 Task: Find connections with filter location Sena Madureira with filter topic #stayhomewith filter profile language English with filter current company Micron Technology with filter school Inderprastha Engineering College with filter industry Correctional Institutions with filter service category Blogging with filter keywords title Digital Marketing Manager
Action: Mouse moved to (499, 92)
Screenshot: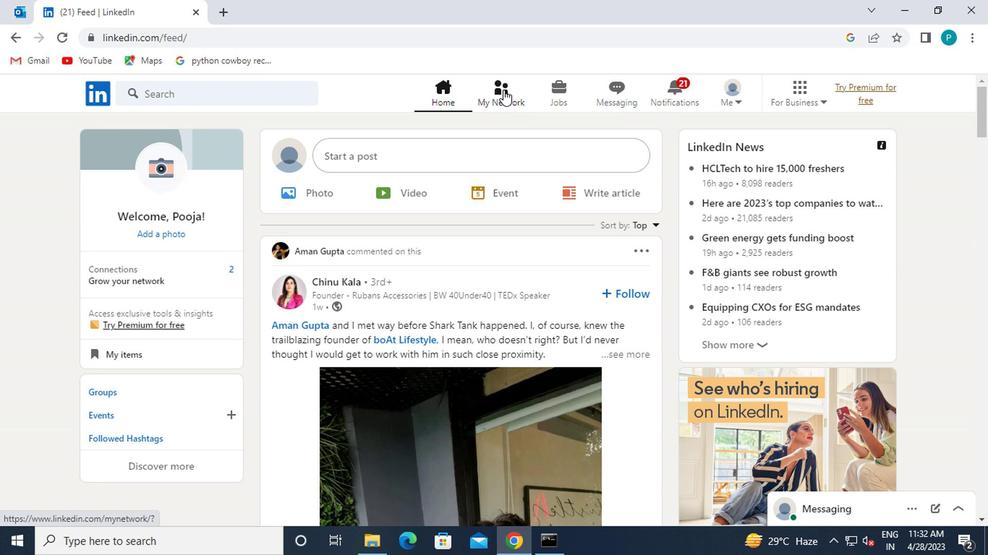
Action: Mouse pressed left at (499, 92)
Screenshot: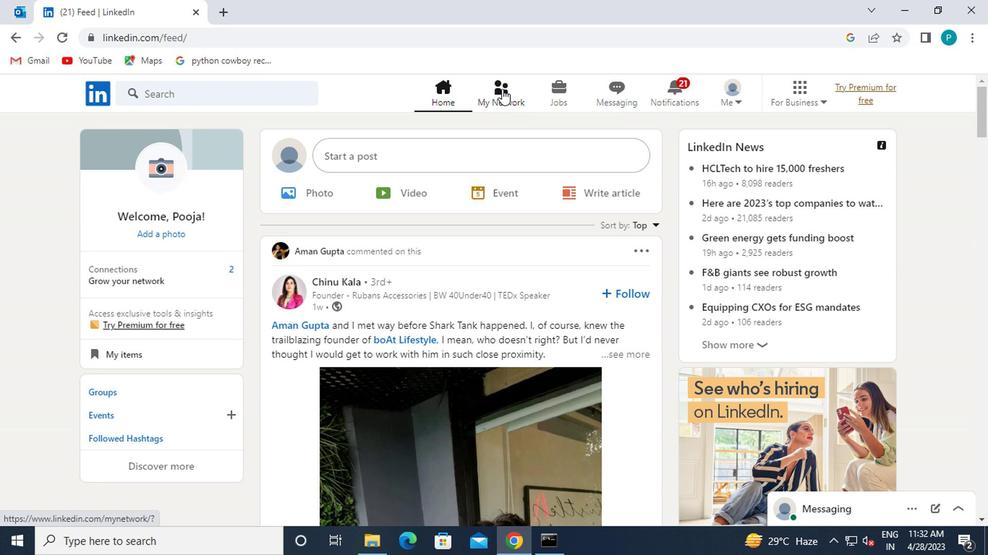 
Action: Mouse moved to (218, 188)
Screenshot: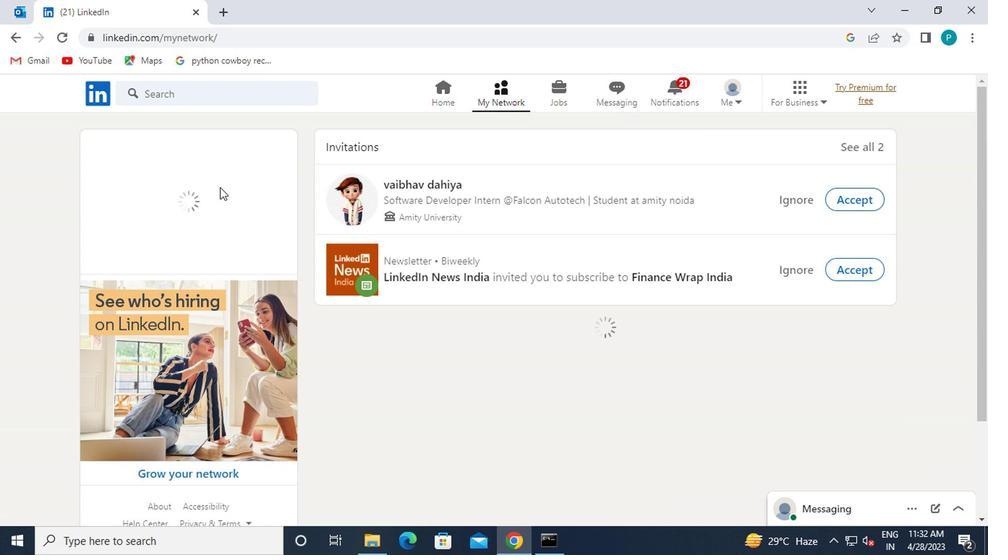 
Action: Mouse pressed left at (218, 188)
Screenshot: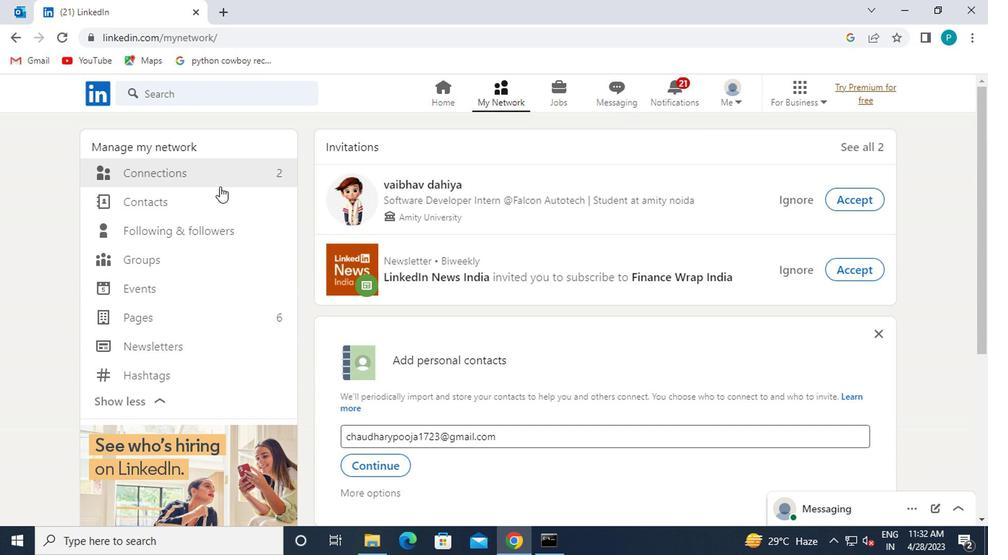 
Action: Mouse moved to (220, 182)
Screenshot: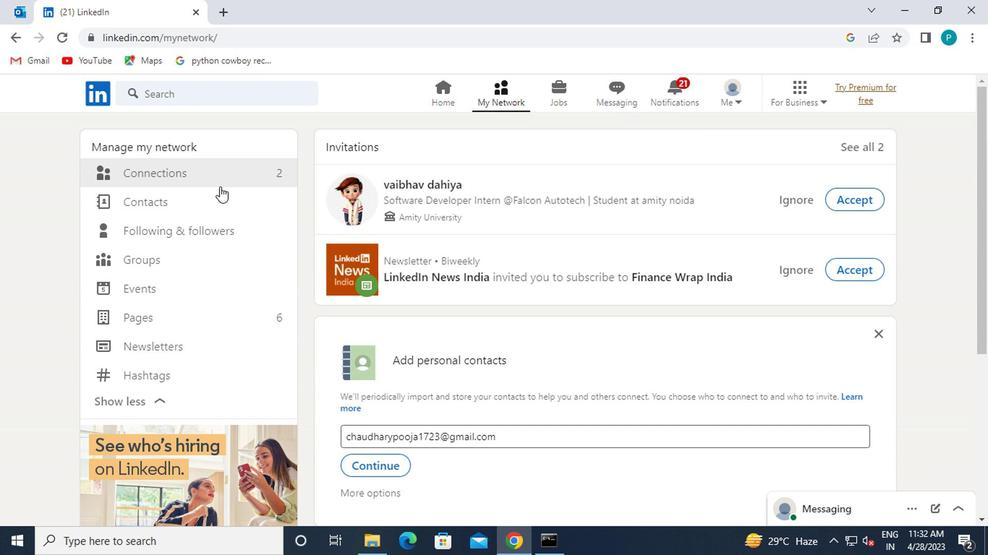 
Action: Mouse pressed left at (220, 182)
Screenshot: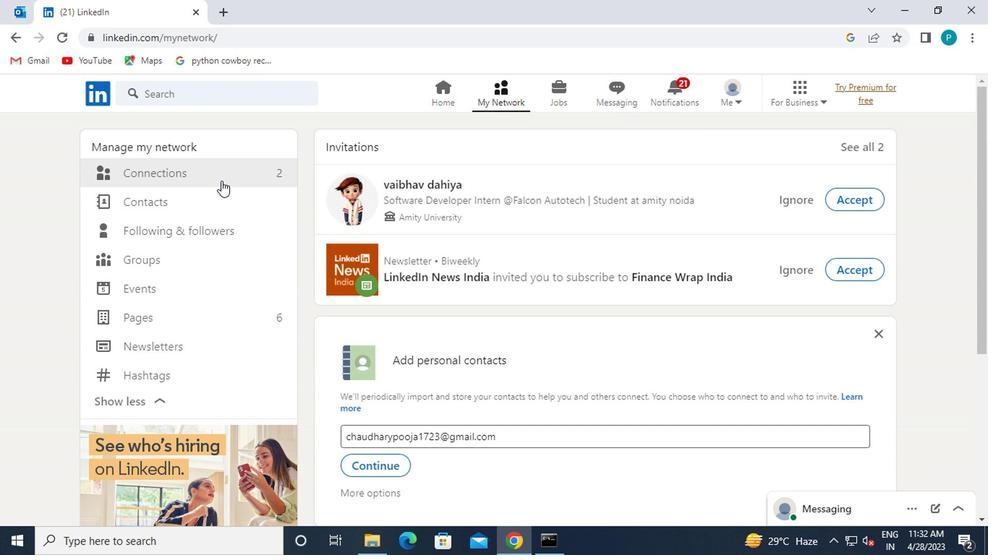 
Action: Mouse moved to (608, 173)
Screenshot: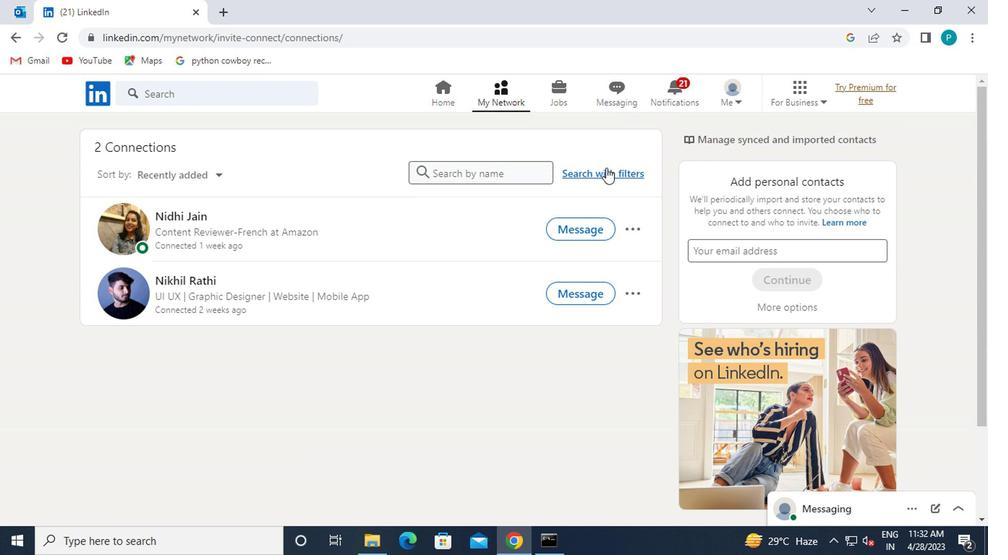 
Action: Mouse pressed left at (608, 173)
Screenshot: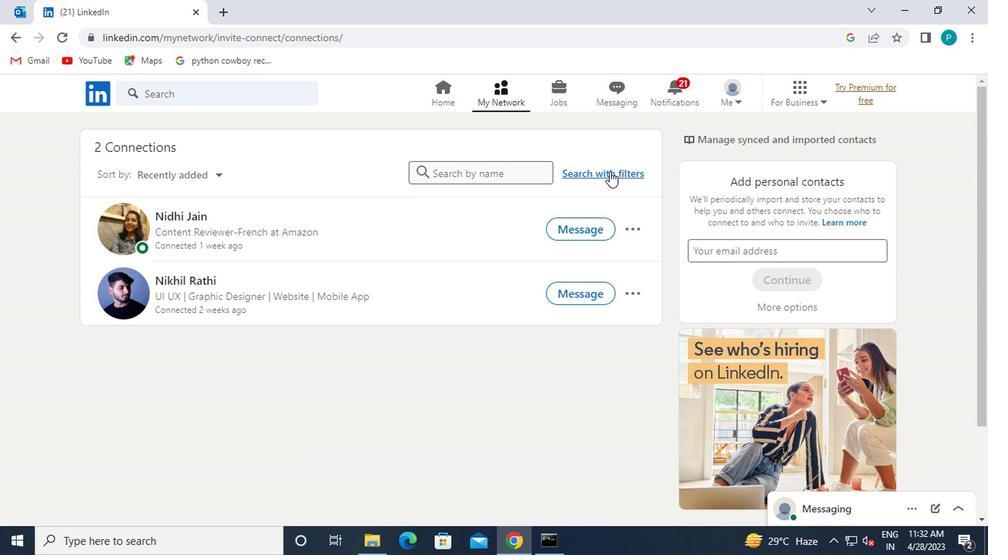 
Action: Mouse moved to (531, 144)
Screenshot: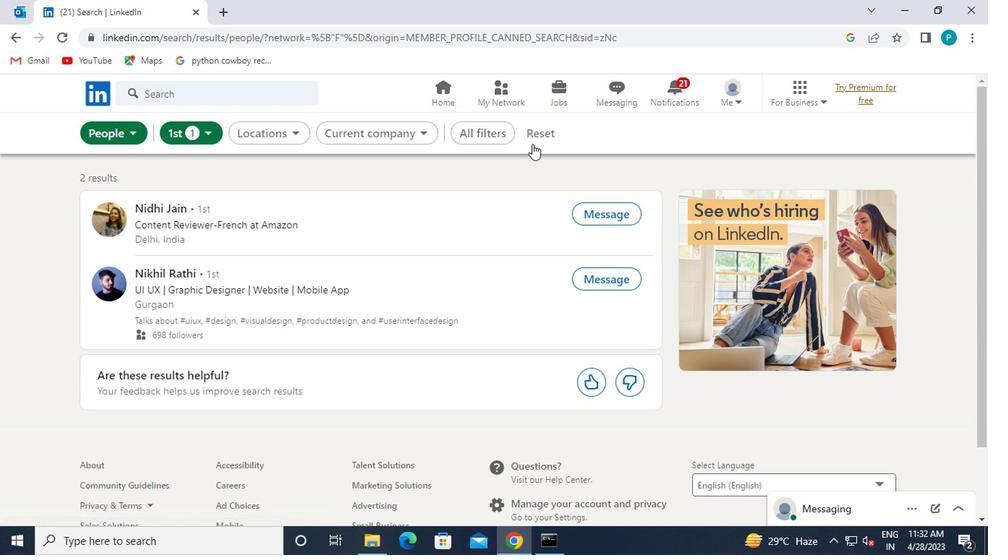 
Action: Mouse pressed left at (531, 144)
Screenshot: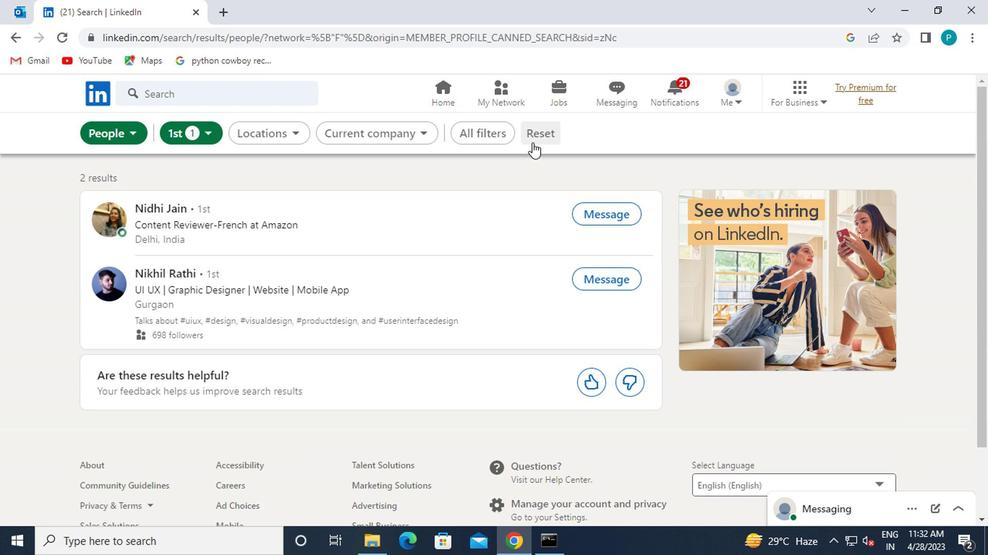 
Action: Mouse moved to (497, 139)
Screenshot: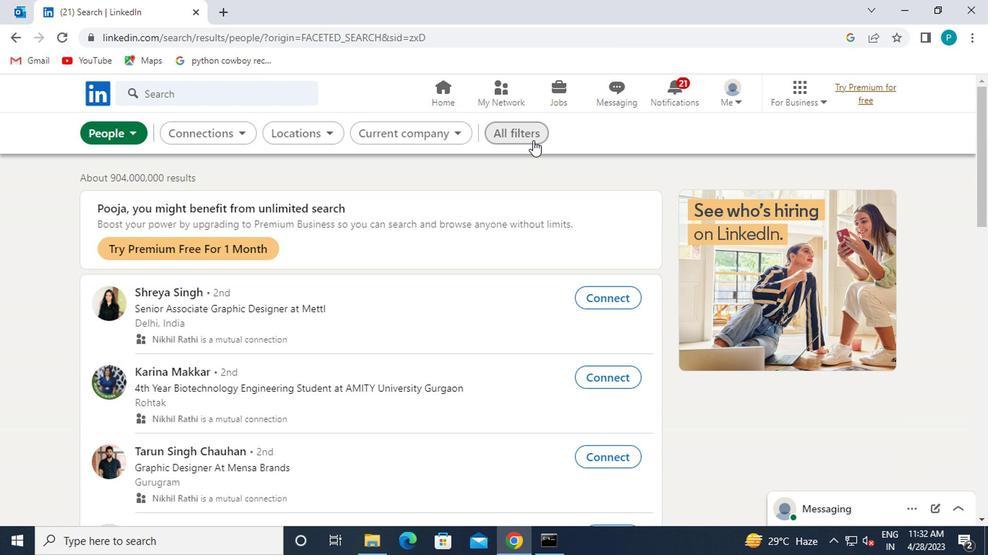 
Action: Mouse pressed left at (497, 139)
Screenshot: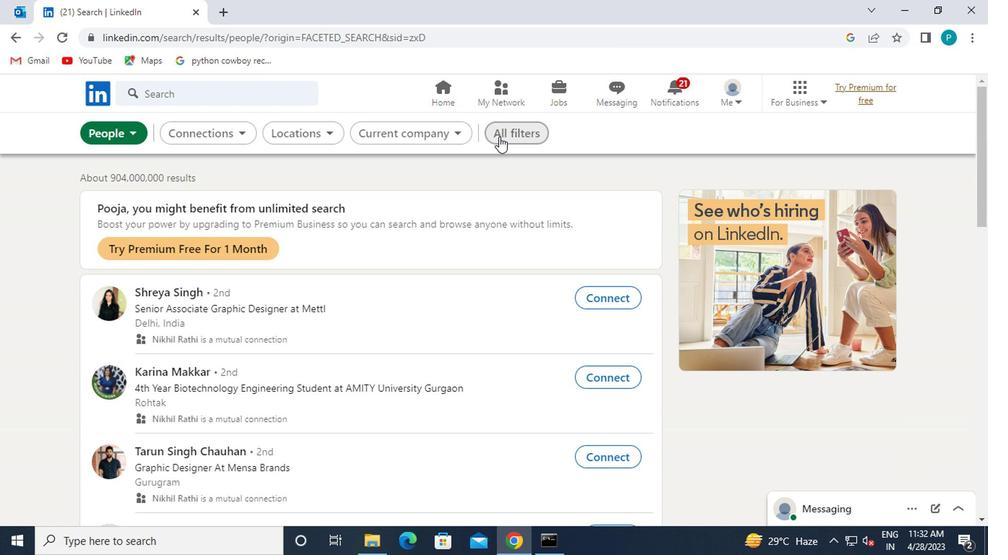
Action: Mouse moved to (868, 367)
Screenshot: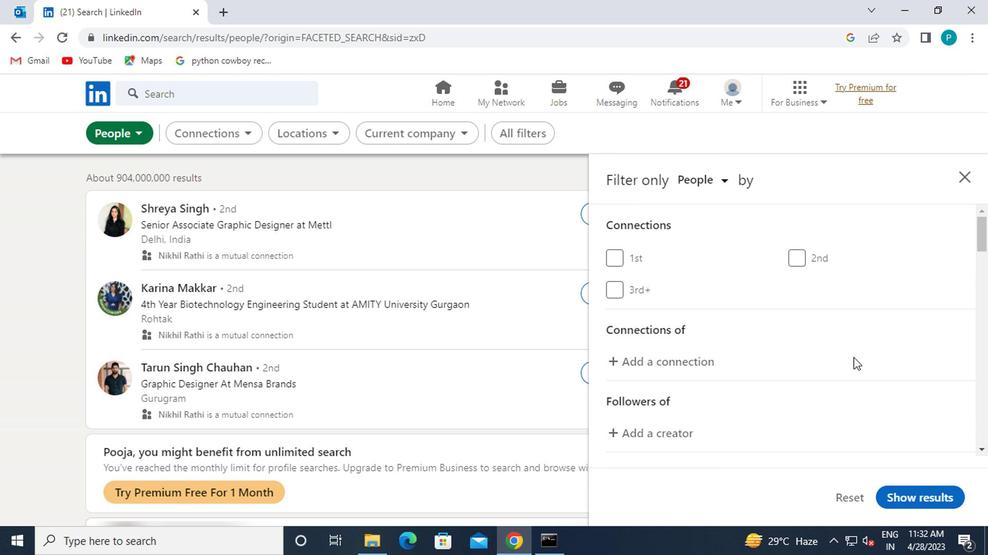 
Action: Mouse scrolled (868, 367) with delta (0, 0)
Screenshot: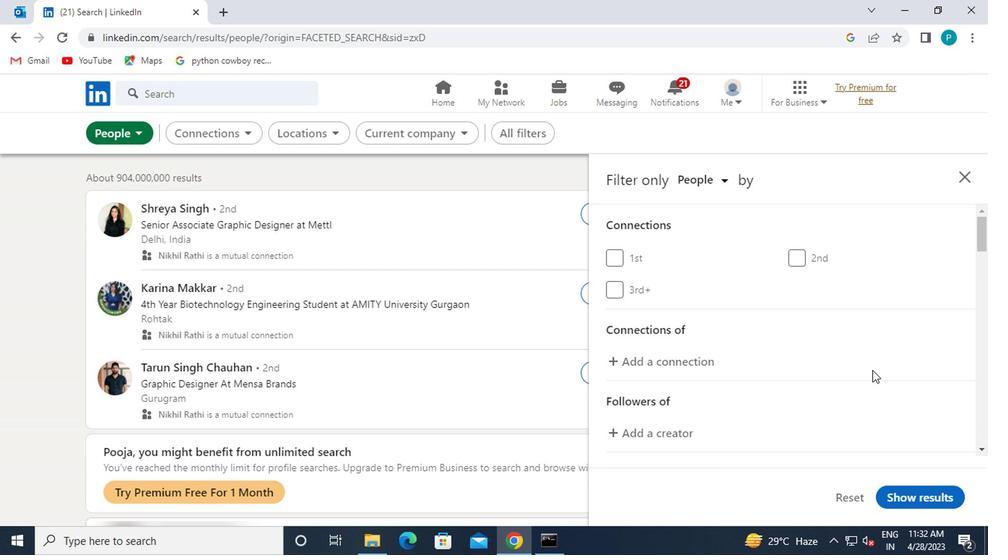 
Action: Mouse scrolled (868, 367) with delta (0, 0)
Screenshot: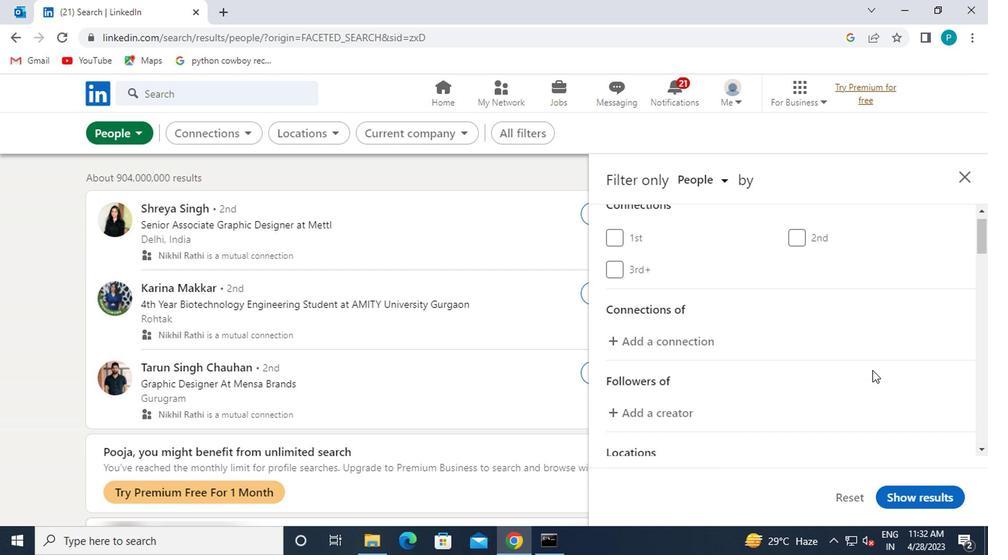 
Action: Mouse moved to (827, 415)
Screenshot: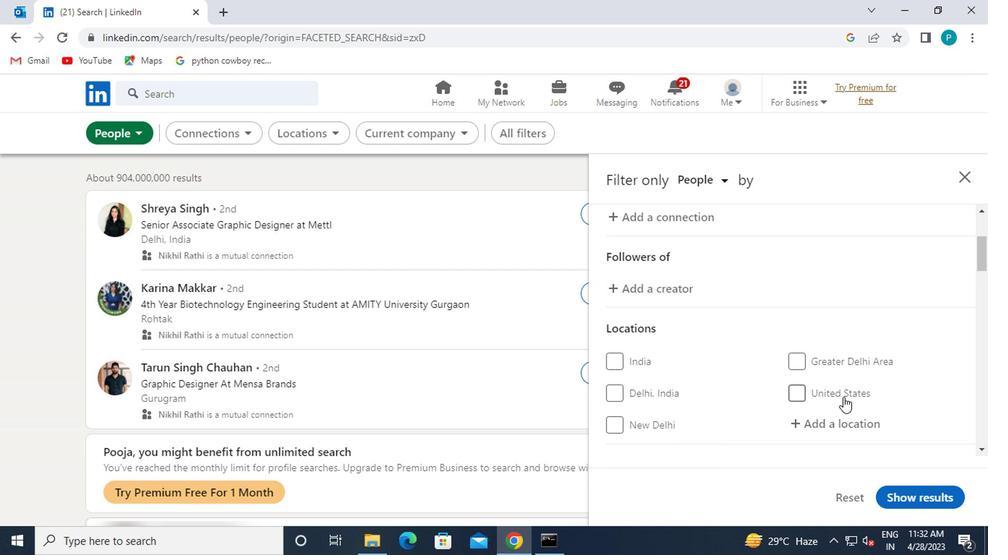 
Action: Mouse pressed left at (827, 415)
Screenshot: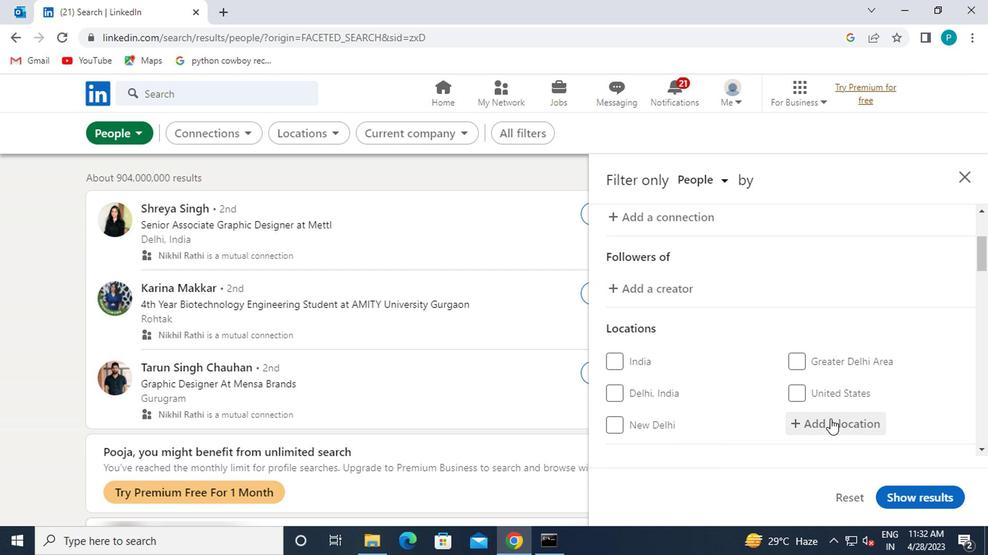 
Action: Mouse moved to (819, 416)
Screenshot: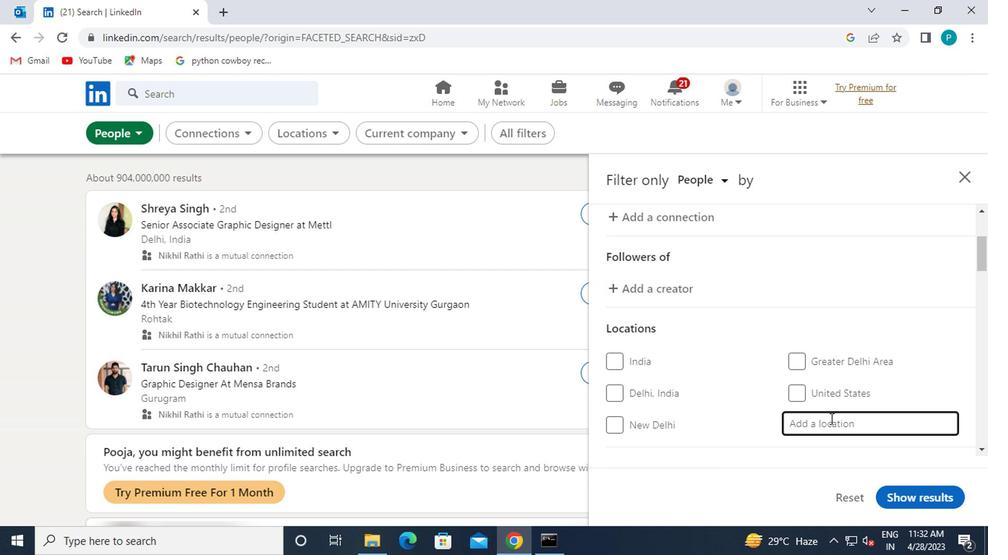 
Action: Key pressed <Key.caps_lock>s<Key.caps_lock>ena<Key.space>m<Key.caps_lock>adureia
Screenshot: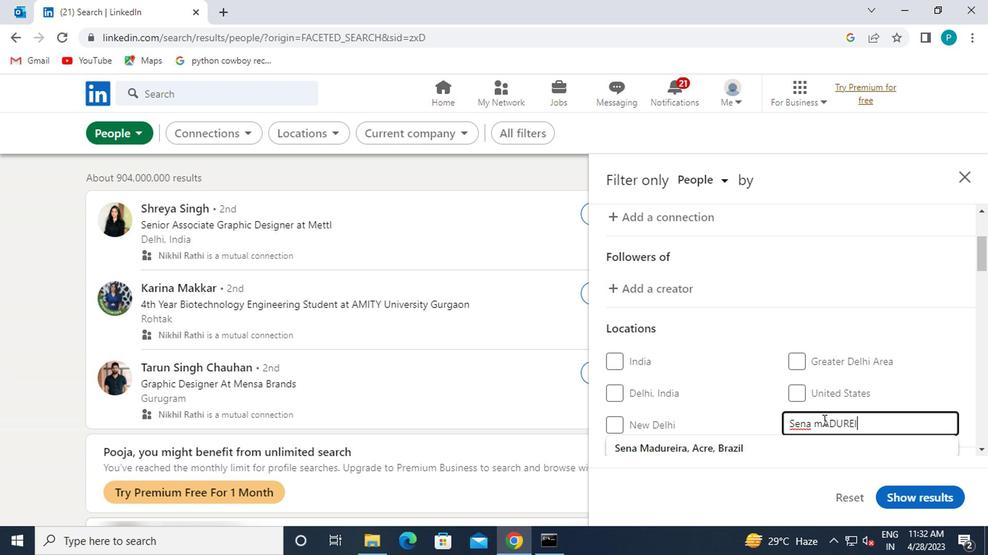 
Action: Mouse moved to (845, 457)
Screenshot: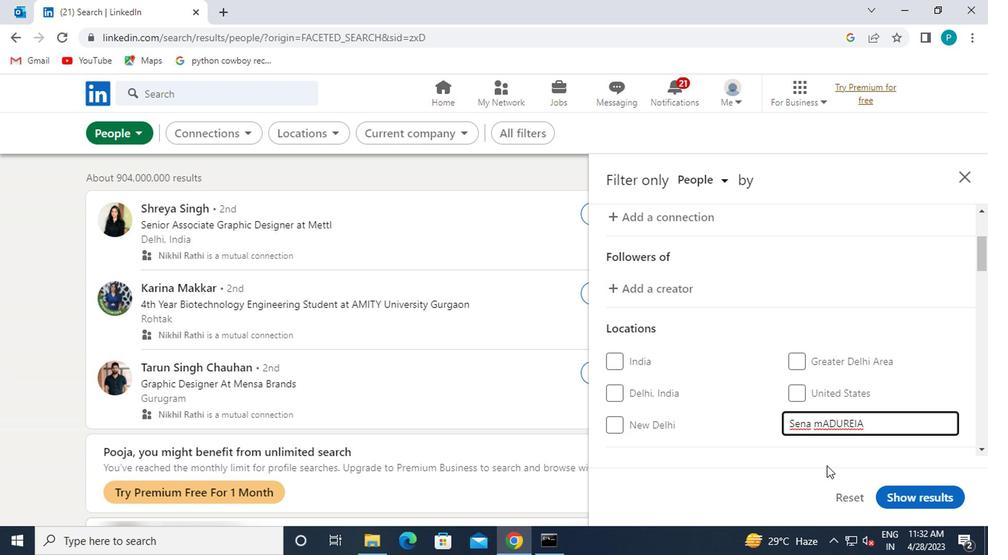 
Action: Key pressed <Key.backspace><Key.backspace><Key.backspace><Key.backspace><Key.backspace><Key.backspace><Key.backspace><Key.backspace>
Screenshot: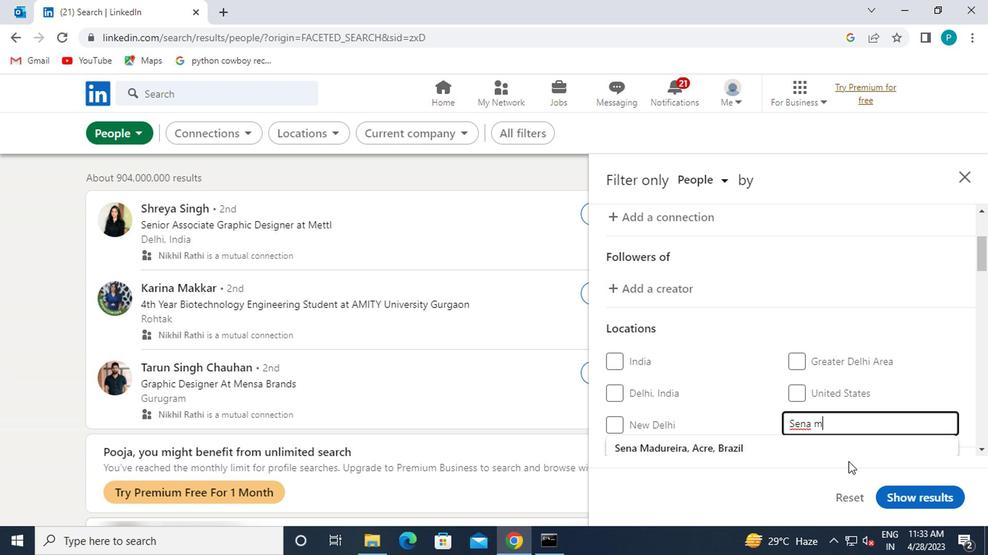
Action: Mouse moved to (652, 493)
Screenshot: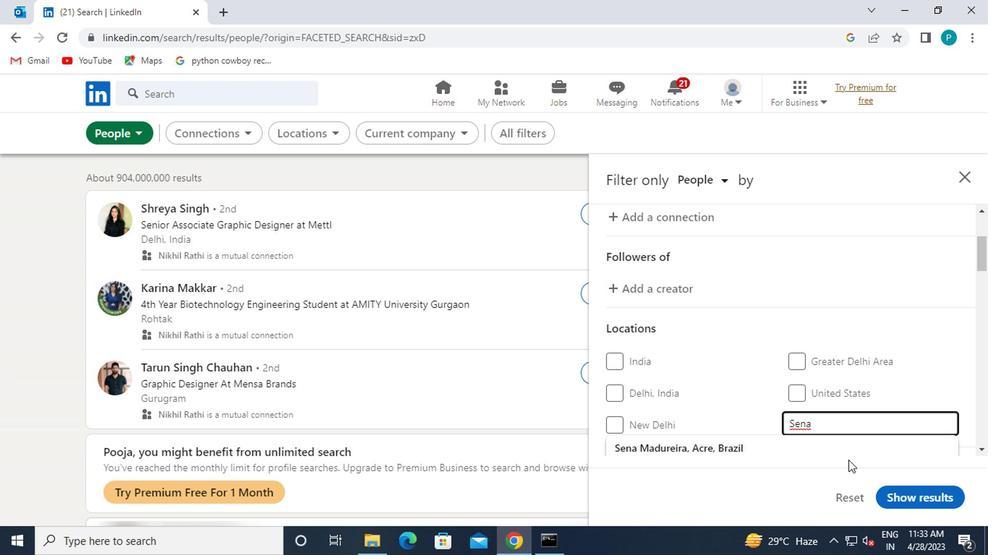 
Action: Key pressed <Key.caps_lock>m<Key.backspace>
Screenshot: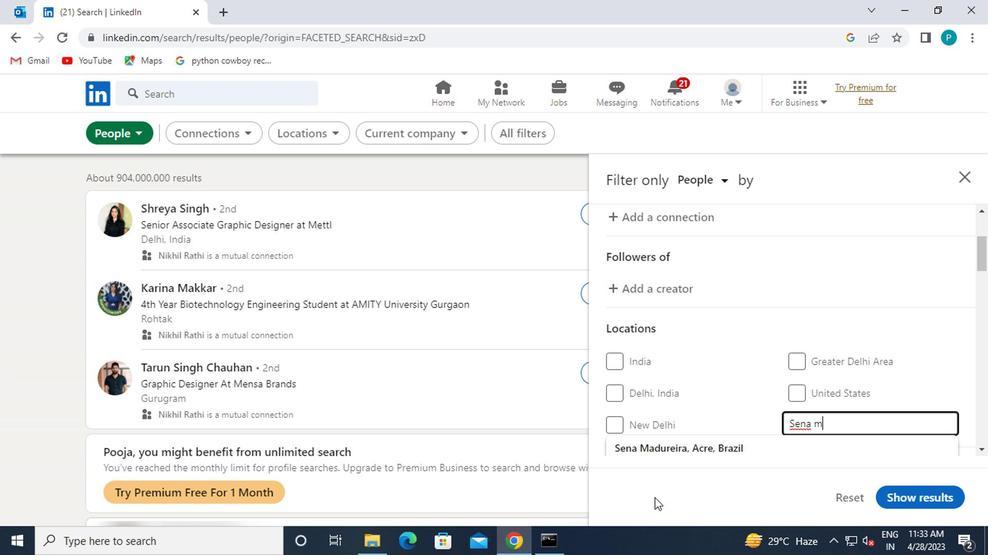 
Action: Mouse moved to (699, 431)
Screenshot: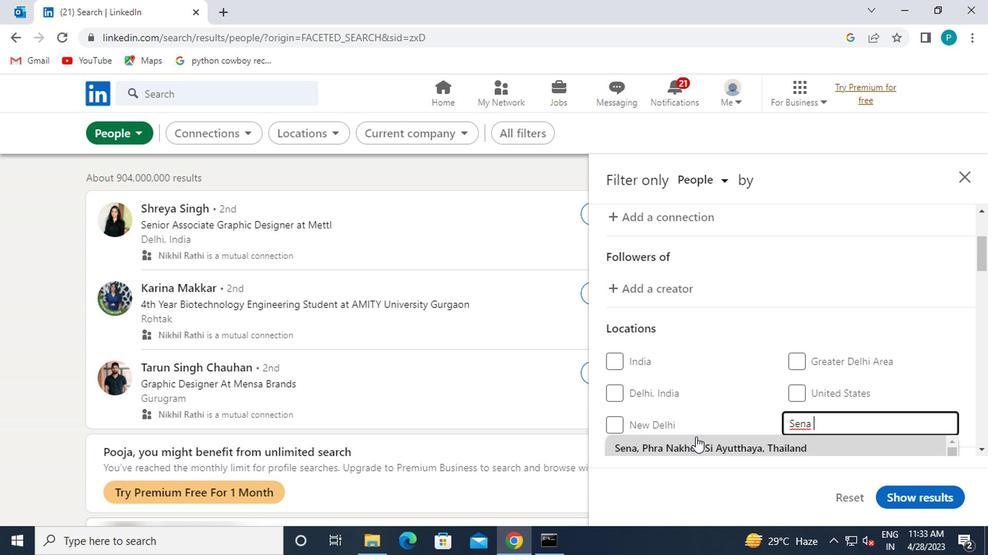 
Action: Mouse scrolled (699, 430) with delta (0, 0)
Screenshot: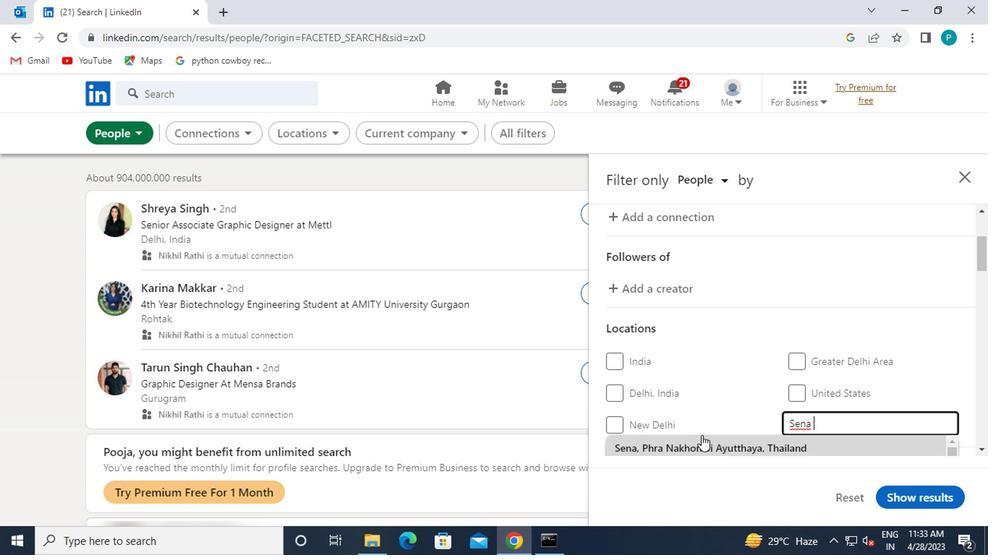 
Action: Mouse moved to (732, 446)
Screenshot: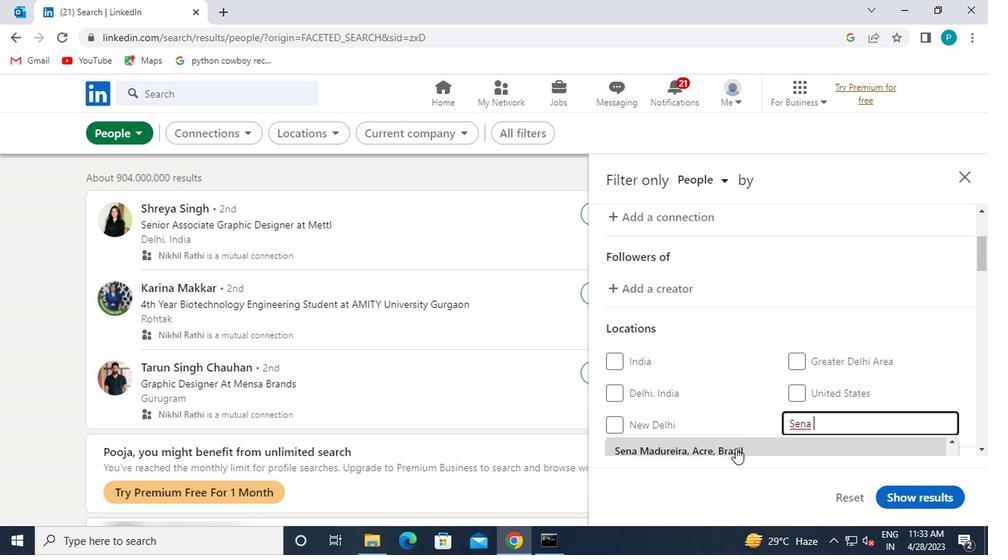 
Action: Mouse pressed left at (732, 446)
Screenshot: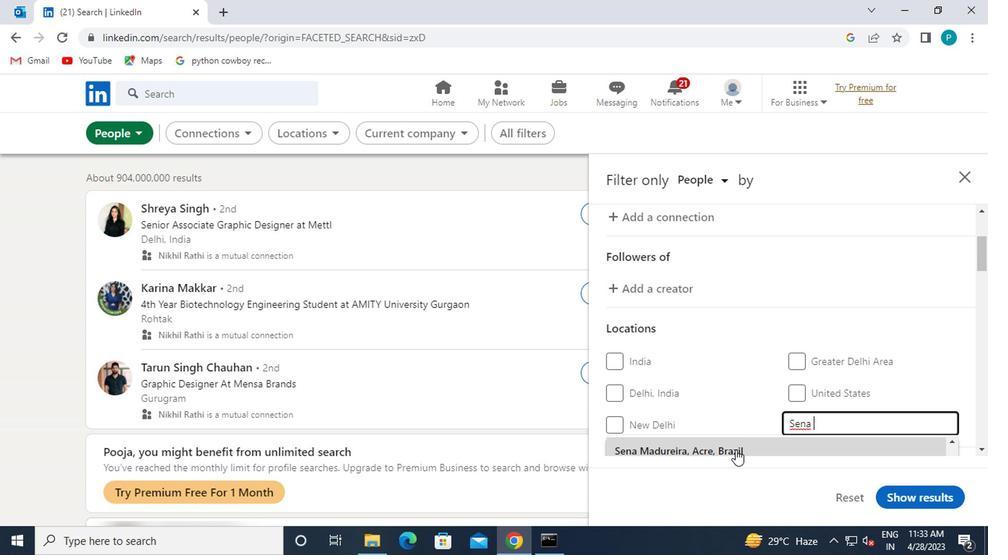 
Action: Mouse moved to (734, 428)
Screenshot: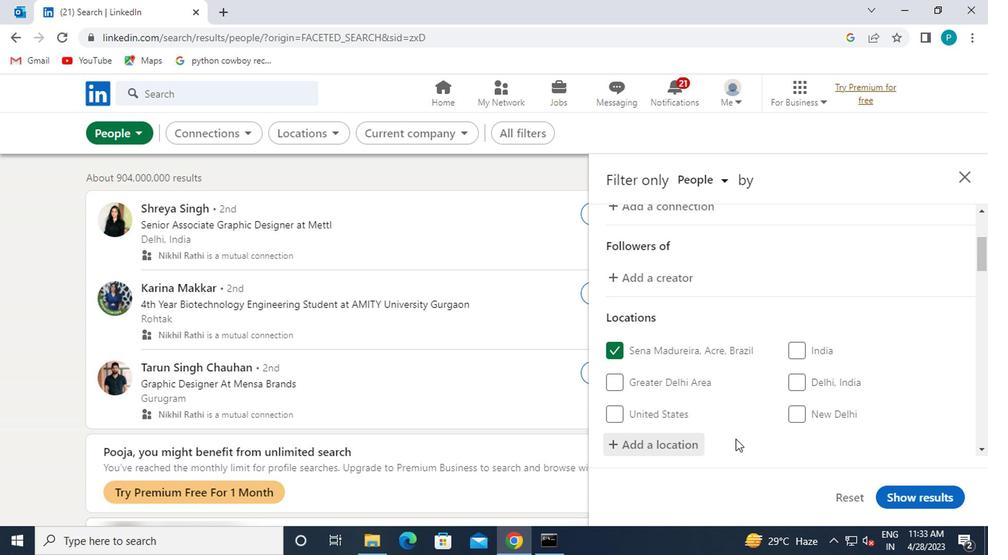 
Action: Mouse scrolled (734, 427) with delta (0, 0)
Screenshot: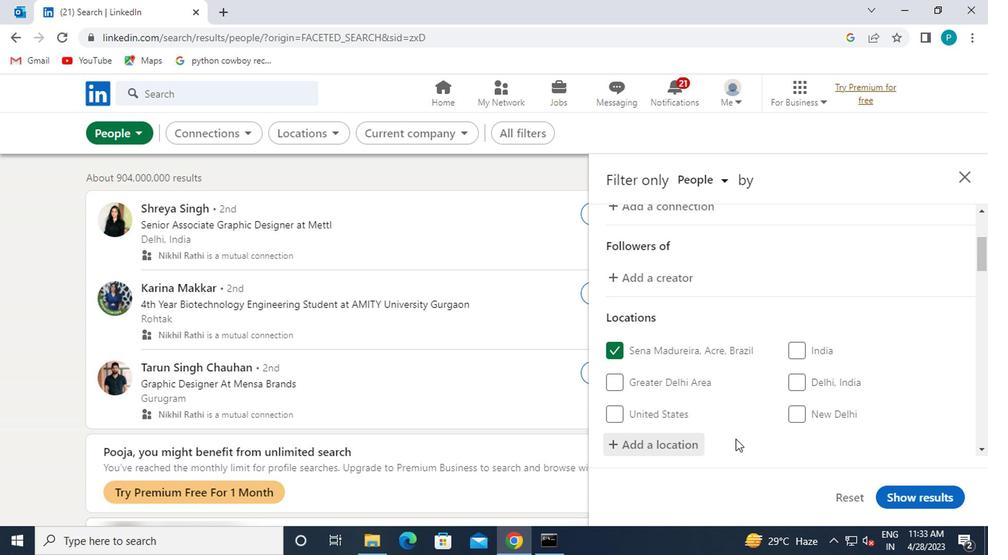 
Action: Mouse moved to (738, 422)
Screenshot: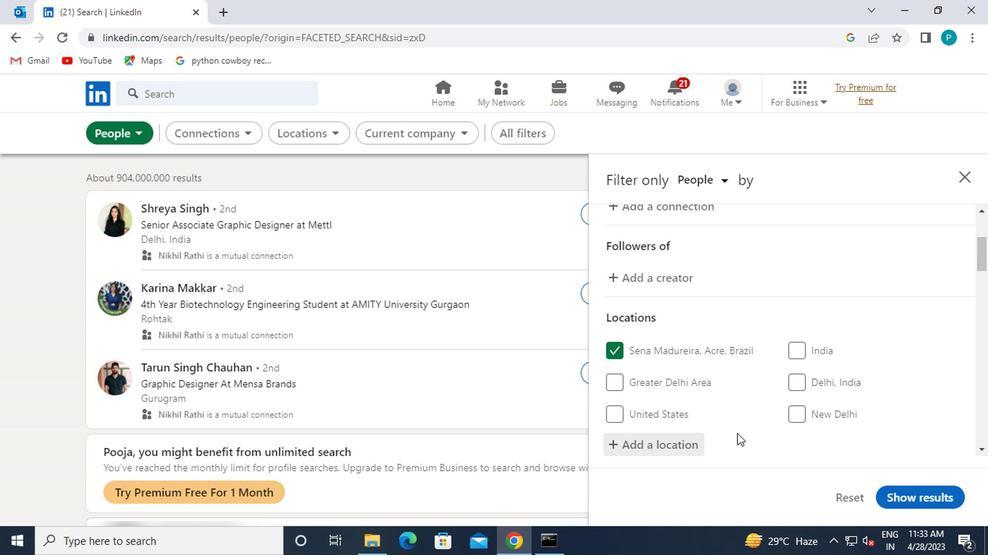 
Action: Mouse scrolled (738, 422) with delta (0, 0)
Screenshot: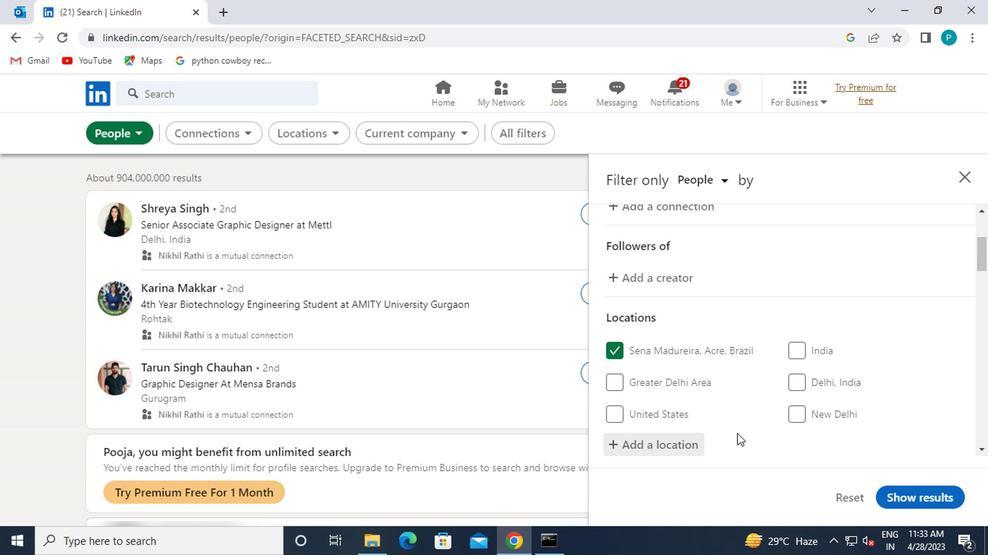 
Action: Mouse moved to (716, 369)
Screenshot: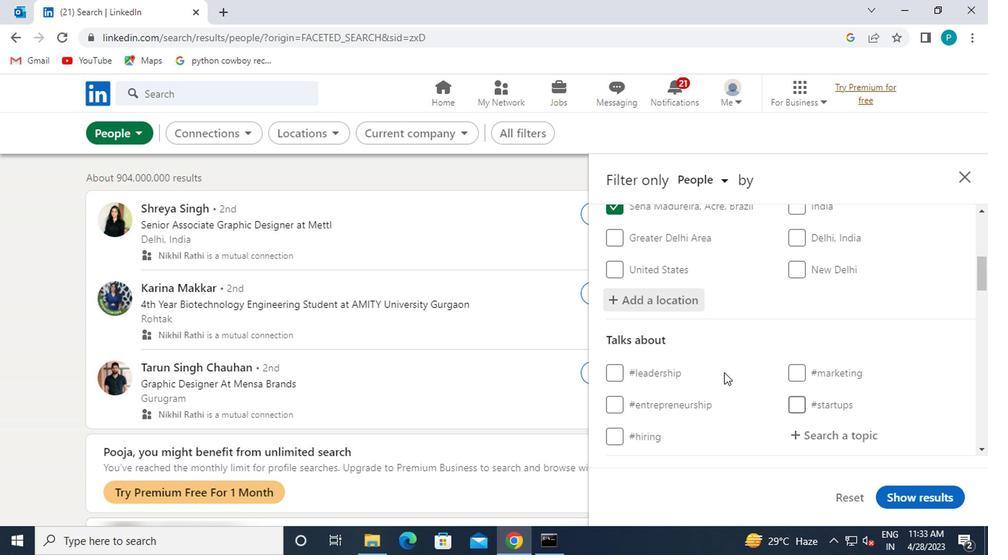 
Action: Mouse scrolled (716, 367) with delta (0, -1)
Screenshot: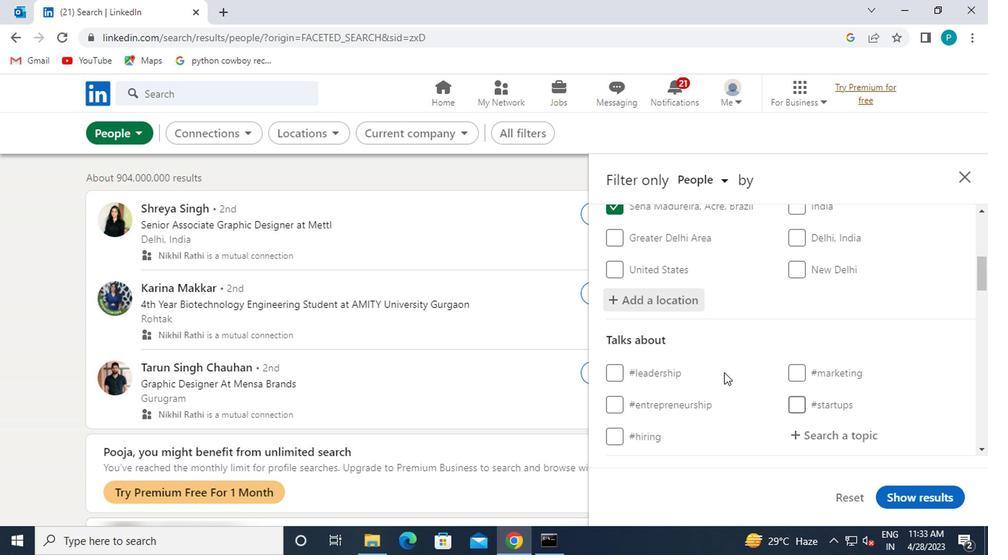 
Action: Mouse moved to (845, 355)
Screenshot: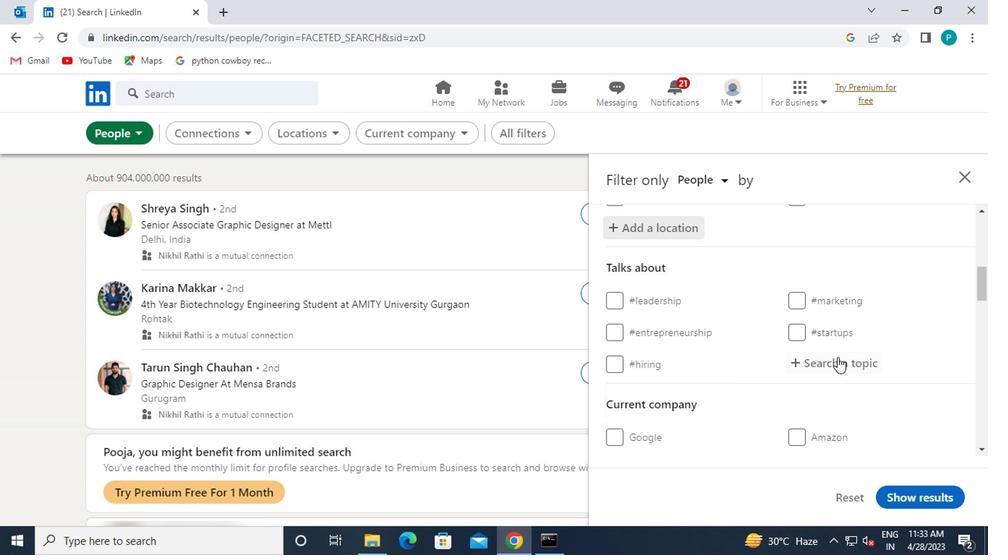 
Action: Mouse pressed left at (845, 355)
Screenshot: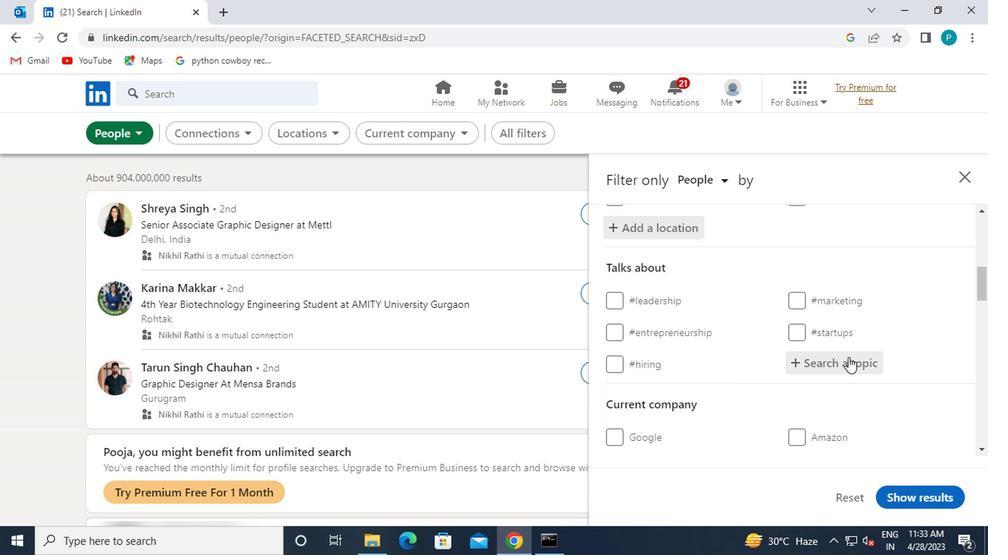 
Action: Mouse moved to (857, 369)
Screenshot: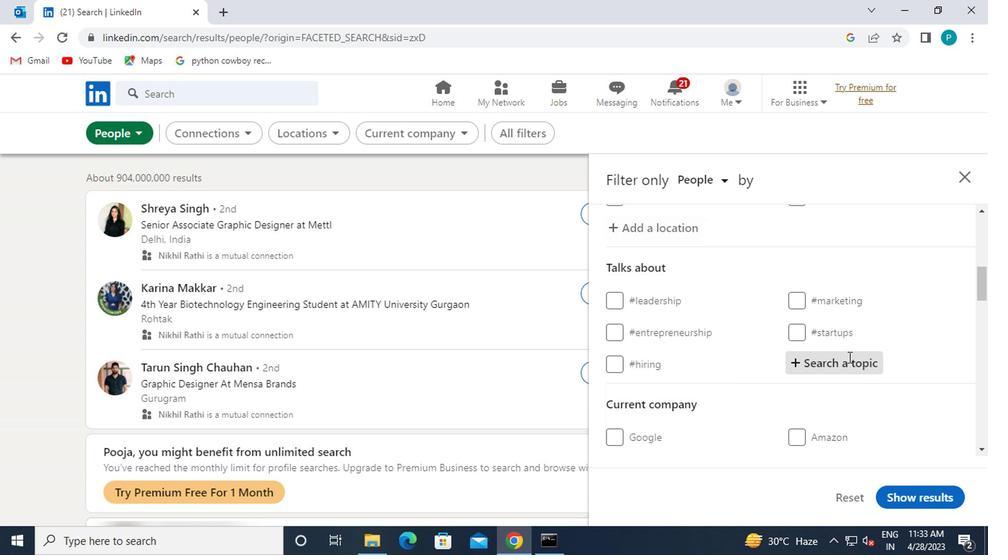 
Action: Key pressed <Key.shift>#STAYG<Key.backspace>HOME
Screenshot: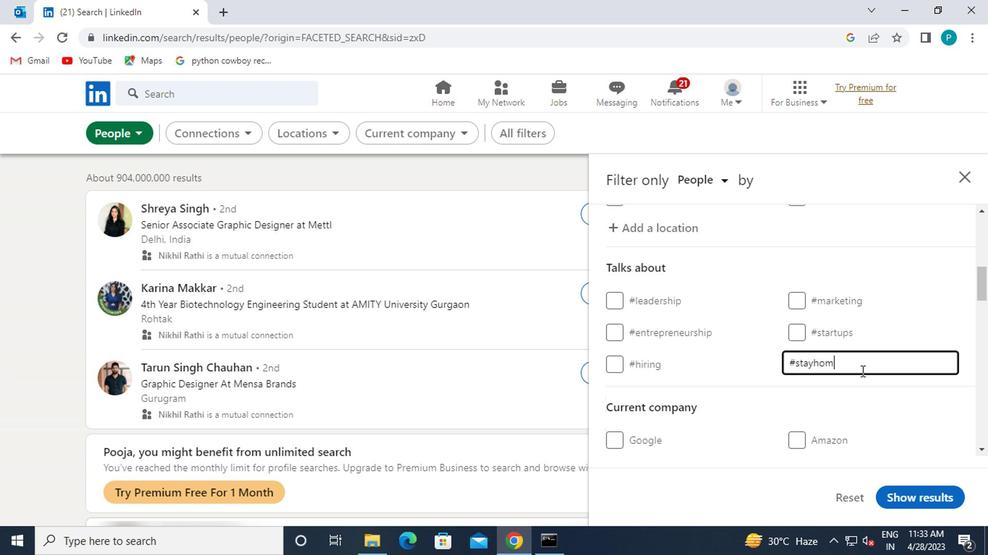 
Action: Mouse moved to (738, 345)
Screenshot: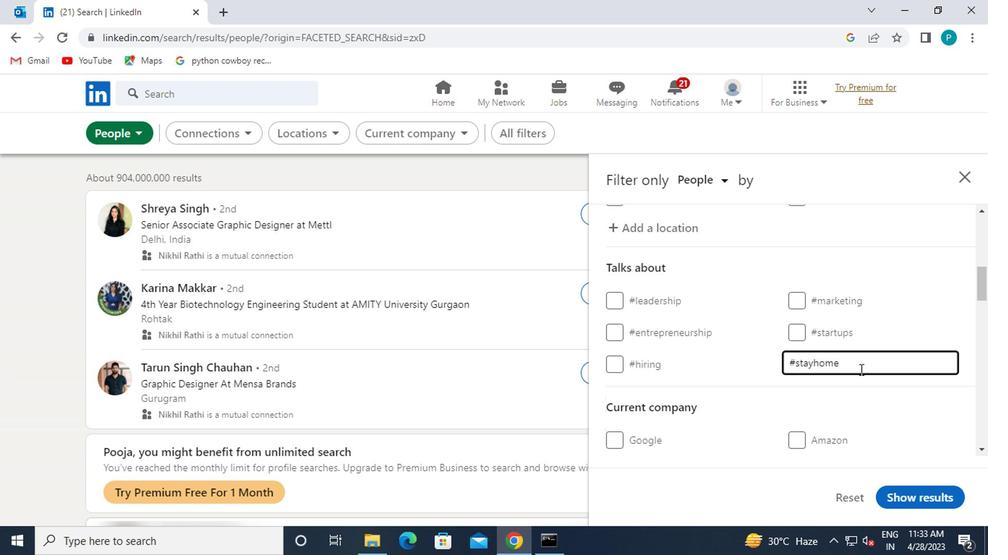 
Action: Mouse scrolled (738, 344) with delta (0, 0)
Screenshot: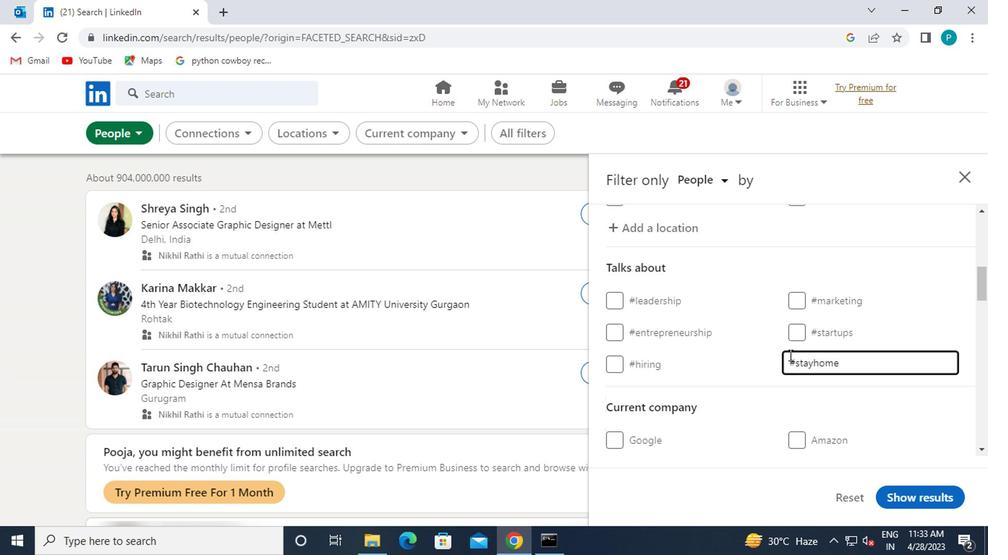
Action: Mouse scrolled (738, 344) with delta (0, 0)
Screenshot: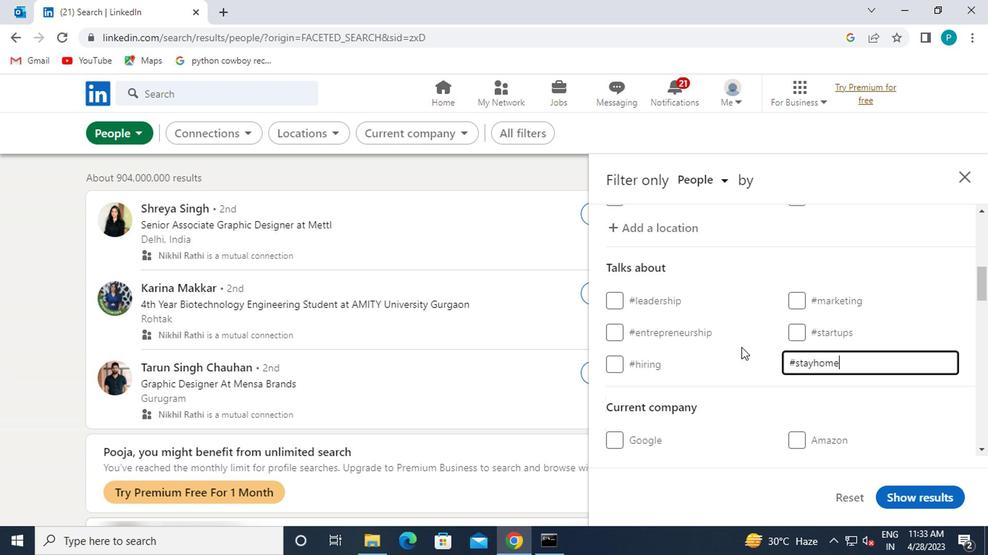 
Action: Mouse moved to (770, 346)
Screenshot: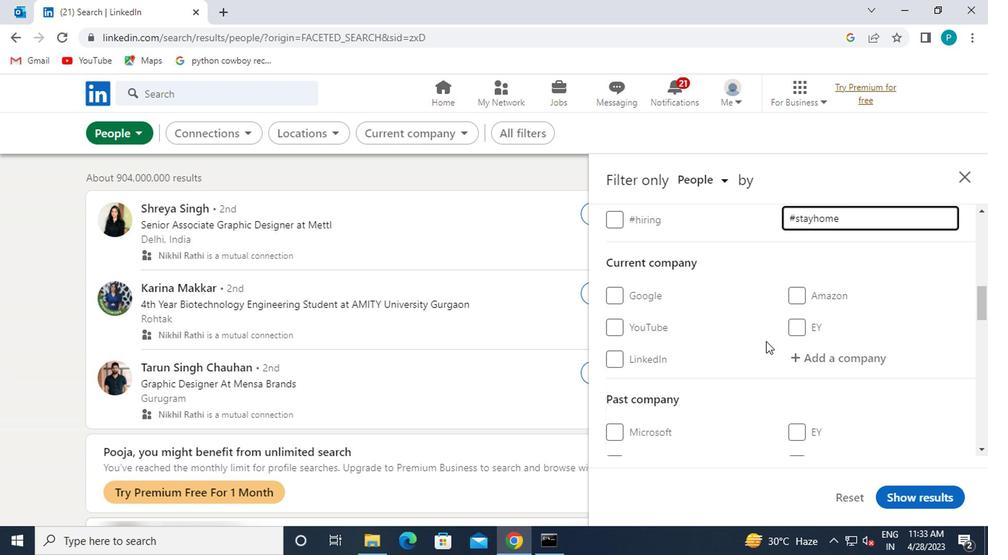 
Action: Mouse scrolled (770, 345) with delta (0, -1)
Screenshot: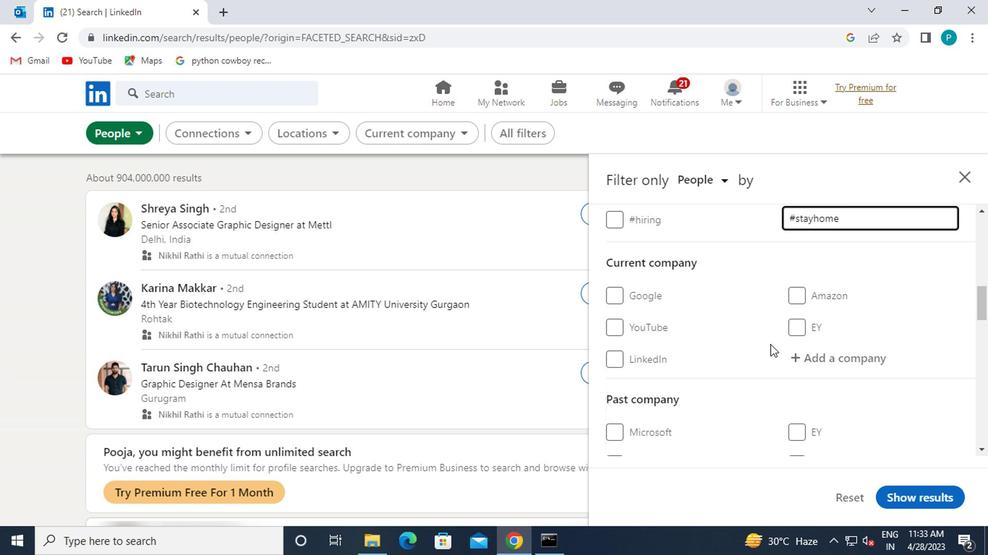 
Action: Mouse scrolled (770, 345) with delta (0, -1)
Screenshot: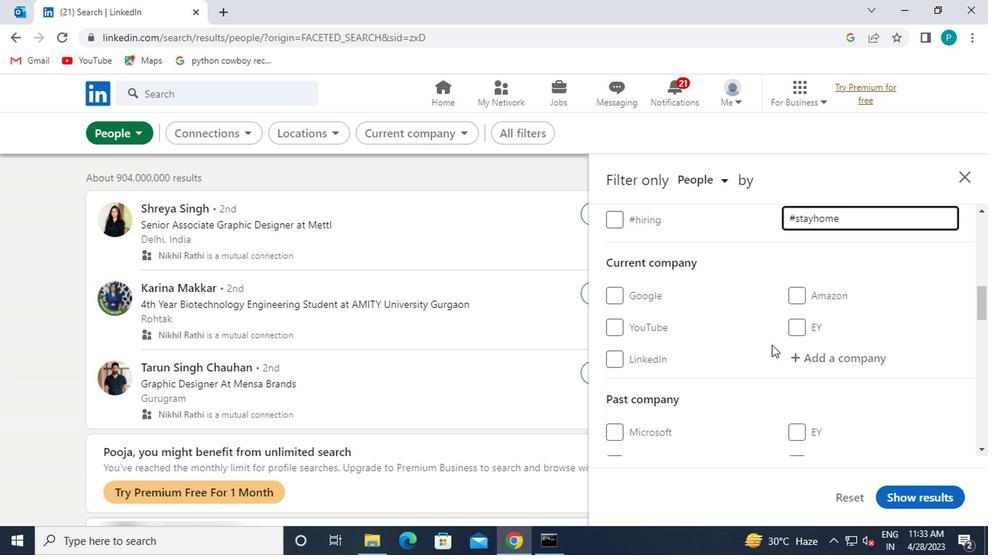 
Action: Mouse moved to (765, 348)
Screenshot: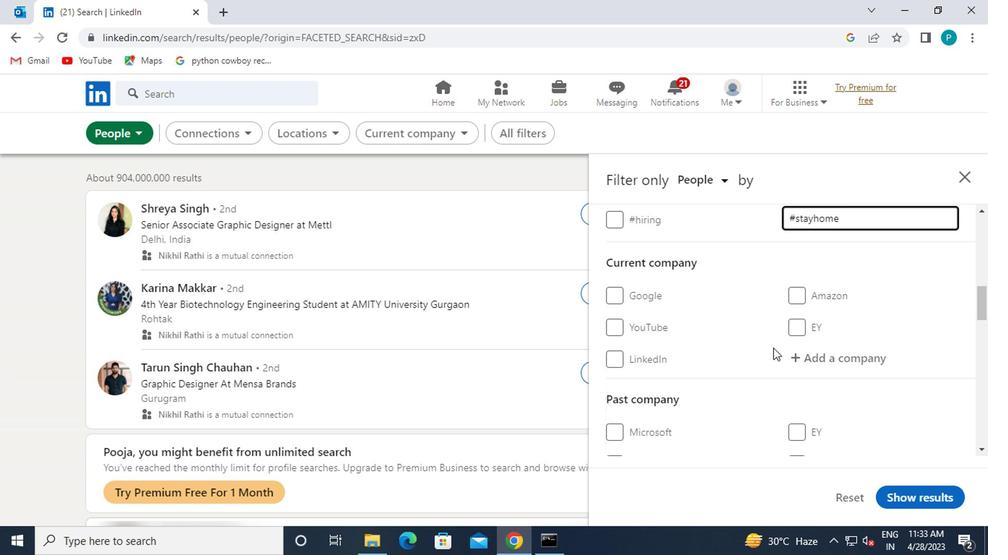 
Action: Mouse scrolled (765, 347) with delta (0, 0)
Screenshot: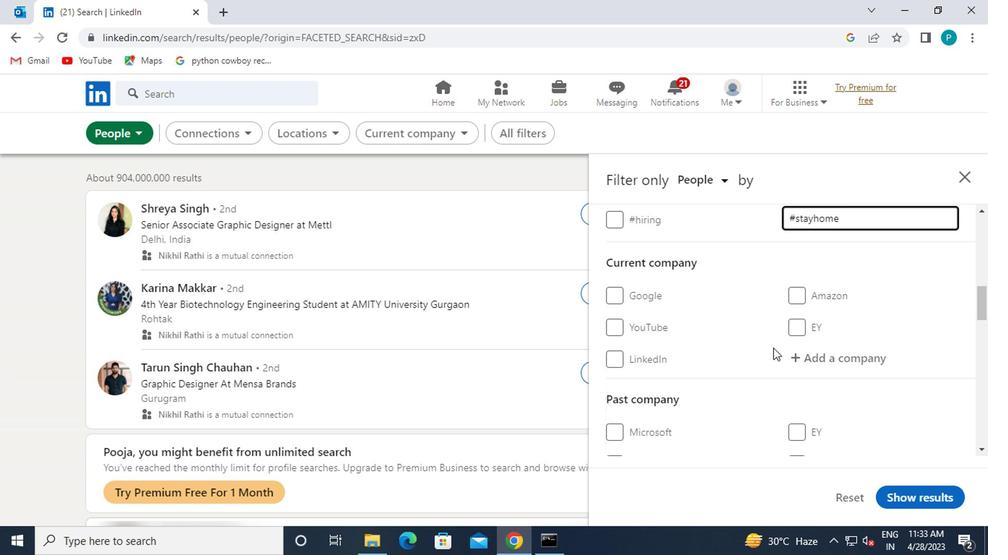 
Action: Mouse moved to (756, 342)
Screenshot: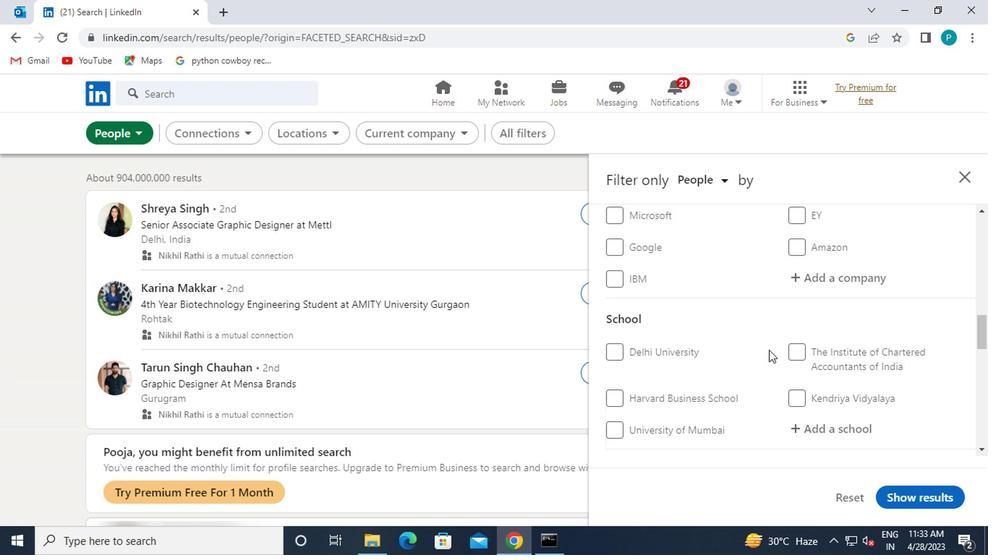 
Action: Mouse scrolled (756, 341) with delta (0, -1)
Screenshot: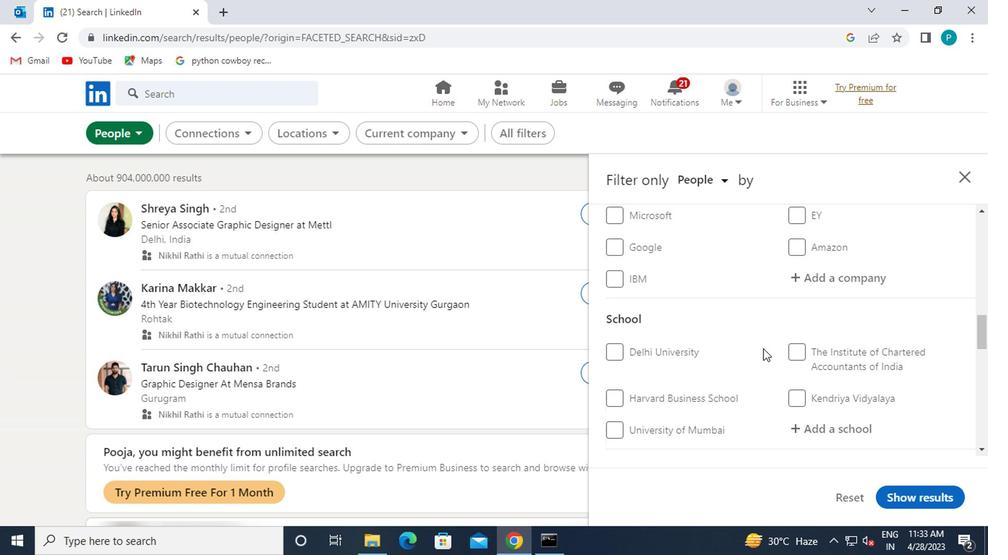 
Action: Mouse scrolled (756, 341) with delta (0, -1)
Screenshot: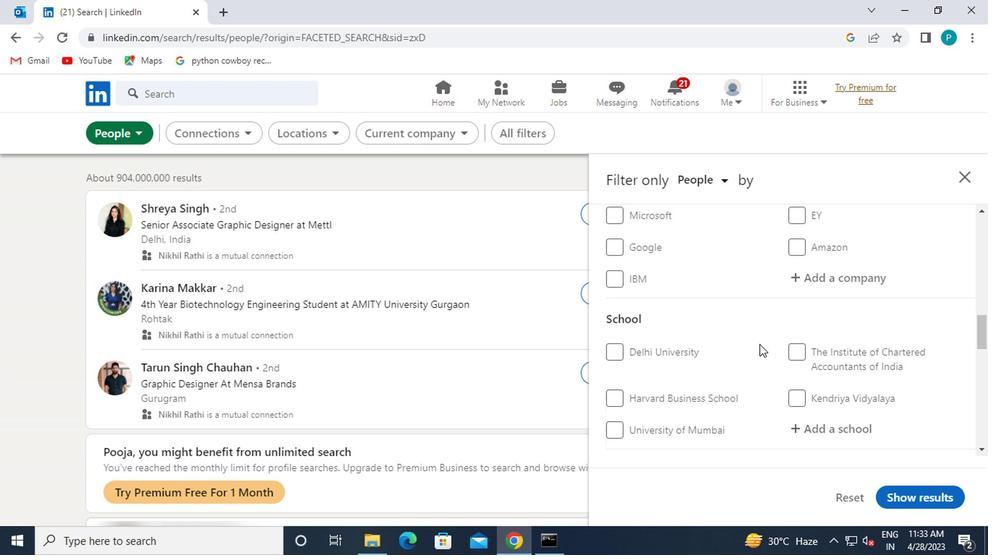 
Action: Mouse scrolled (756, 341) with delta (0, -1)
Screenshot: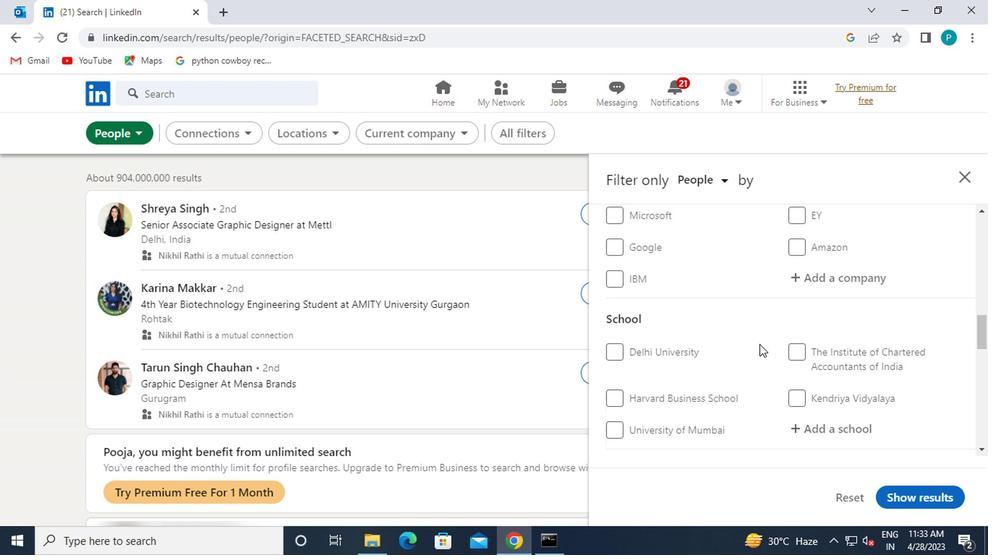 
Action: Mouse moved to (697, 329)
Screenshot: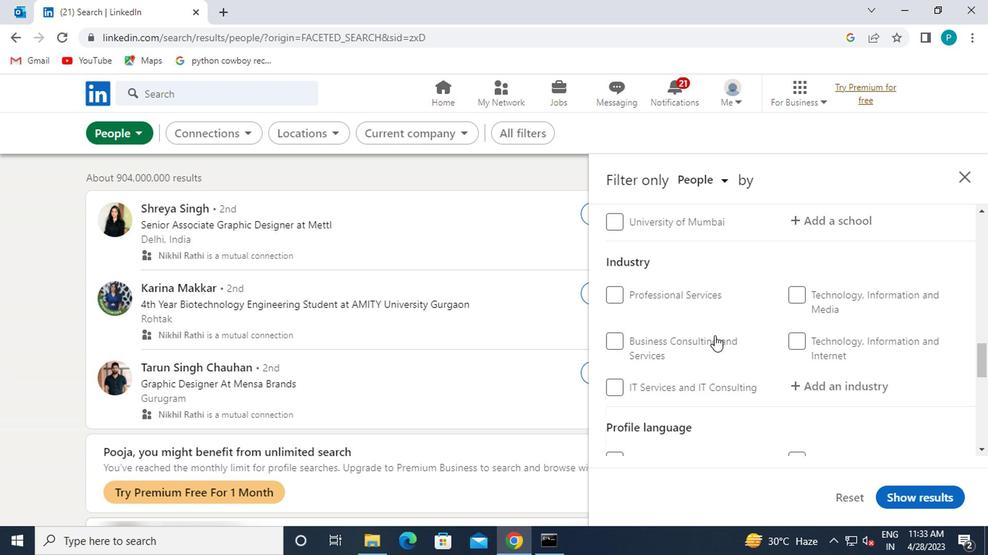 
Action: Mouse scrolled (697, 328) with delta (0, -1)
Screenshot: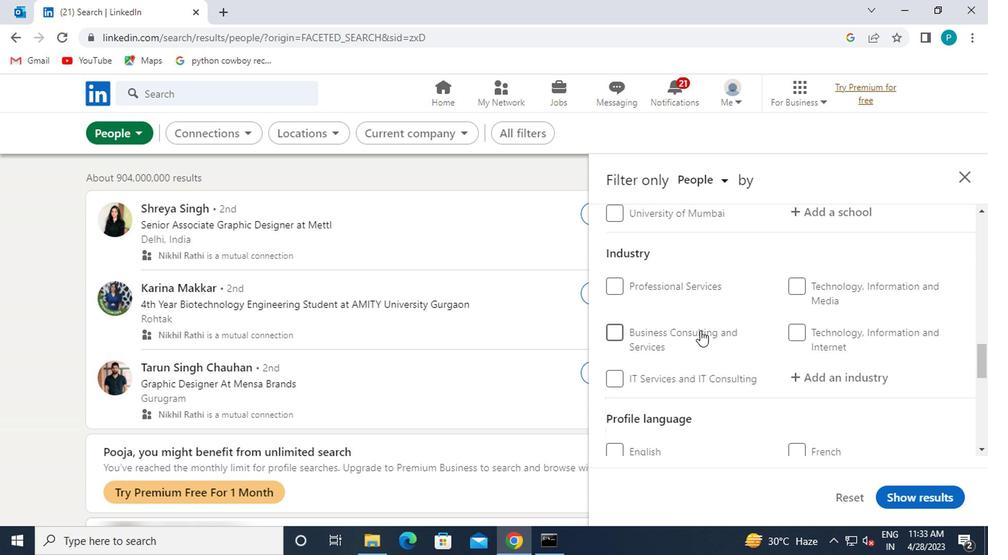 
Action: Mouse moved to (694, 329)
Screenshot: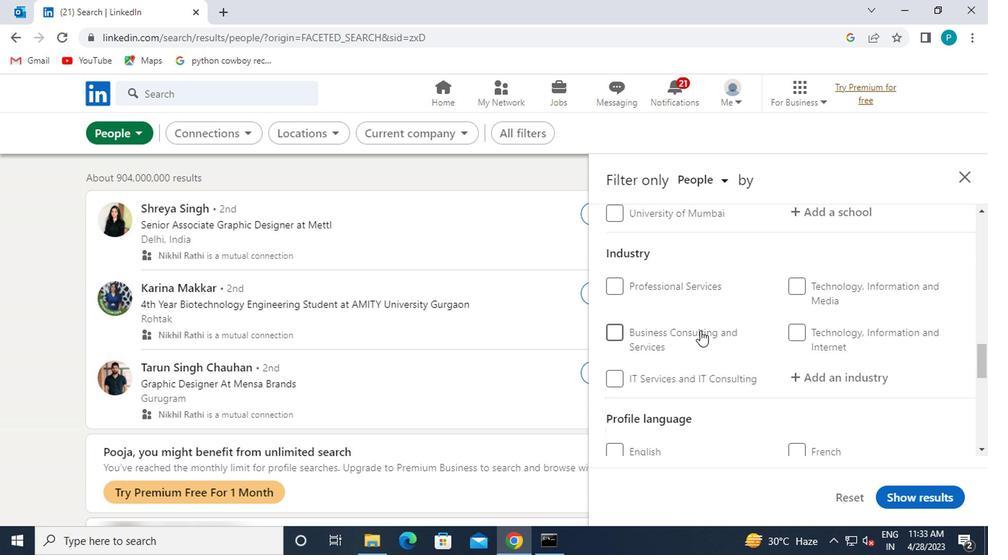 
Action: Mouse scrolled (694, 328) with delta (0, -1)
Screenshot: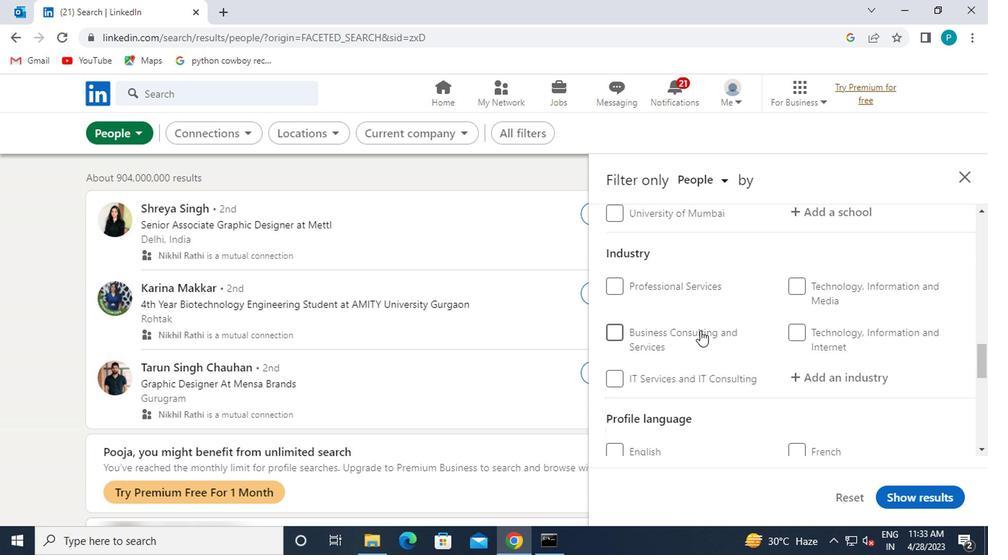 
Action: Mouse moved to (692, 329)
Screenshot: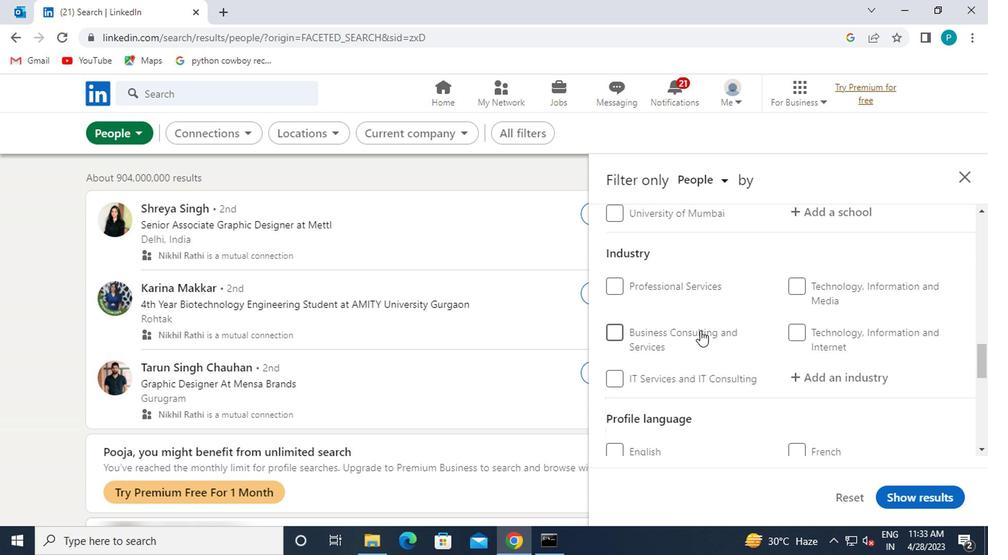 
Action: Mouse scrolled (692, 328) with delta (0, -1)
Screenshot: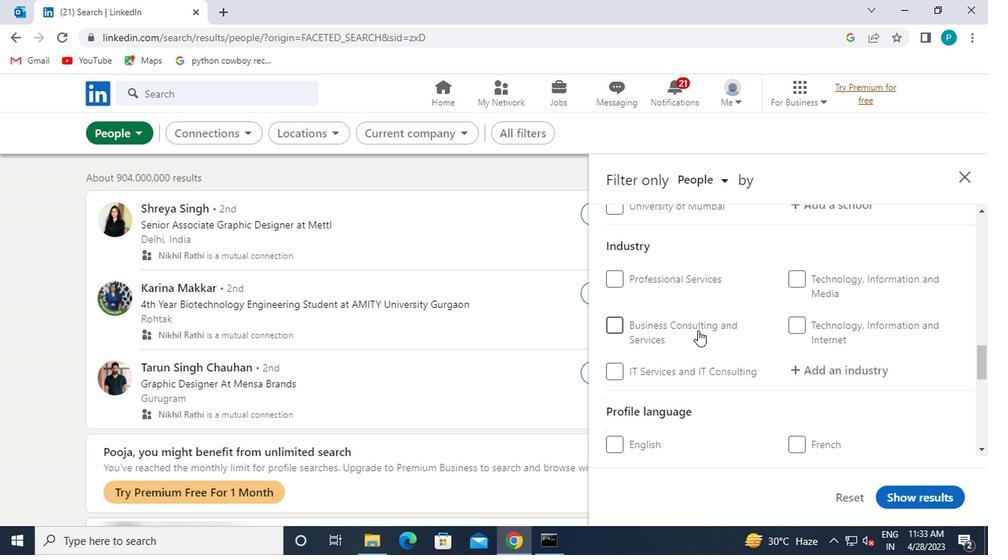 
Action: Mouse moved to (644, 233)
Screenshot: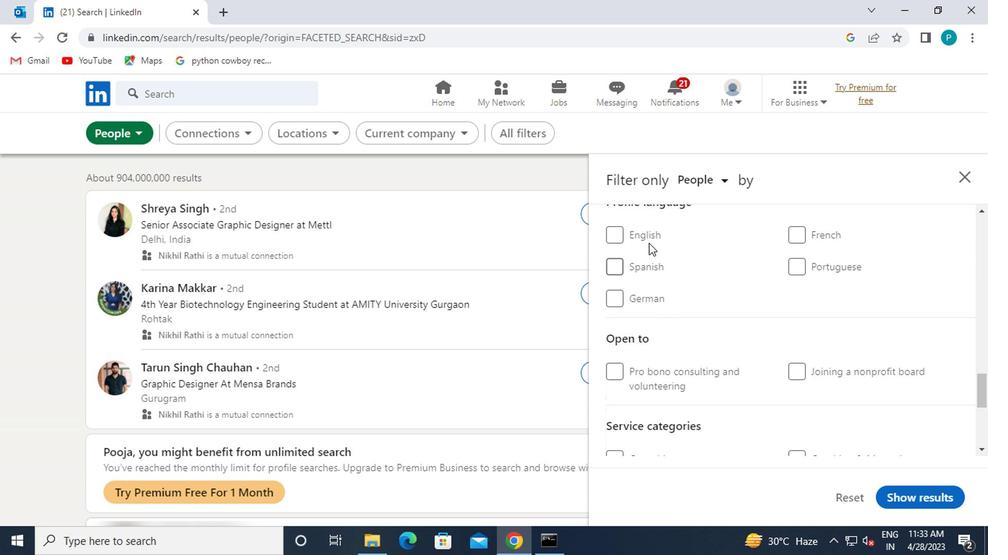 
Action: Mouse pressed left at (644, 233)
Screenshot: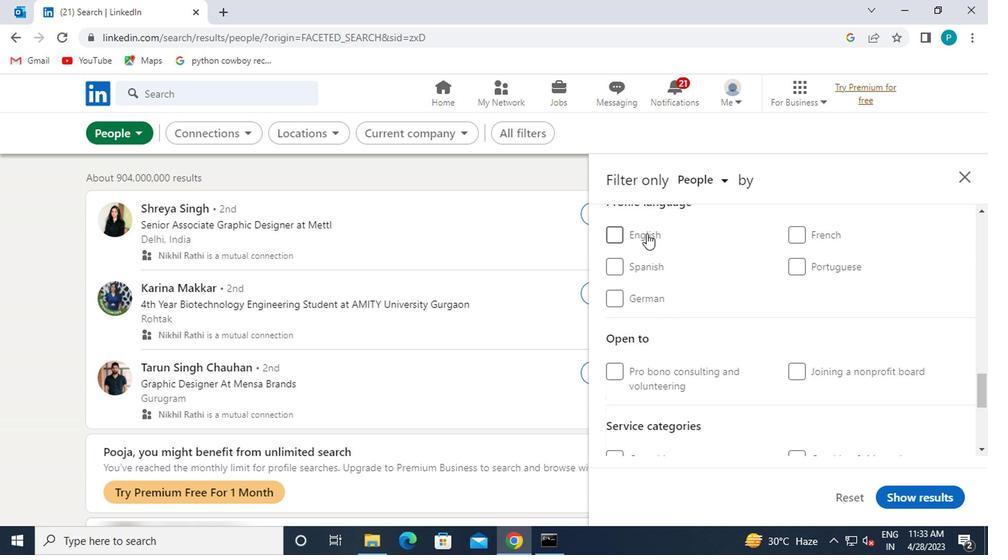 
Action: Mouse moved to (821, 286)
Screenshot: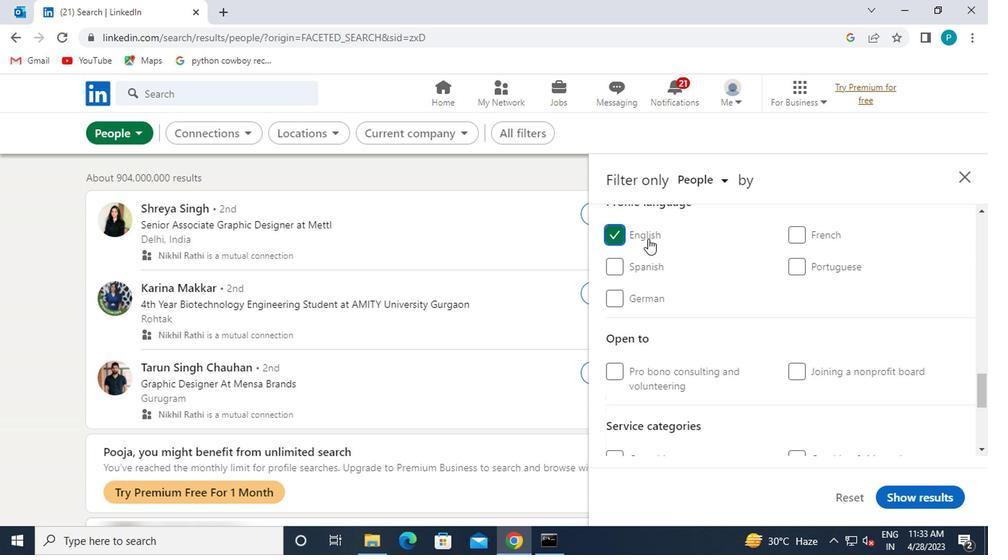 
Action: Mouse scrolled (821, 287) with delta (0, 1)
Screenshot: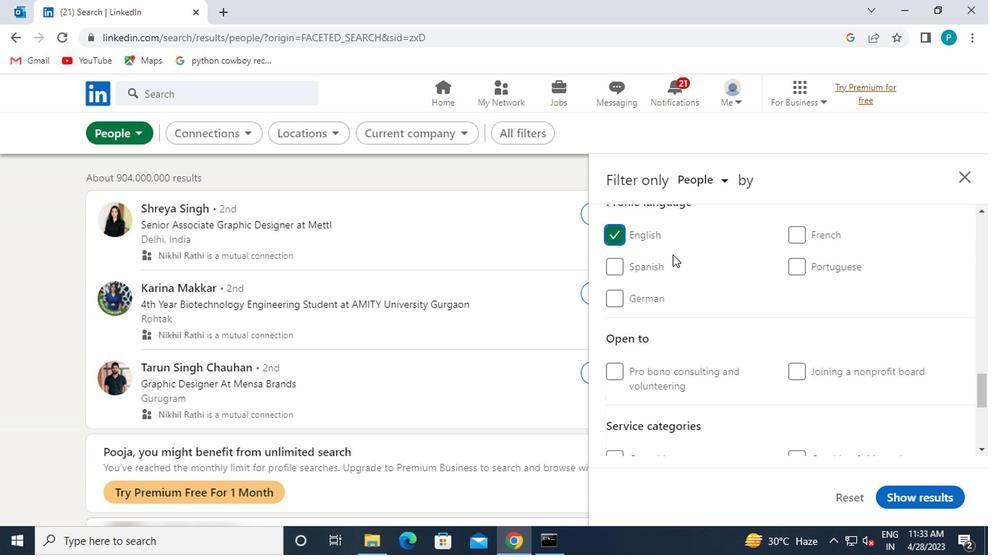 
Action: Mouse scrolled (821, 287) with delta (0, 1)
Screenshot: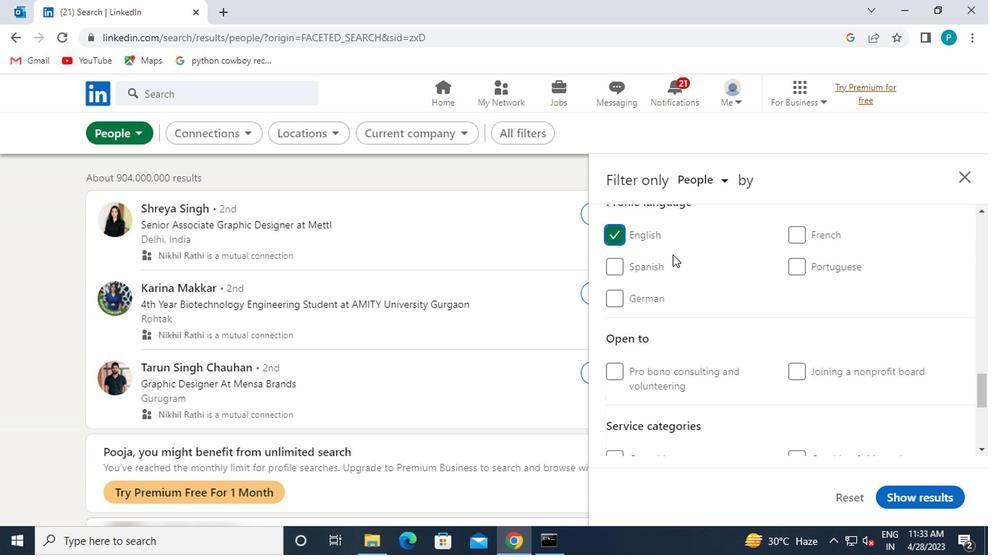 
Action: Mouse scrolled (821, 287) with delta (0, 1)
Screenshot: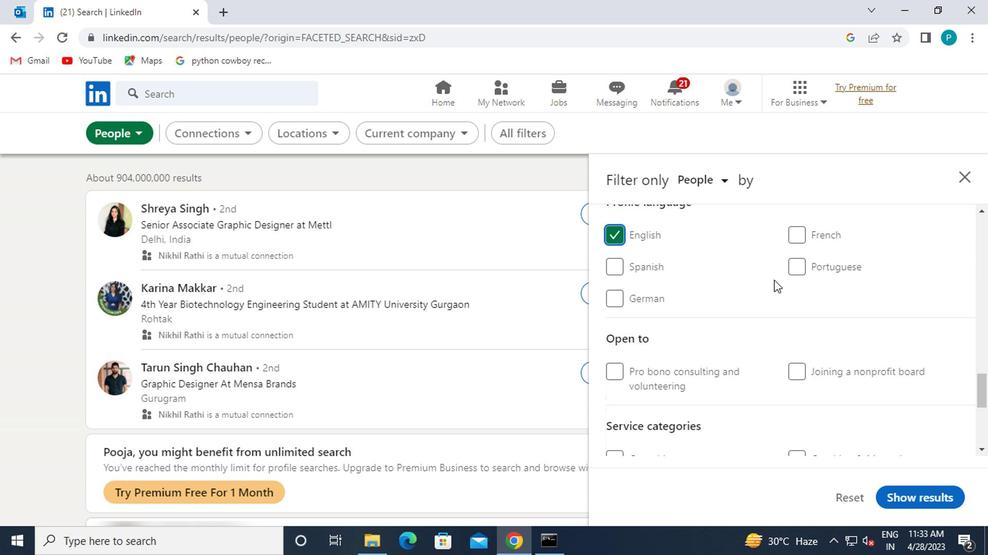 
Action: Mouse scrolled (821, 287) with delta (0, 1)
Screenshot: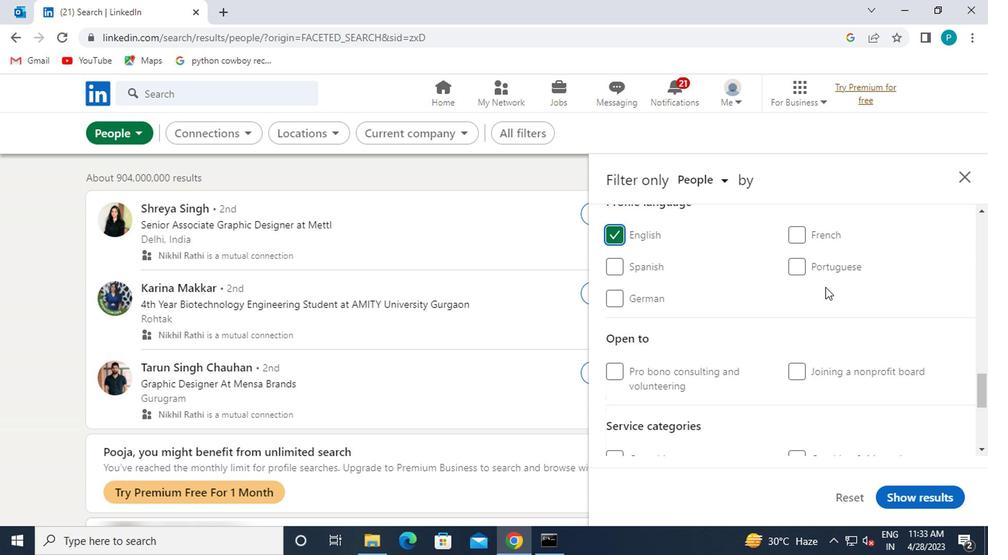 
Action: Mouse moved to (821, 286)
Screenshot: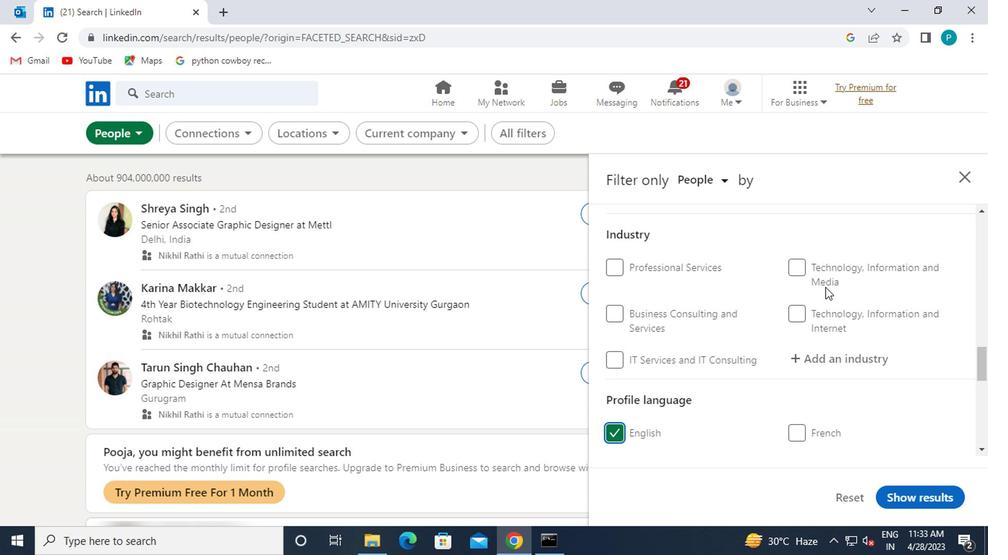 
Action: Mouse scrolled (821, 287) with delta (0, 1)
Screenshot: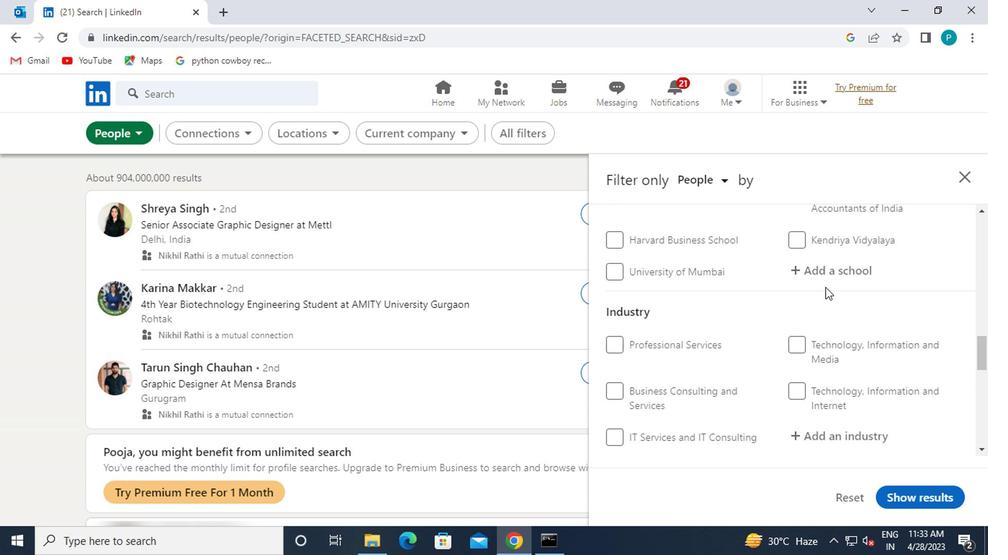 
Action: Mouse scrolled (821, 287) with delta (0, 1)
Screenshot: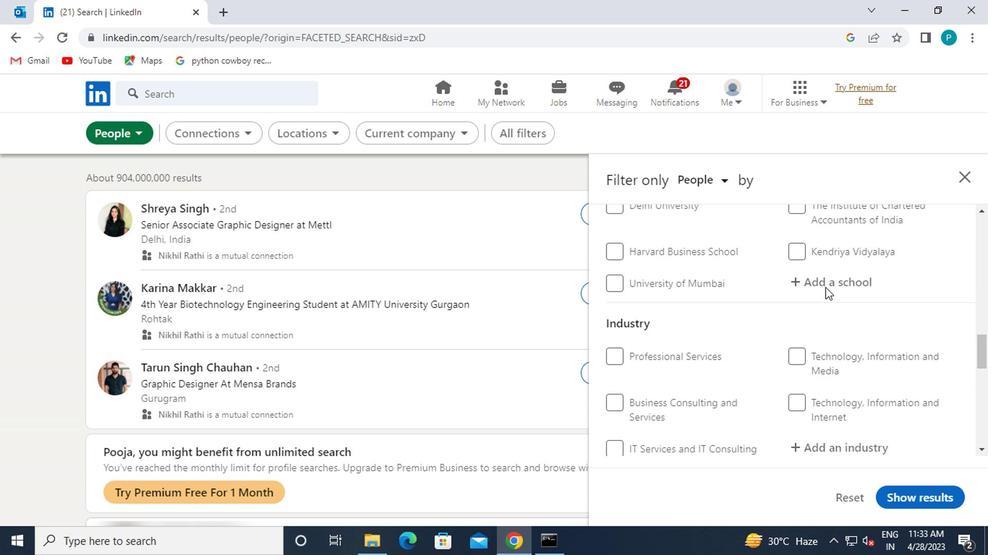 
Action: Mouse scrolled (821, 287) with delta (0, 1)
Screenshot: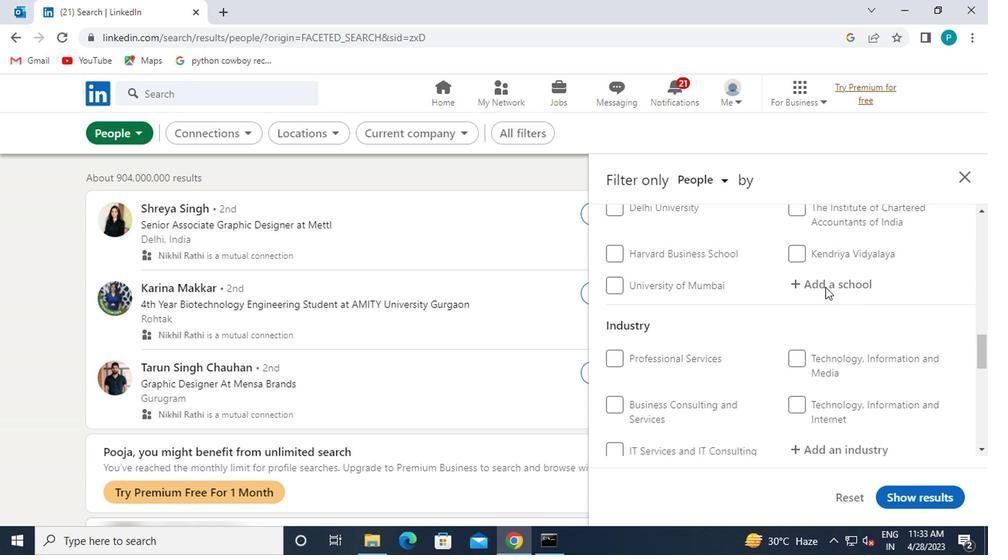 
Action: Mouse moved to (761, 295)
Screenshot: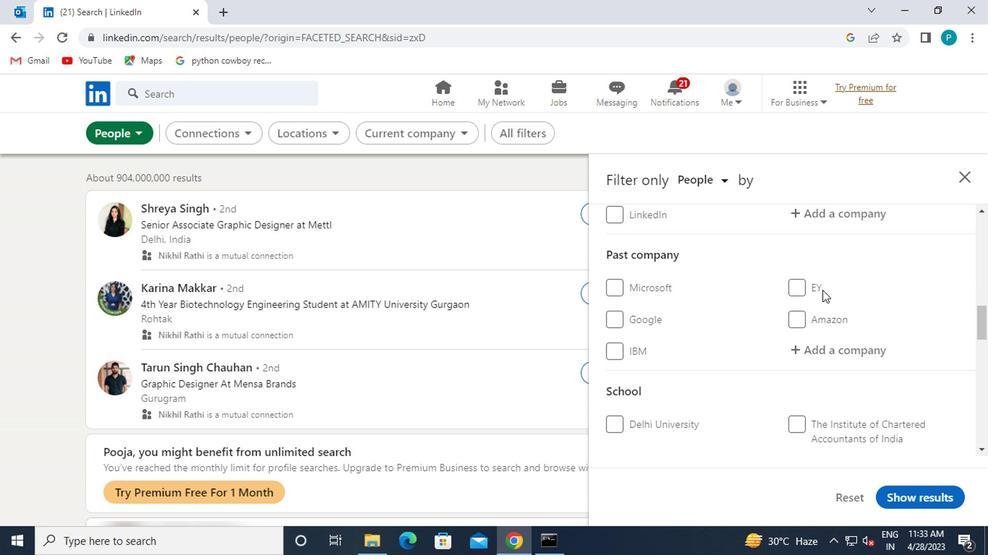 
Action: Mouse scrolled (761, 296) with delta (0, 0)
Screenshot: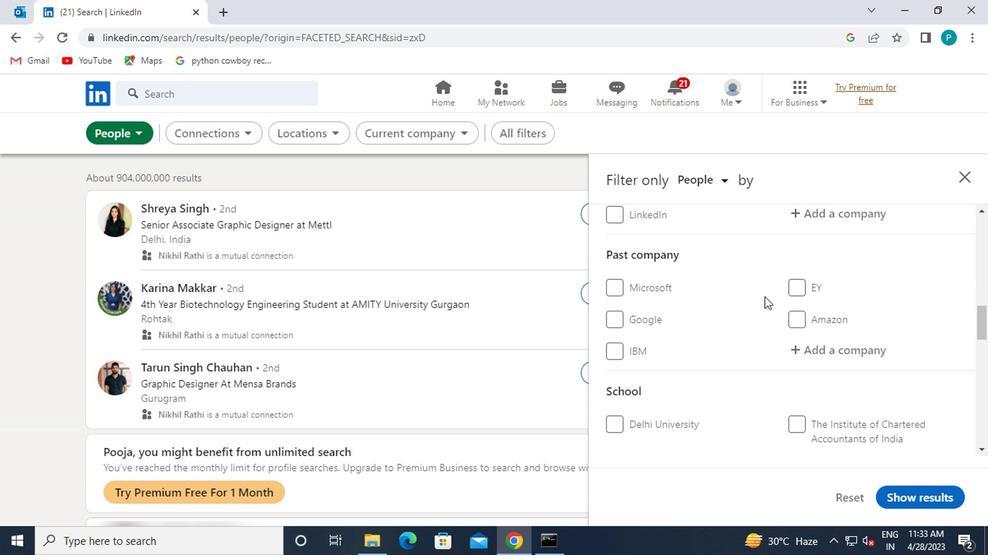
Action: Mouse scrolled (761, 296) with delta (0, 0)
Screenshot: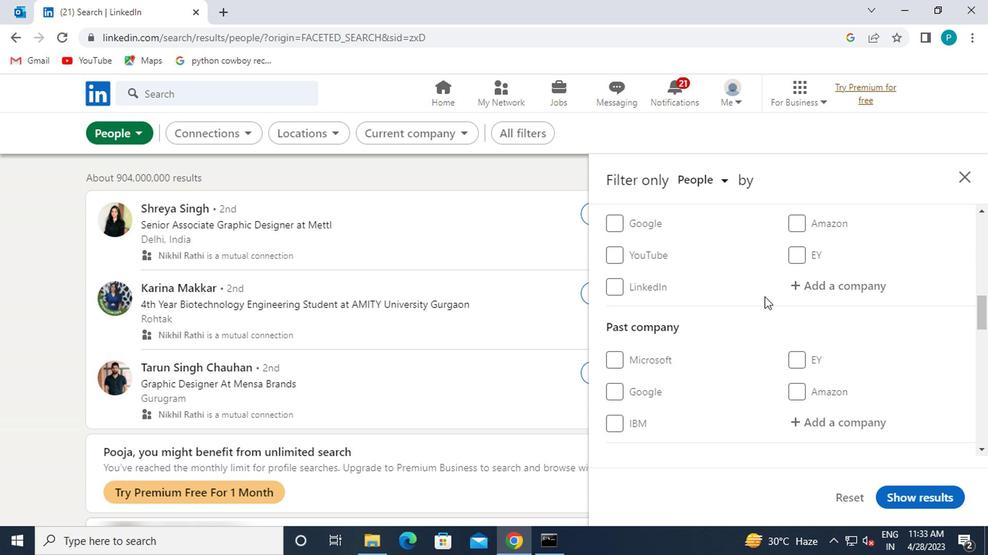 
Action: Mouse scrolled (761, 296) with delta (0, 0)
Screenshot: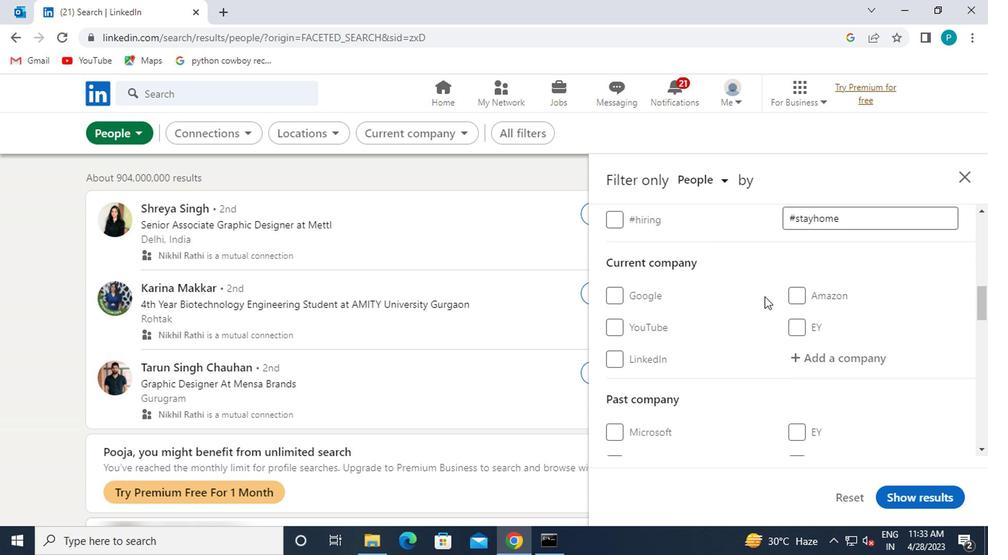 
Action: Mouse moved to (785, 345)
Screenshot: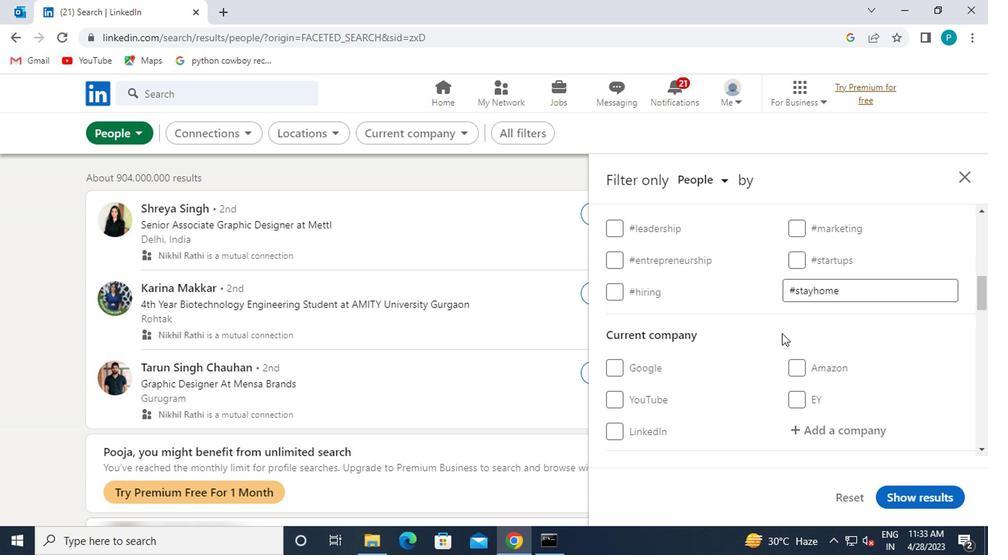 
Action: Mouse scrolled (785, 344) with delta (0, 0)
Screenshot: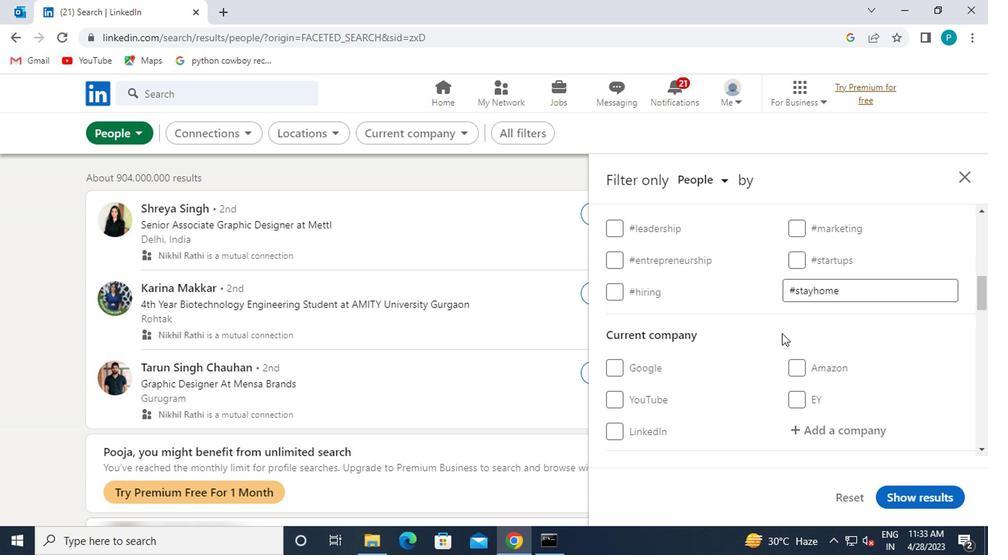 
Action: Mouse moved to (804, 354)
Screenshot: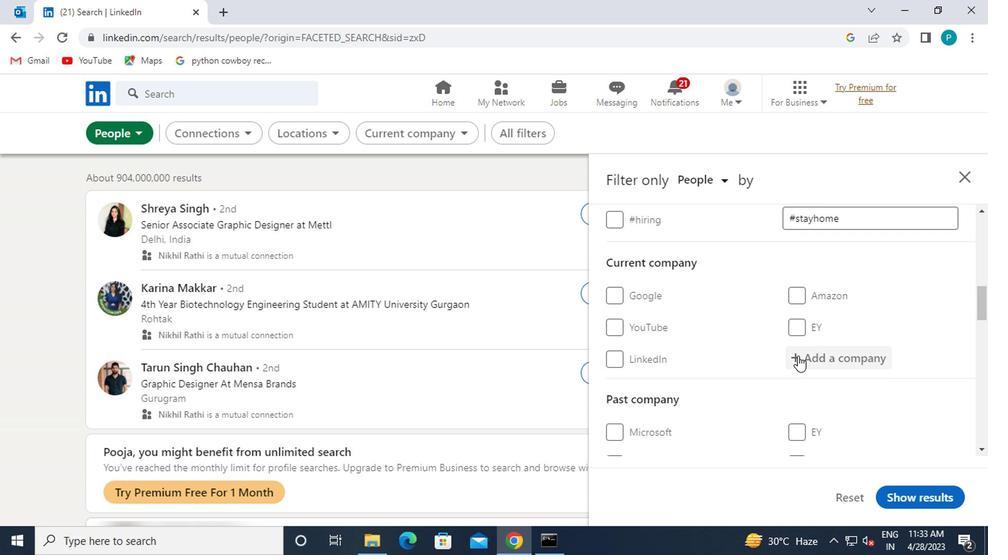 
Action: Mouse pressed left at (804, 354)
Screenshot: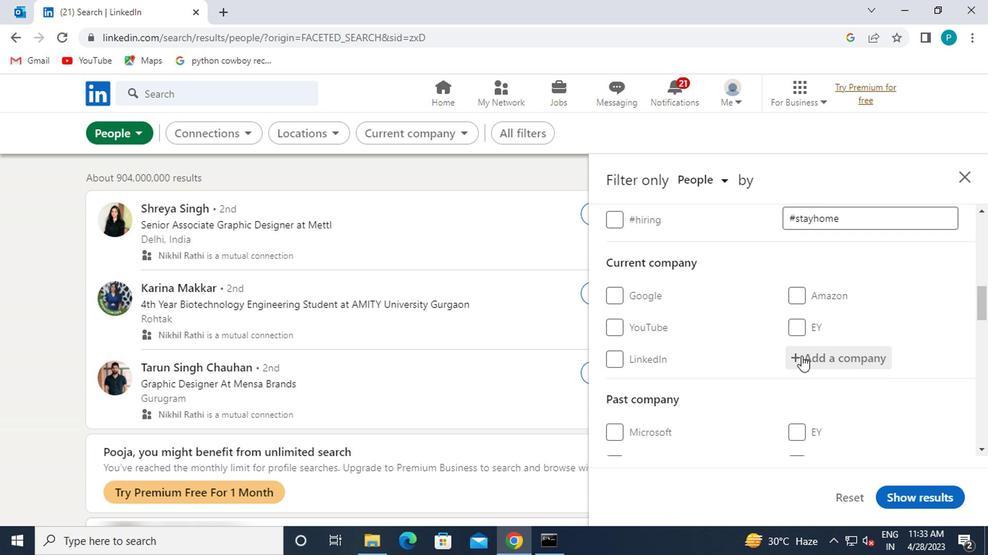 
Action: Mouse moved to (178, 233)
Screenshot: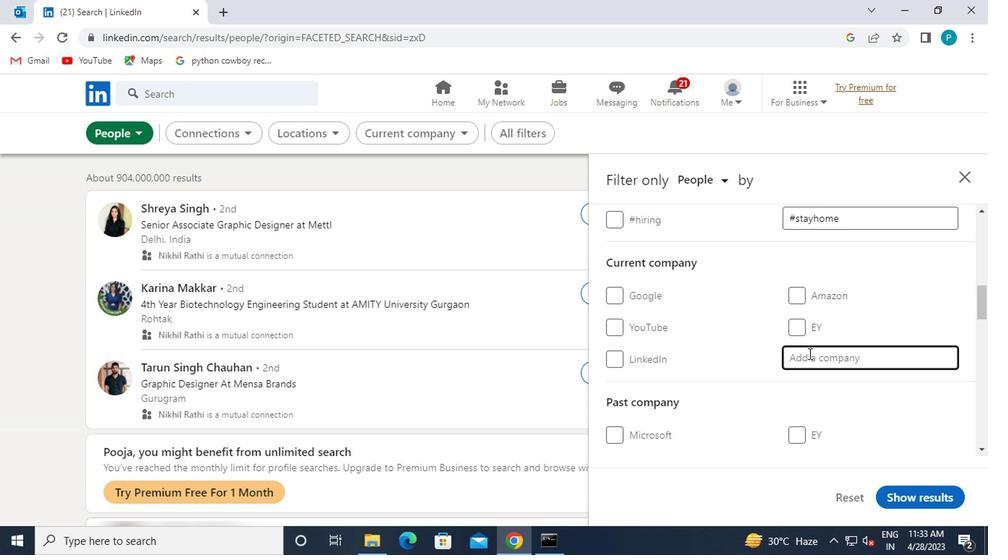 
Action: Key pressed <Key.caps_lock>
Screenshot: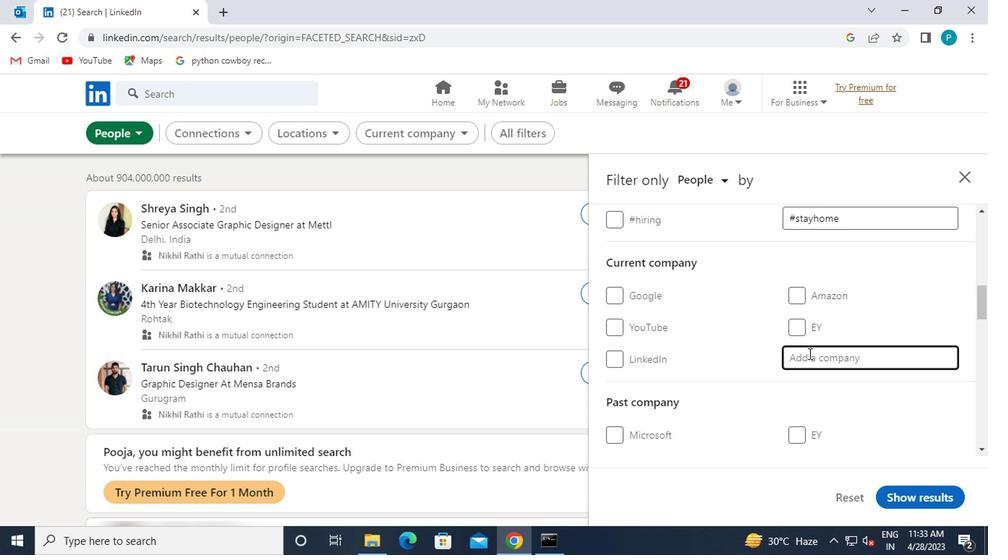 
Action: Mouse moved to (102, 226)
Screenshot: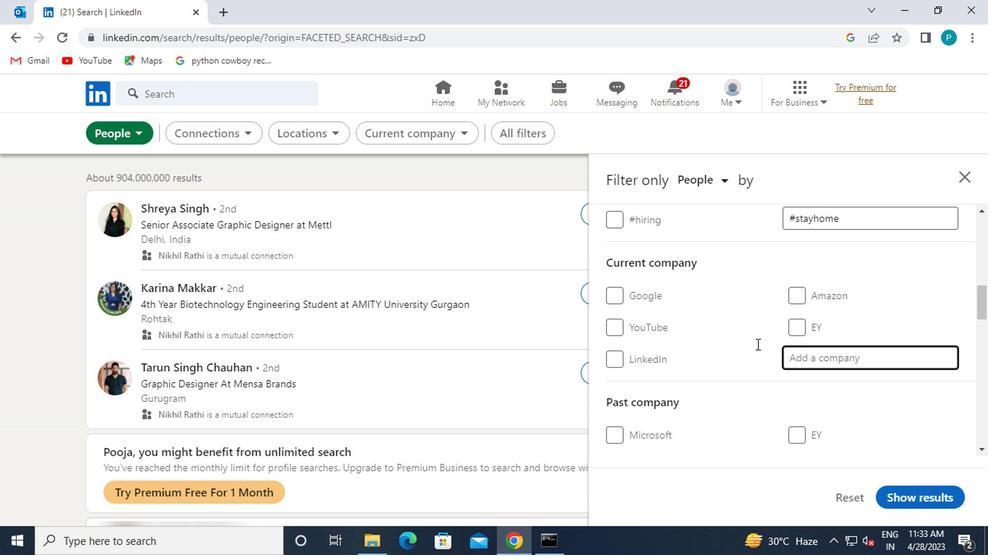 
Action: Key pressed M<Key.caps_lock>ICRON
Screenshot: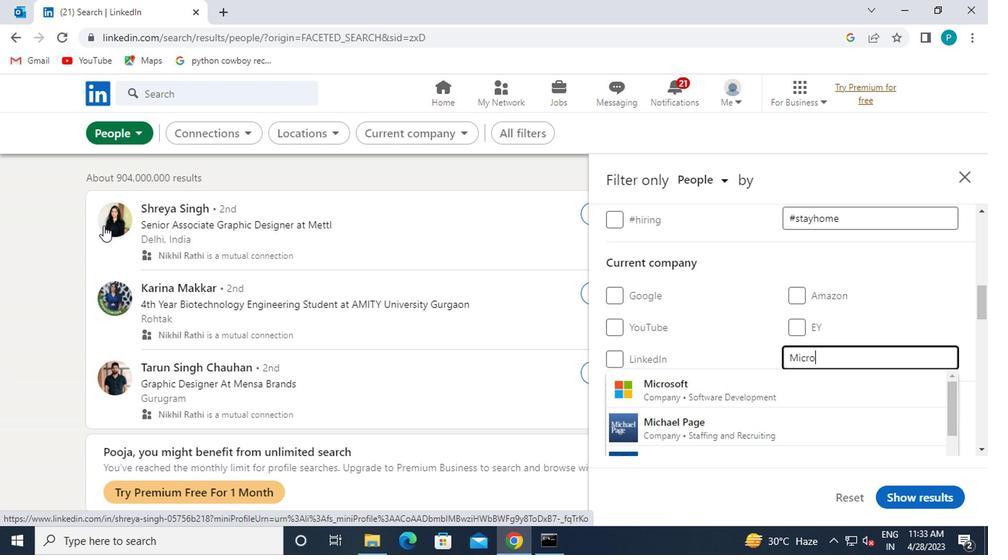
Action: Mouse moved to (641, 376)
Screenshot: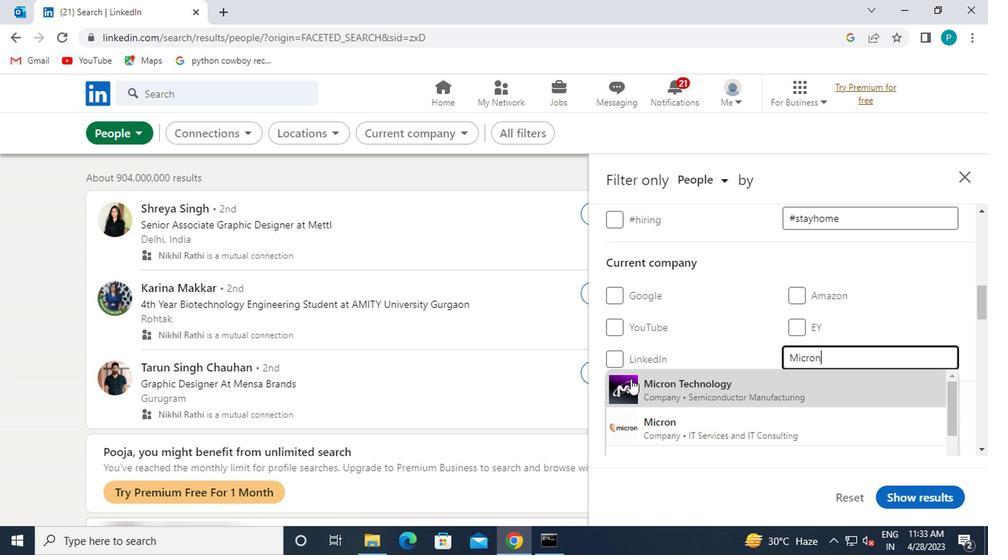 
Action: Mouse pressed left at (641, 376)
Screenshot: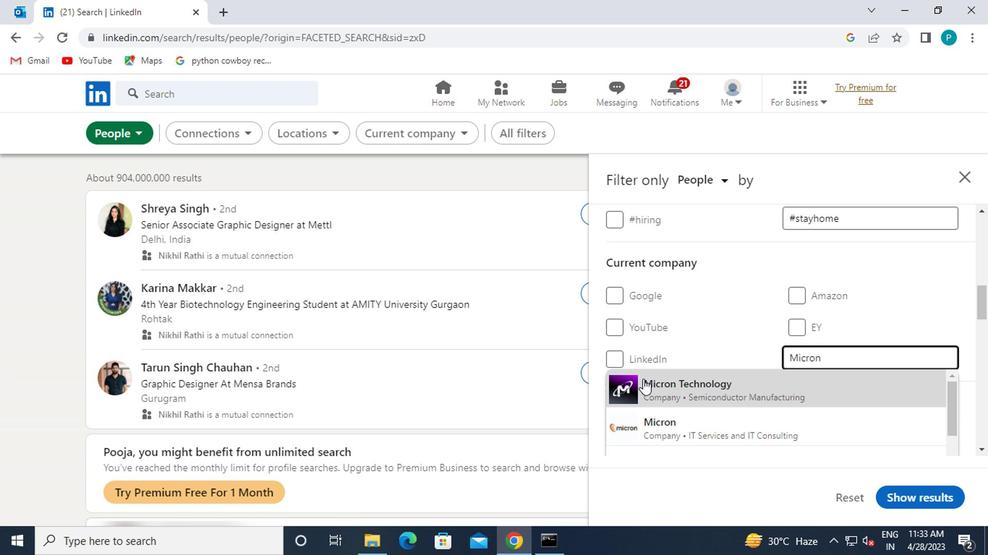 
Action: Mouse moved to (626, 346)
Screenshot: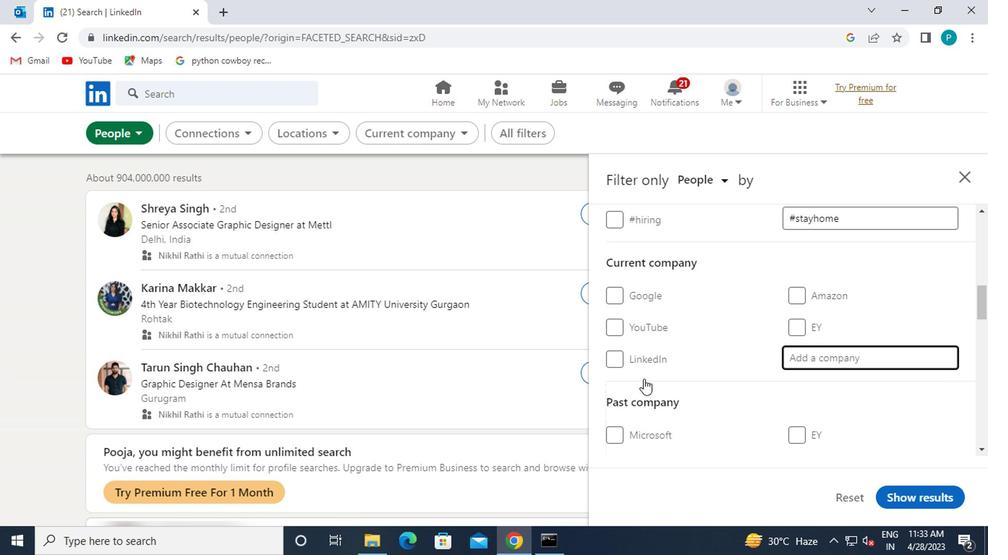
Action: Mouse scrolled (626, 346) with delta (0, 0)
Screenshot: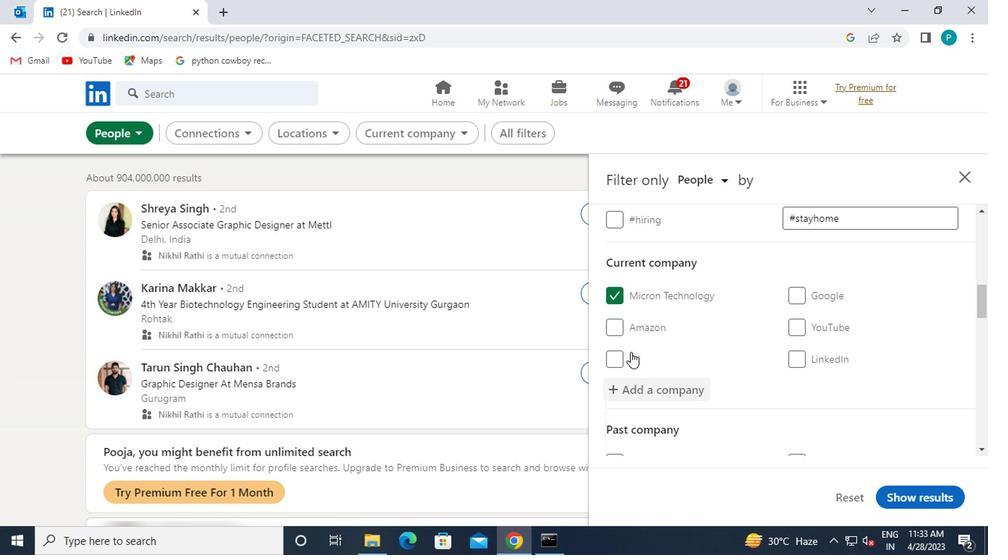 
Action: Mouse scrolled (626, 346) with delta (0, 0)
Screenshot: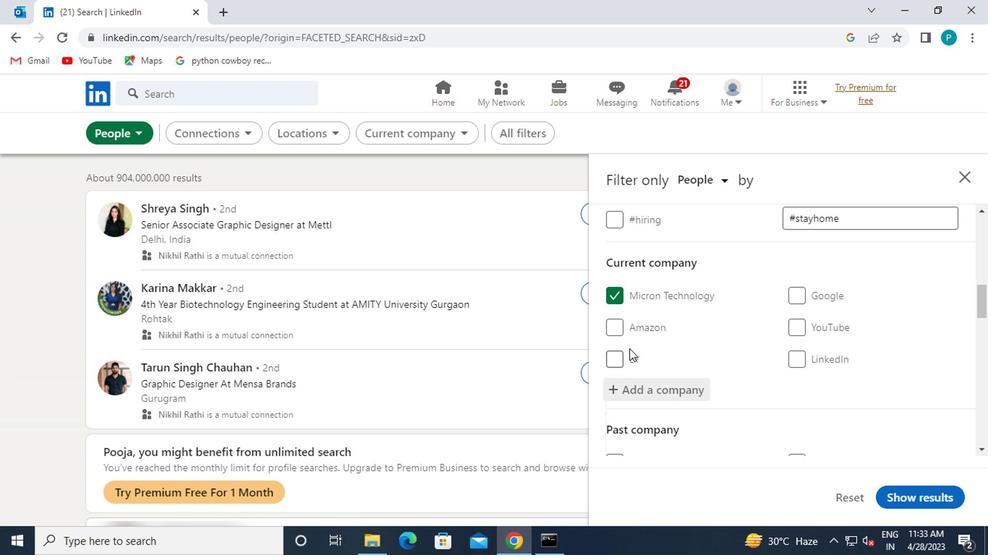 
Action: Mouse scrolled (626, 346) with delta (0, 0)
Screenshot: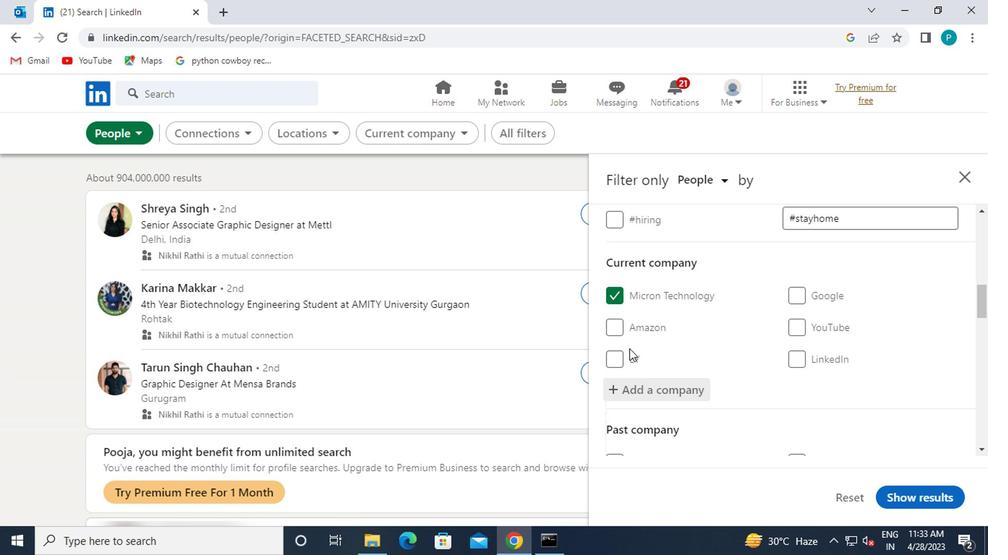 
Action: Mouse moved to (757, 340)
Screenshot: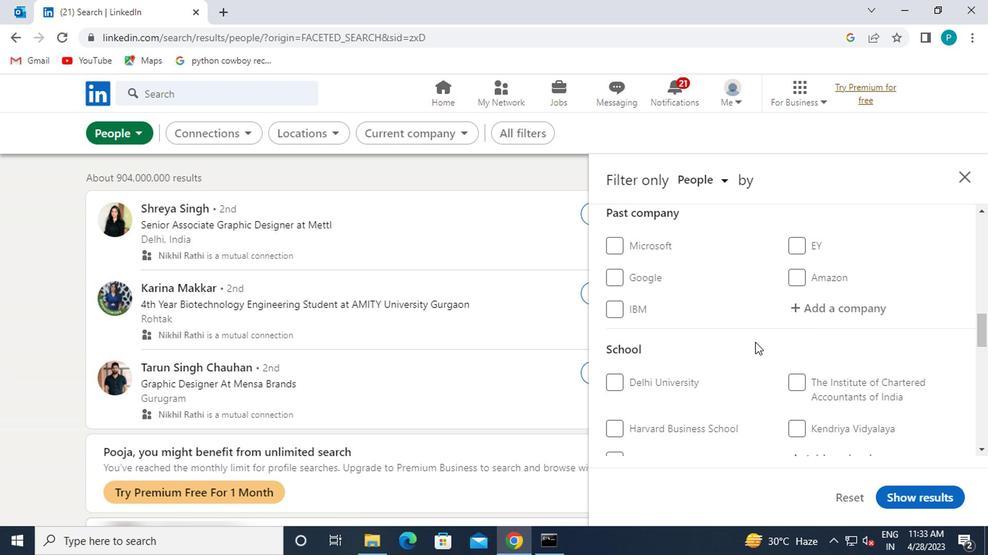 
Action: Mouse scrolled (757, 339) with delta (0, -1)
Screenshot: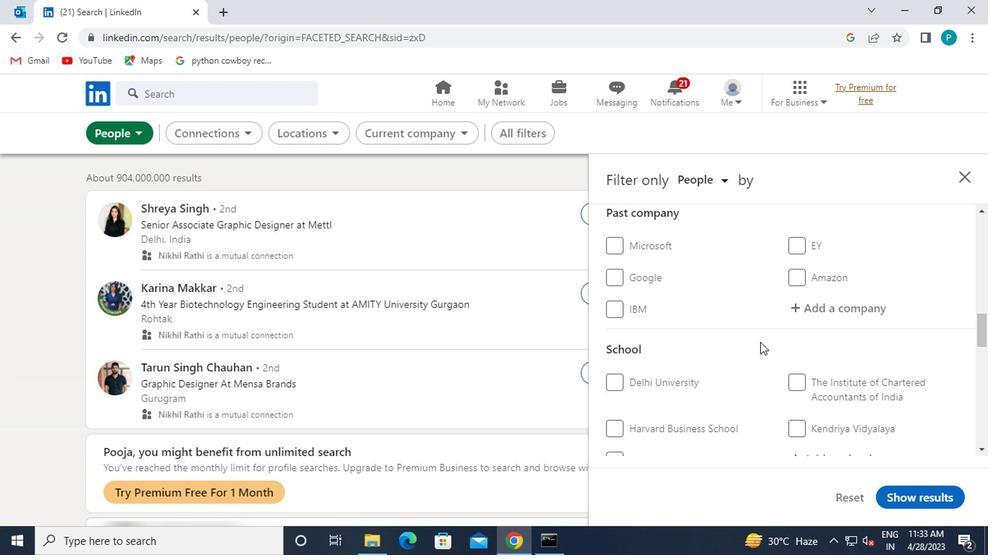 
Action: Mouse scrolled (757, 339) with delta (0, -1)
Screenshot: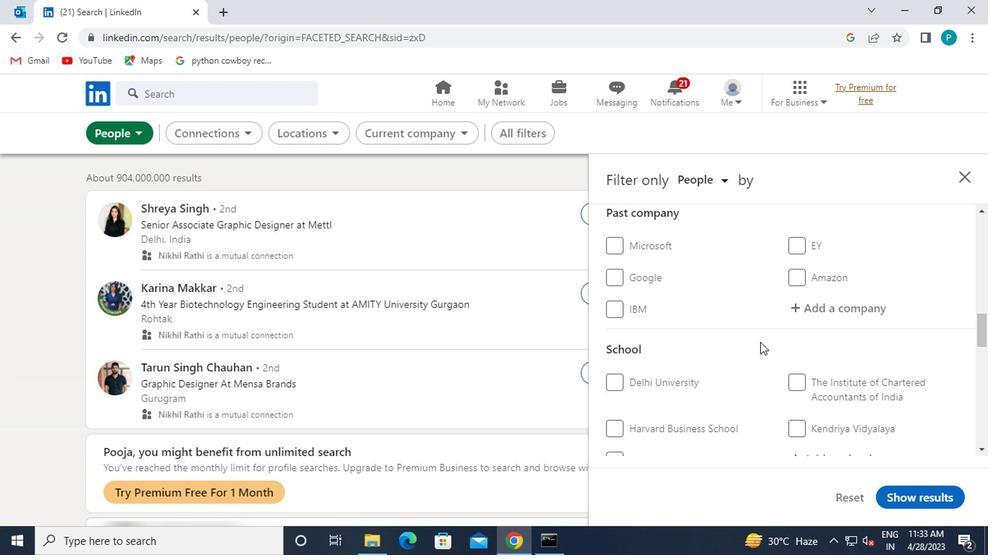 
Action: Mouse moved to (800, 310)
Screenshot: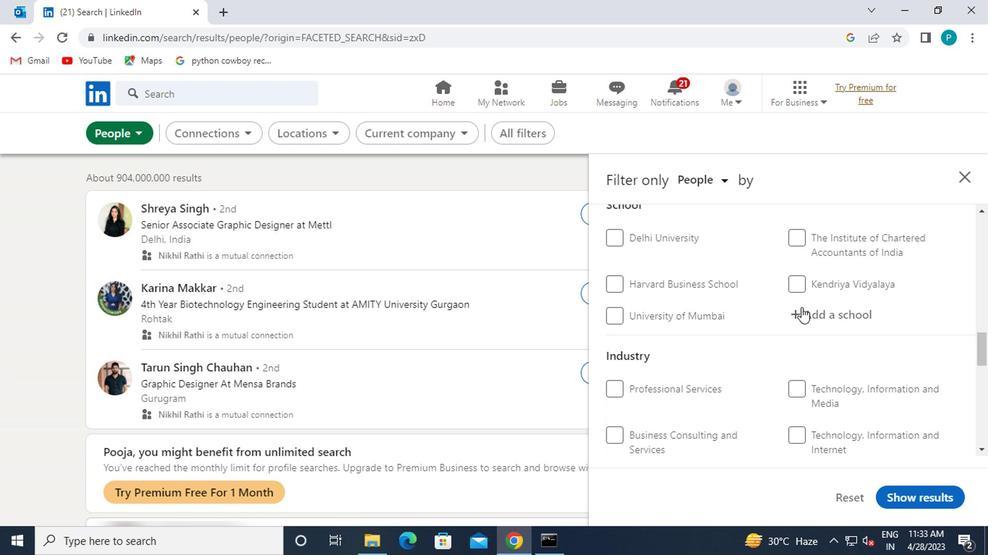 
Action: Mouse pressed left at (800, 310)
Screenshot: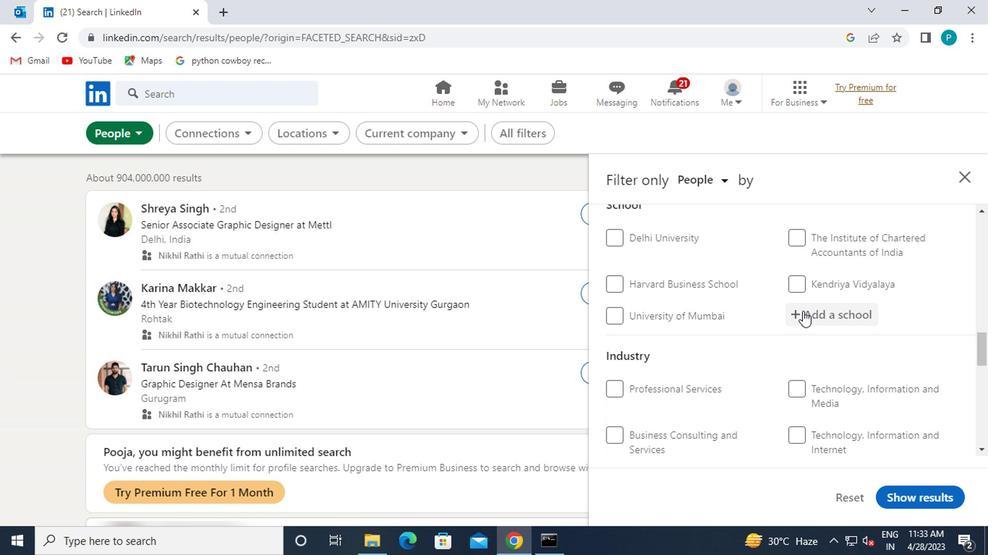
Action: Mouse moved to (799, 238)
Screenshot: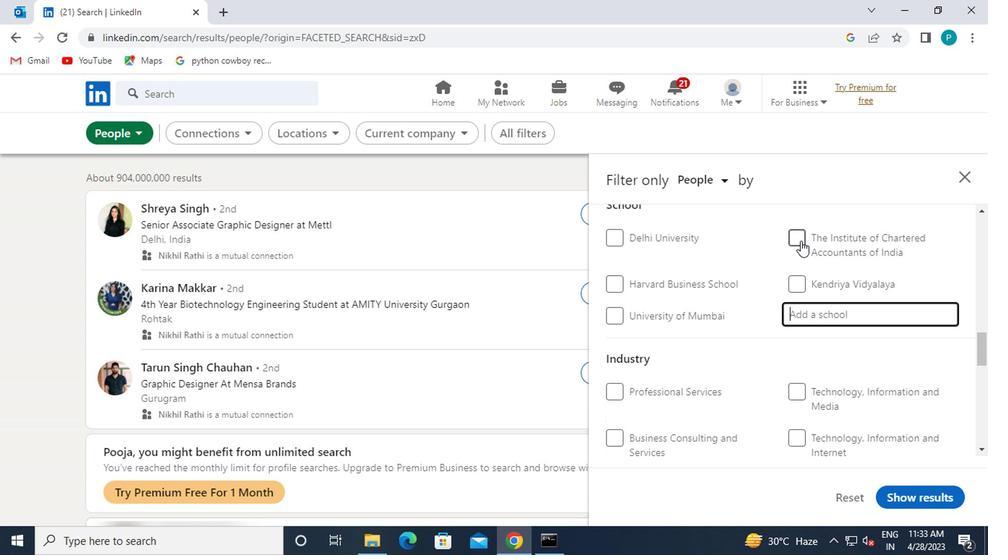 
Action: Key pressed <Key.caps_lock>I
Screenshot: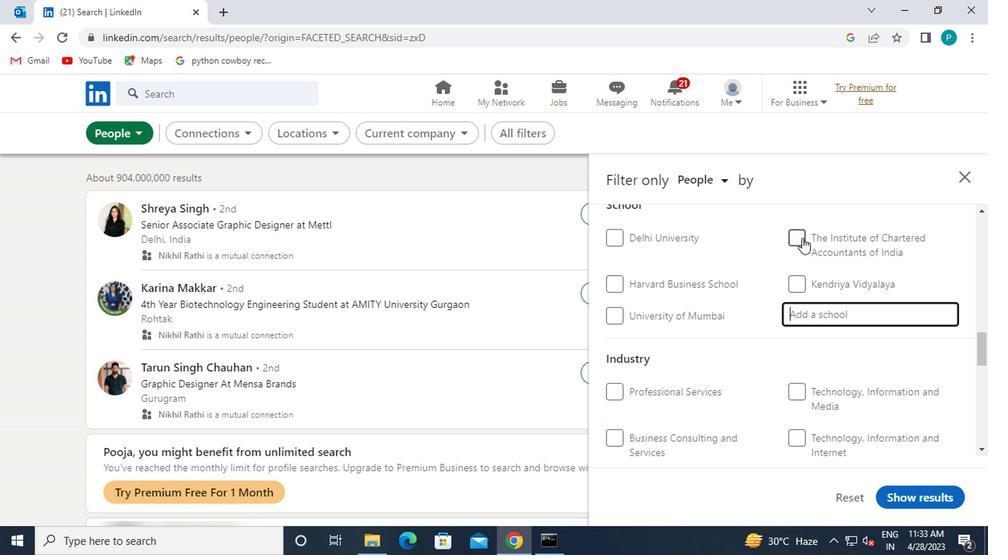 
Action: Mouse moved to (616, 289)
Screenshot: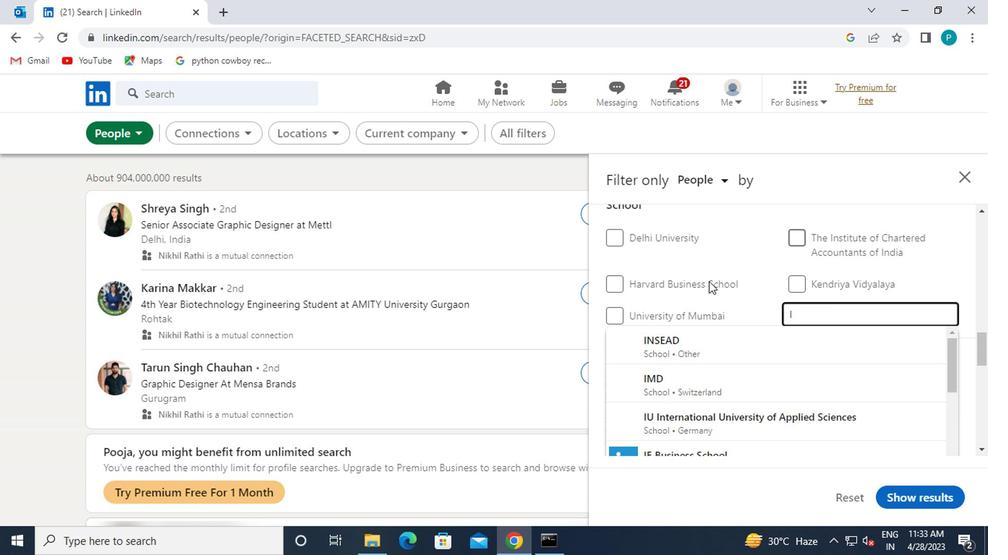 
Action: Key pressed <Key.caps_lock>NDER
Screenshot: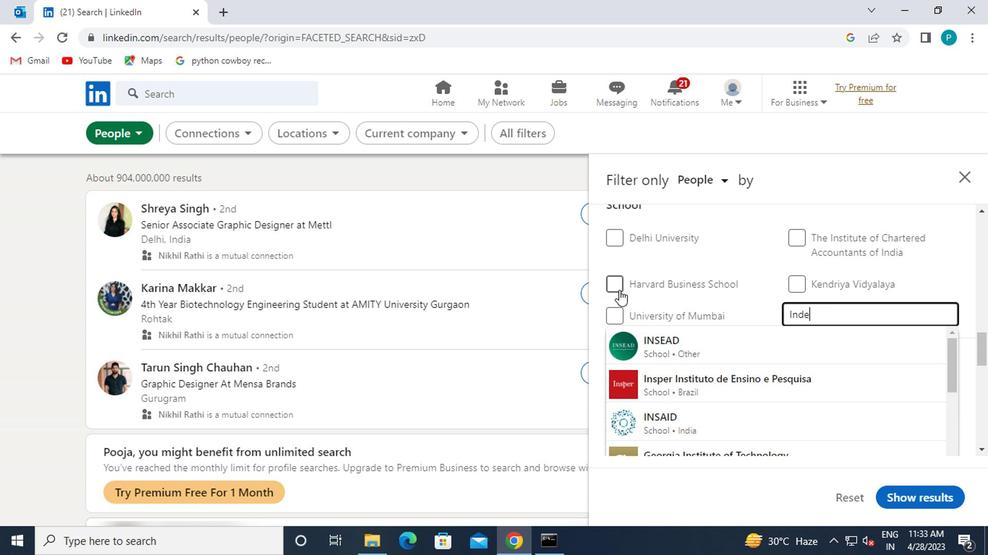 
Action: Mouse moved to (657, 341)
Screenshot: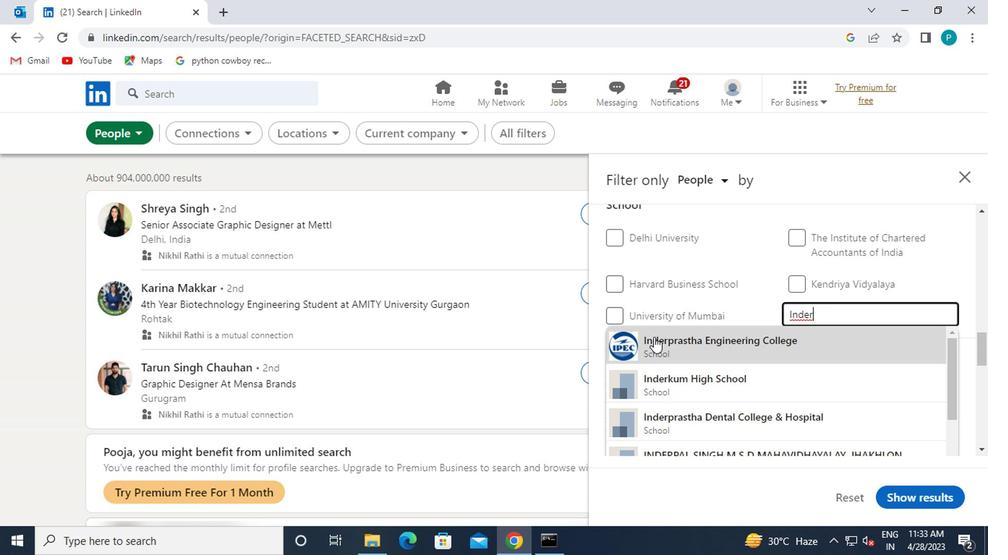 
Action: Mouse pressed left at (657, 341)
Screenshot: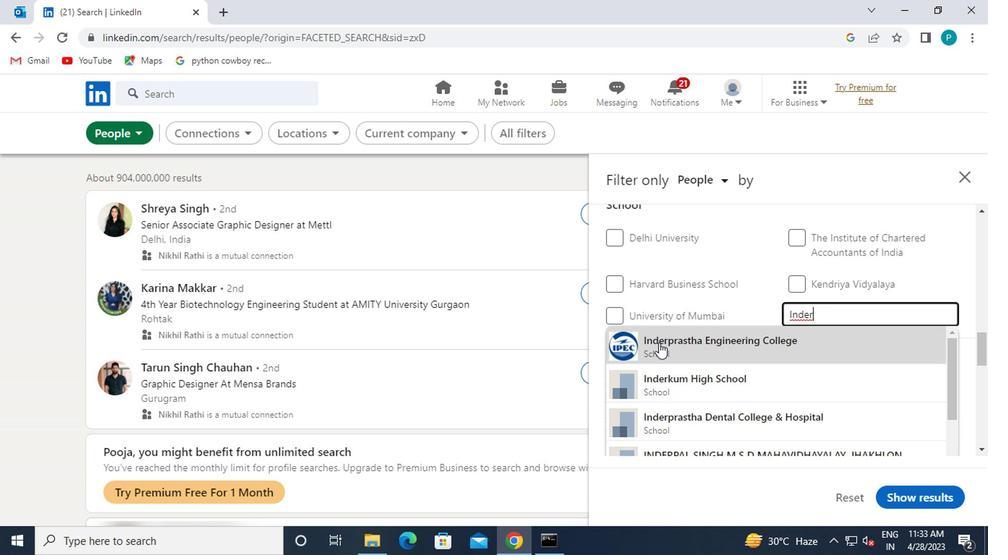 
Action: Mouse moved to (736, 316)
Screenshot: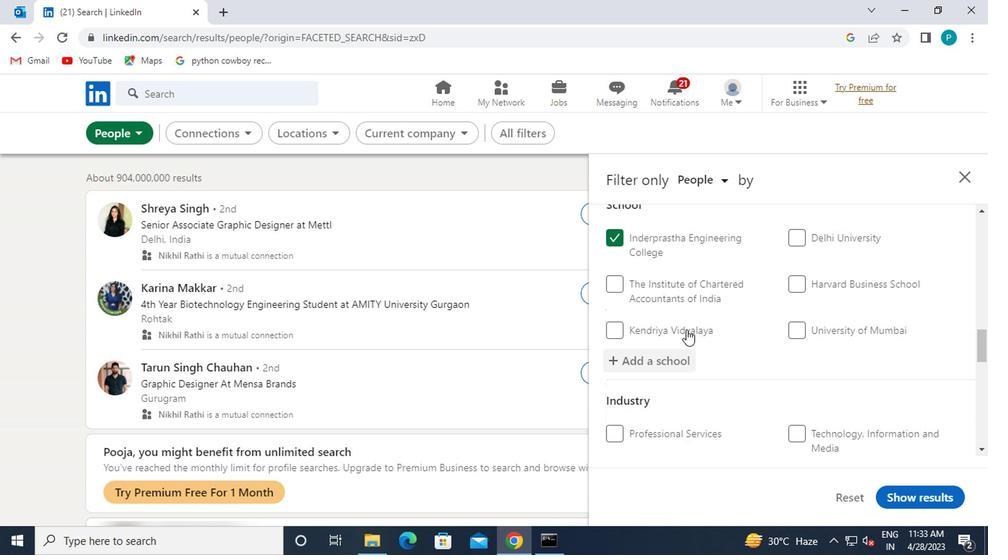 
Action: Mouse scrolled (736, 316) with delta (0, 0)
Screenshot: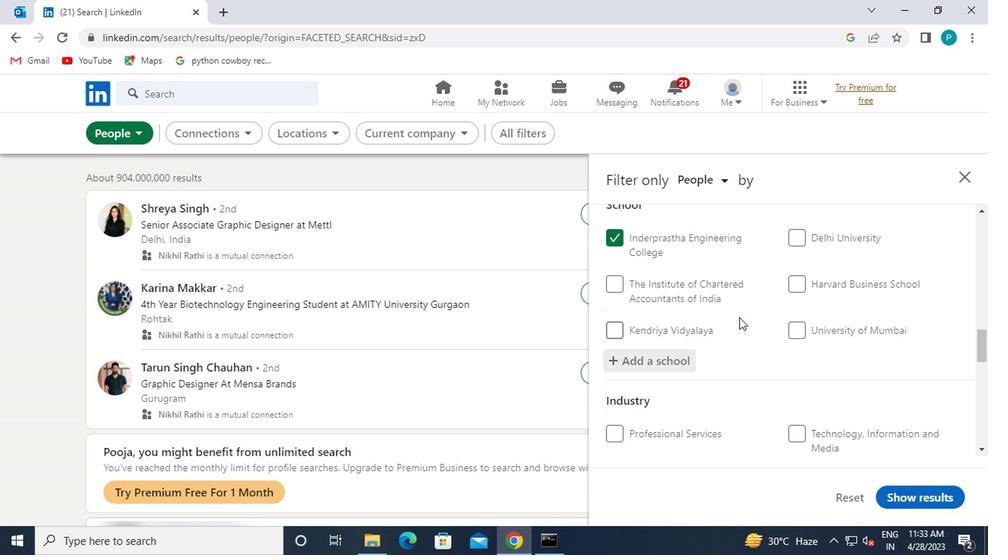 
Action: Mouse moved to (738, 316)
Screenshot: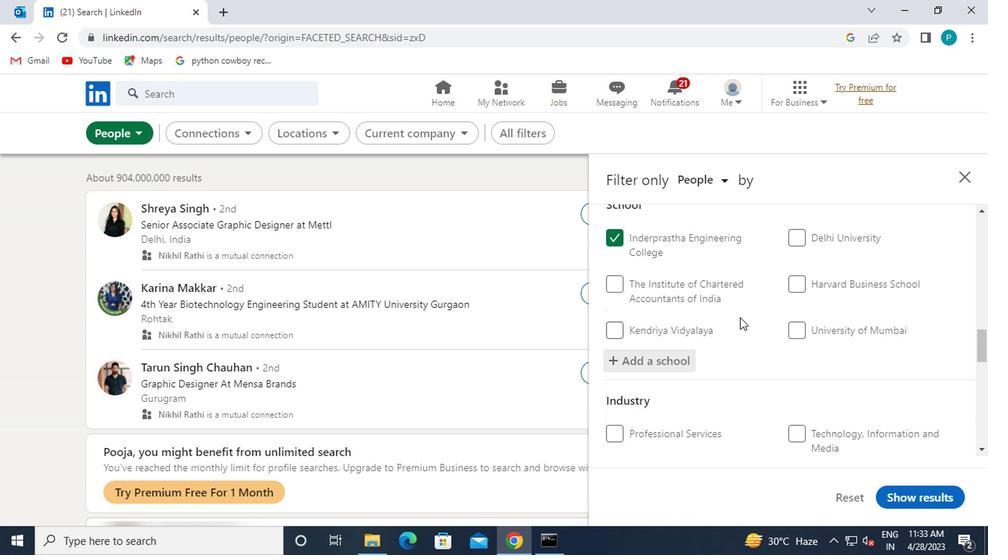 
Action: Mouse scrolled (738, 316) with delta (0, 0)
Screenshot: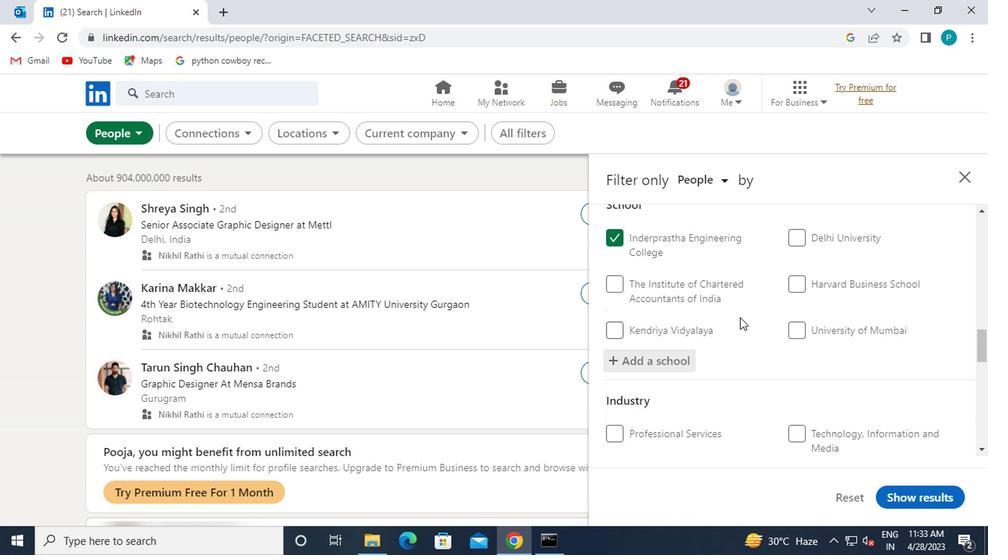 
Action: Mouse moved to (740, 320)
Screenshot: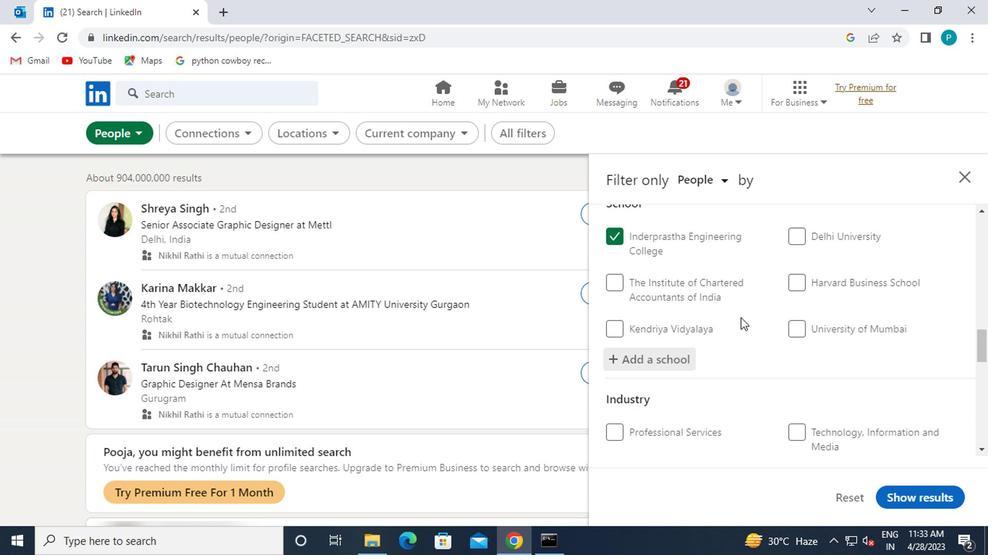 
Action: Mouse scrolled (740, 319) with delta (0, -1)
Screenshot: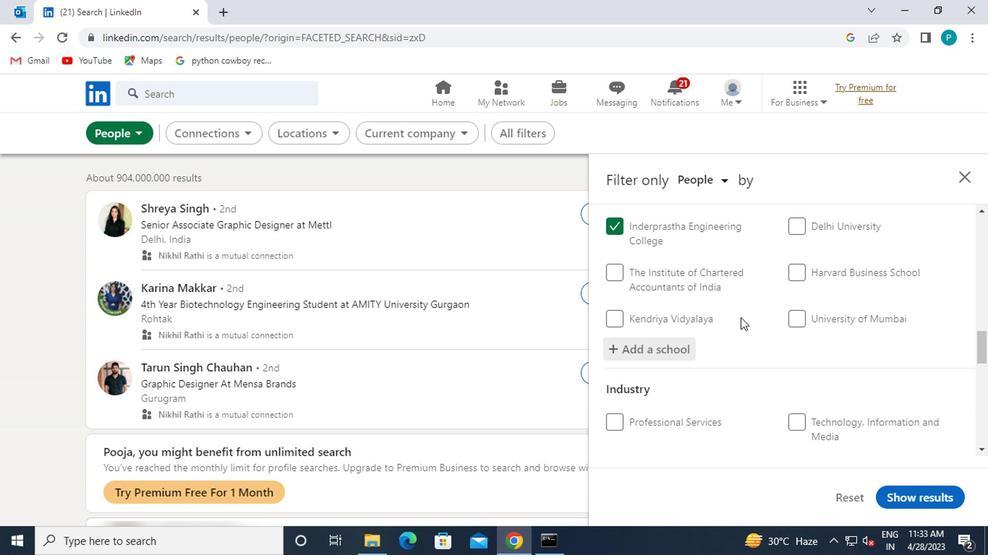 
Action: Mouse moved to (813, 318)
Screenshot: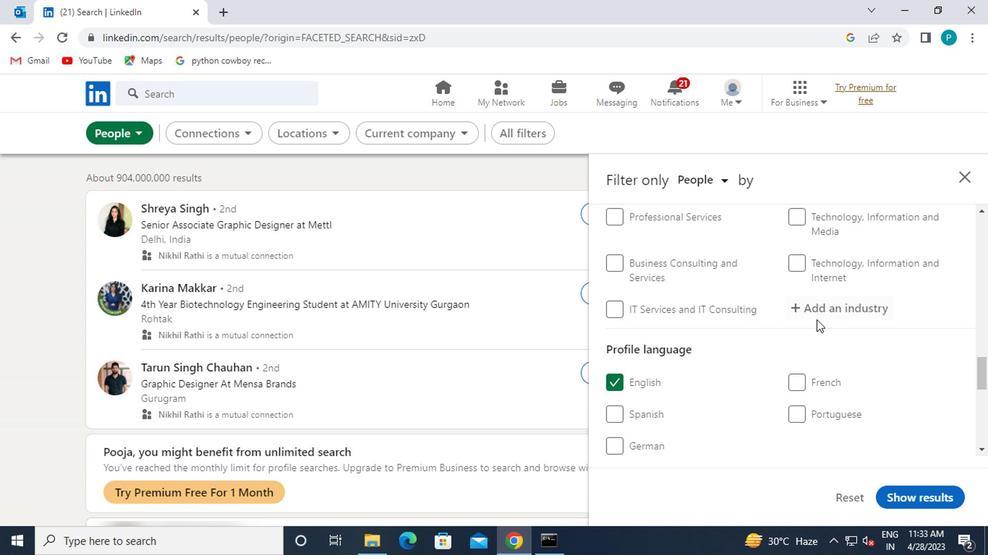 
Action: Mouse pressed left at (813, 318)
Screenshot: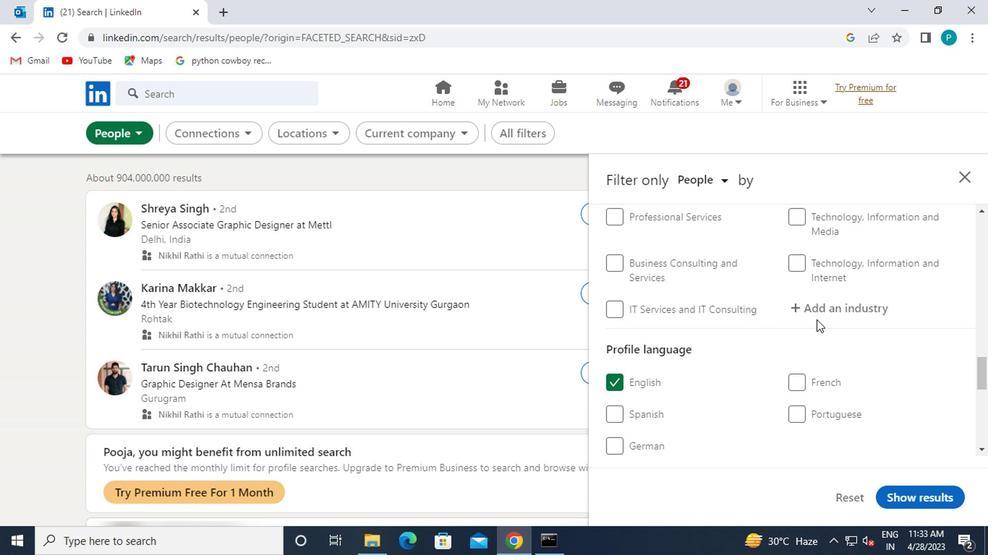 
Action: Mouse moved to (811, 311)
Screenshot: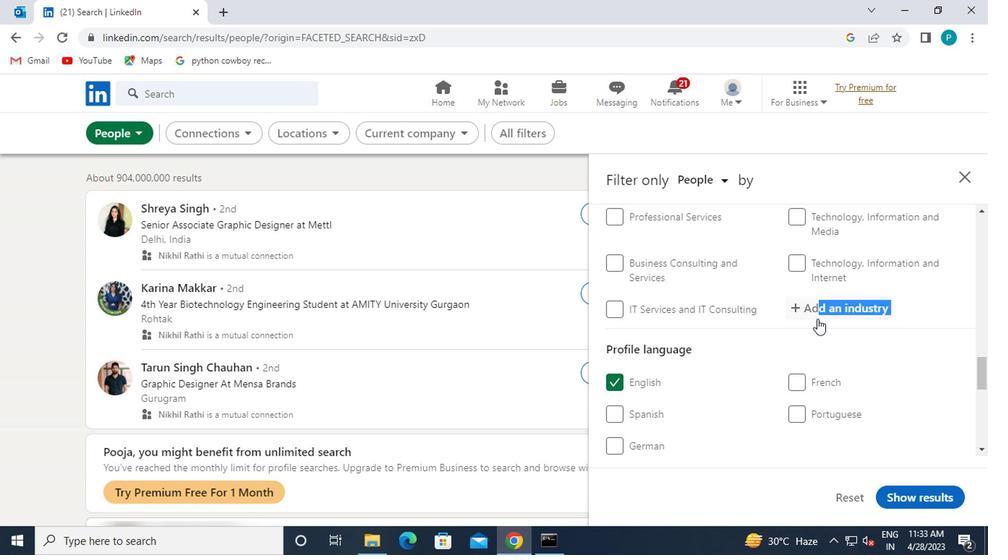 
Action: Mouse pressed left at (811, 311)
Screenshot: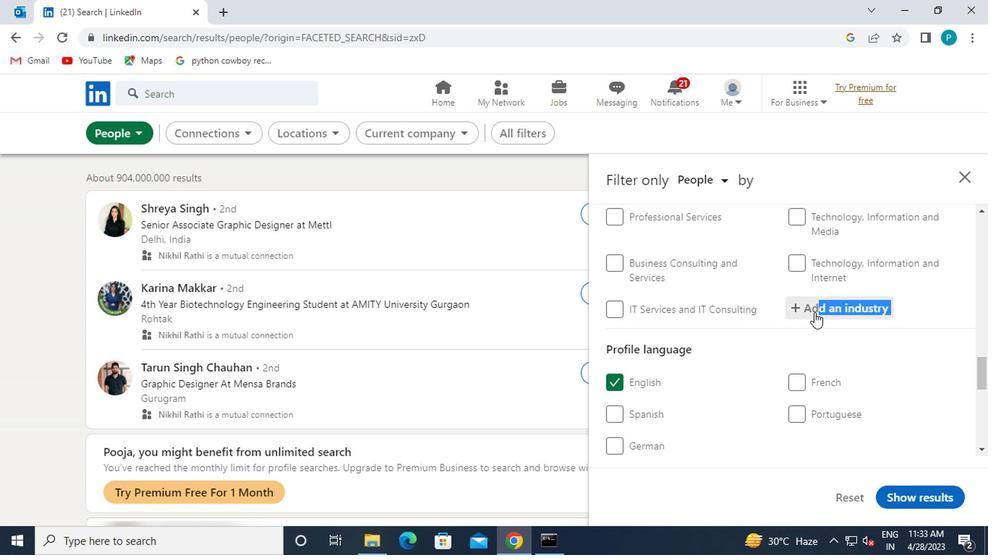 
Action: Key pressed <Key.caps_lock>C<Key.caps_lock>ORRECTIONAL
Screenshot: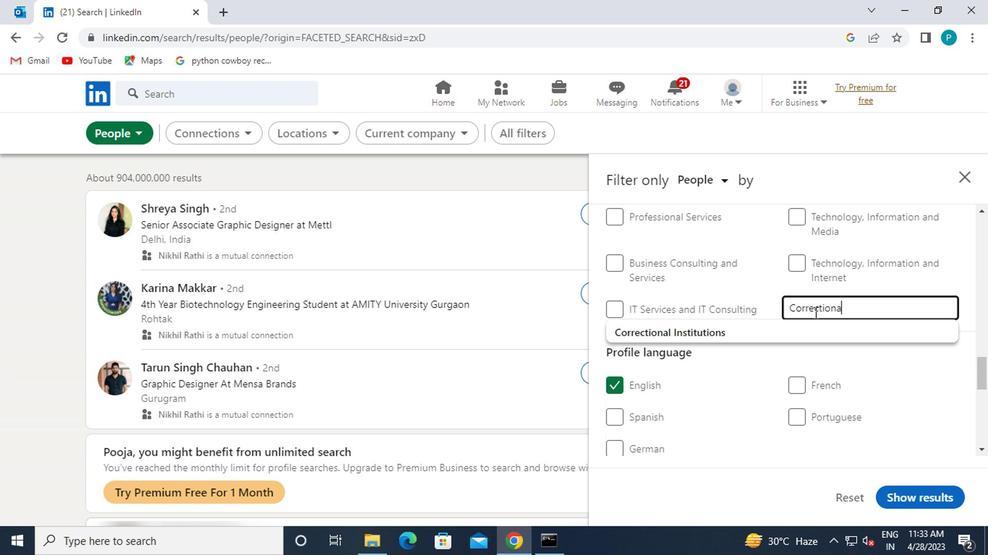 
Action: Mouse moved to (806, 323)
Screenshot: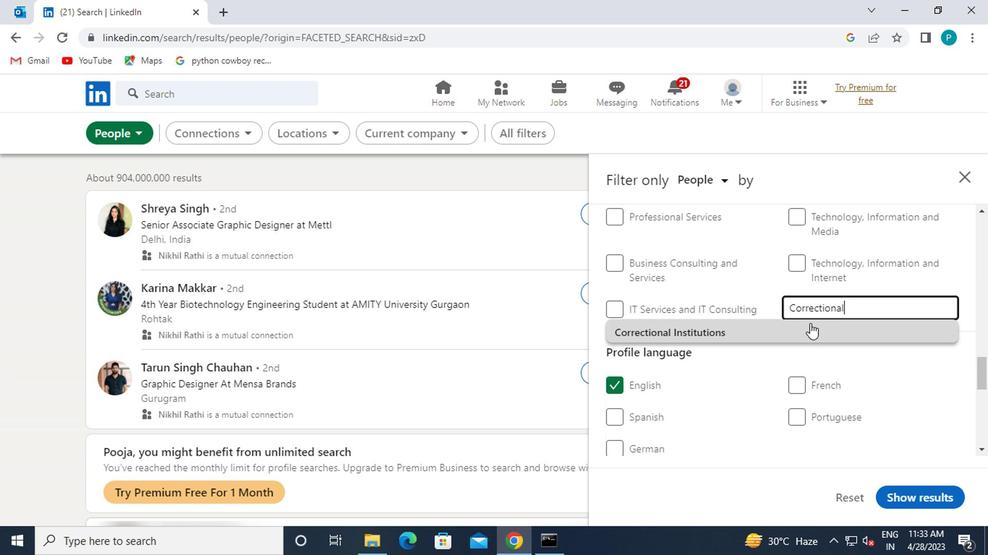 
Action: Mouse pressed left at (806, 323)
Screenshot: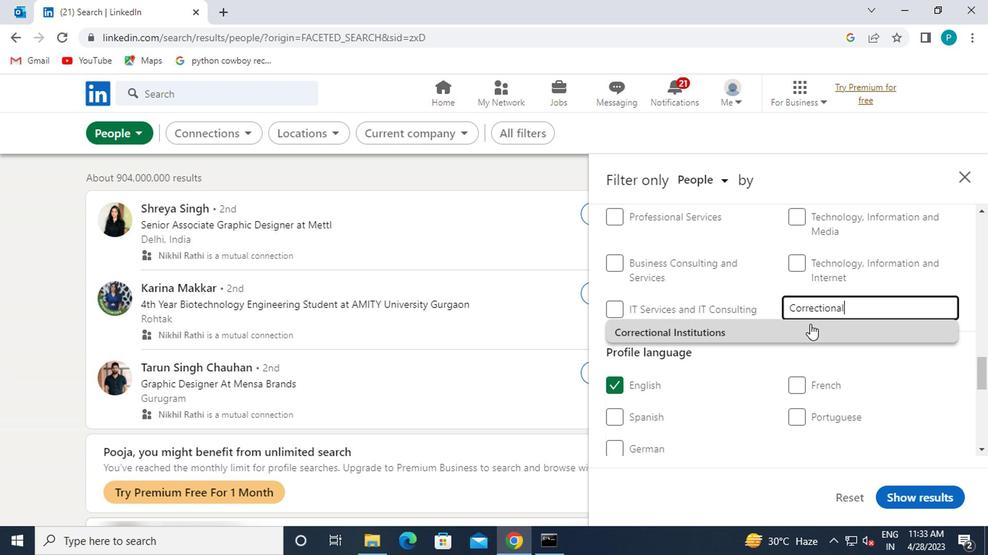
Action: Mouse moved to (796, 316)
Screenshot: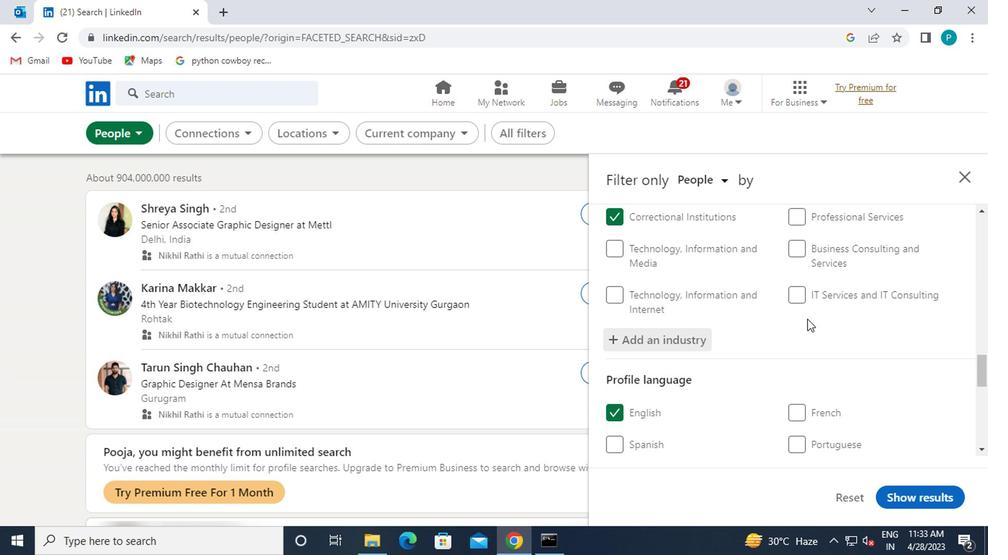 
Action: Mouse scrolled (796, 316) with delta (0, 0)
Screenshot: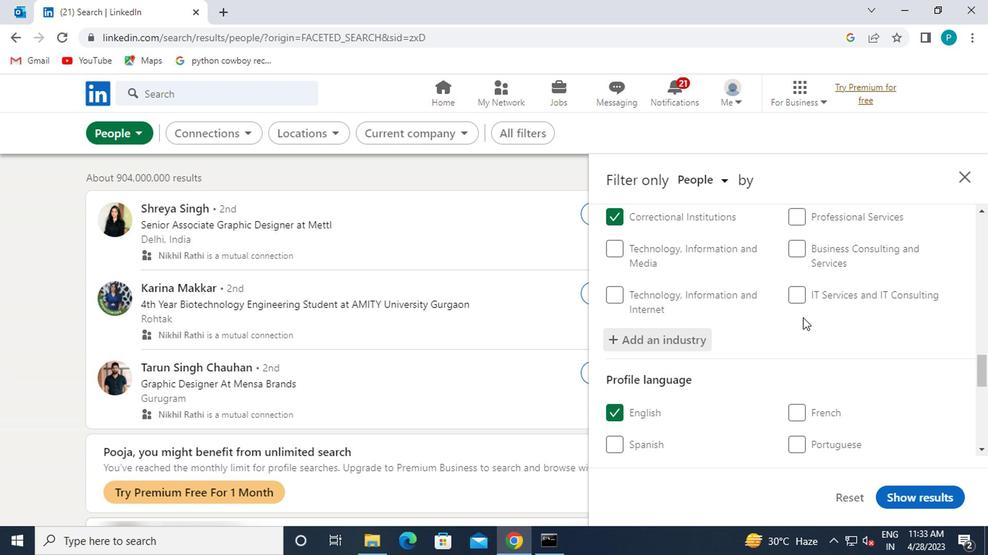 
Action: Mouse moved to (796, 316)
Screenshot: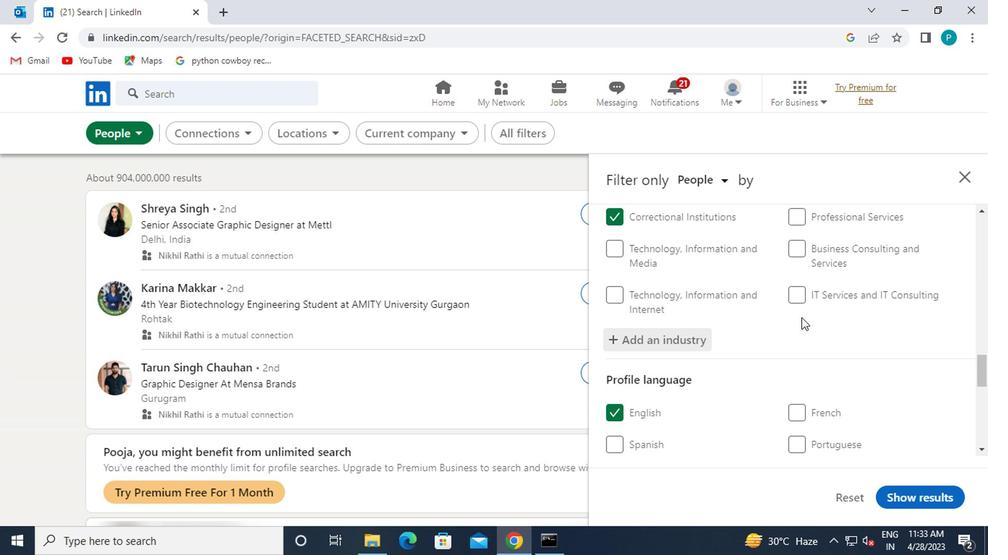 
Action: Mouse scrolled (796, 316) with delta (0, 0)
Screenshot: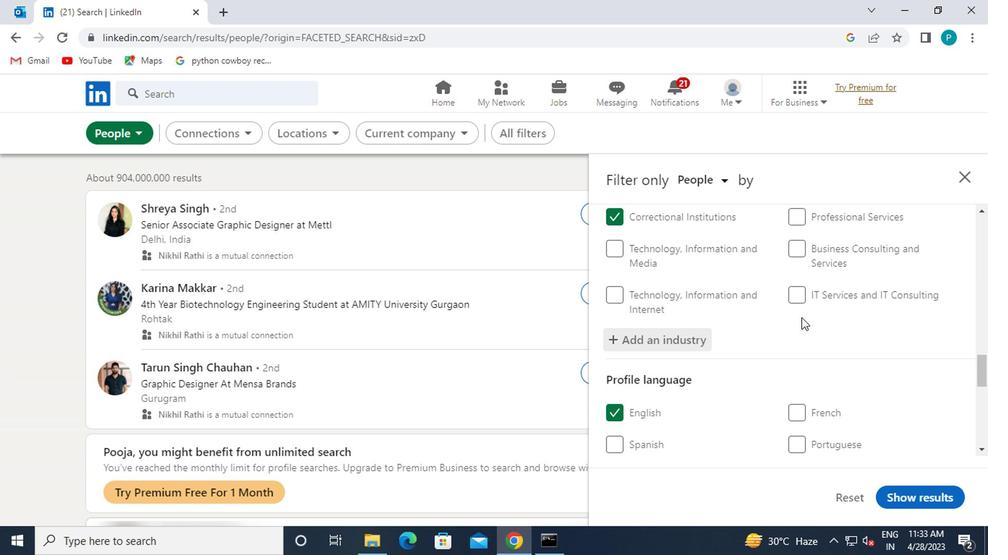 
Action: Mouse moved to (796, 318)
Screenshot: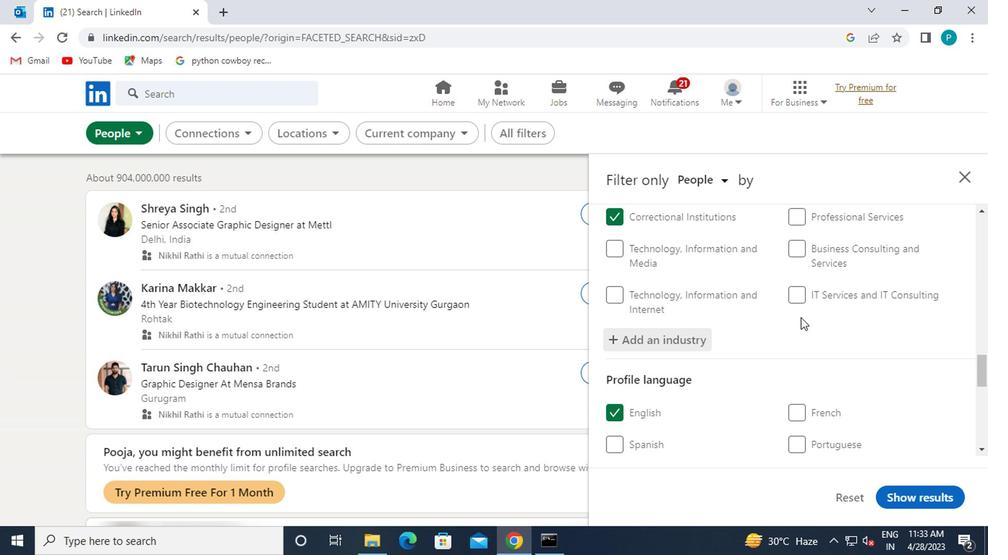 
Action: Mouse scrolled (796, 318) with delta (0, 0)
Screenshot: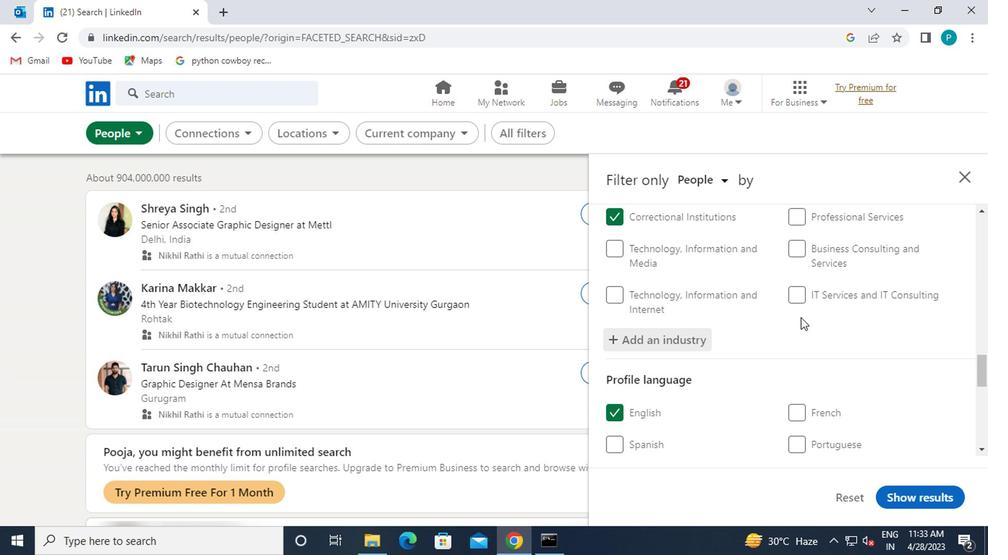 
Action: Mouse moved to (792, 352)
Screenshot: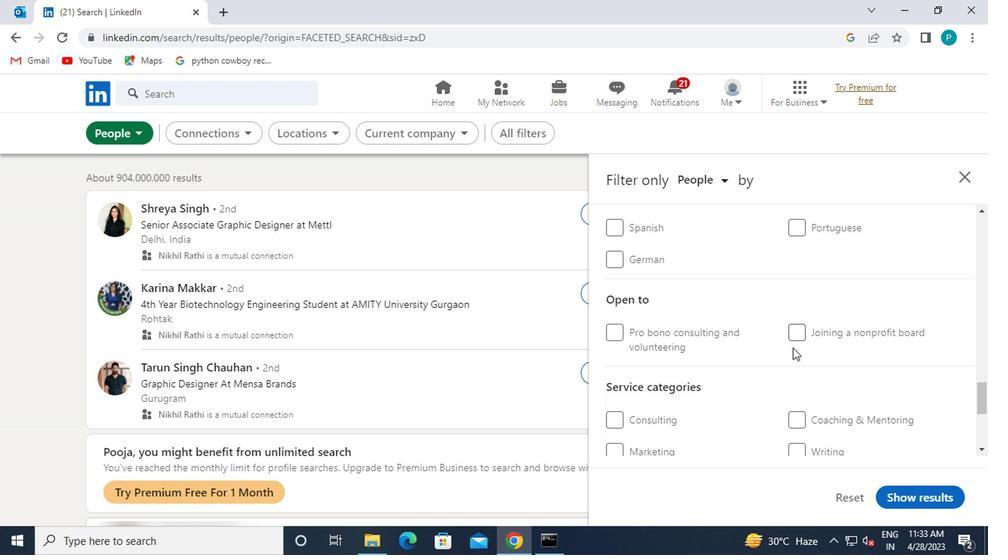 
Action: Mouse scrolled (792, 351) with delta (0, -1)
Screenshot: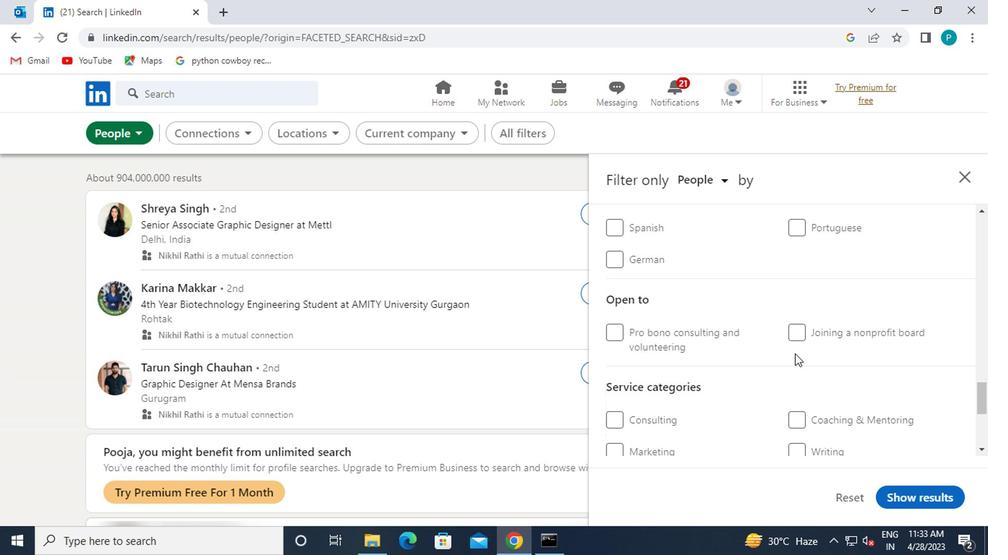 
Action: Mouse scrolled (792, 351) with delta (0, -1)
Screenshot: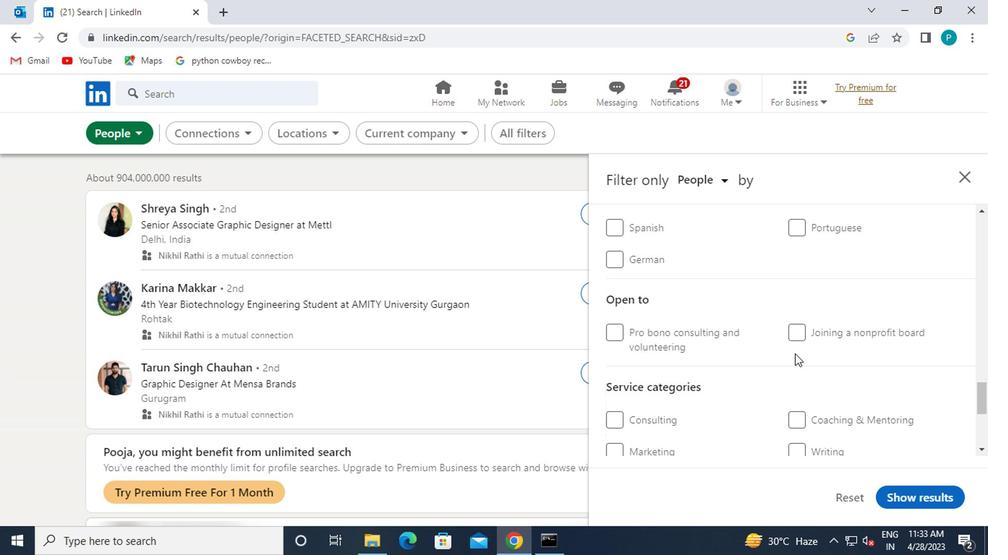 
Action: Mouse moved to (801, 345)
Screenshot: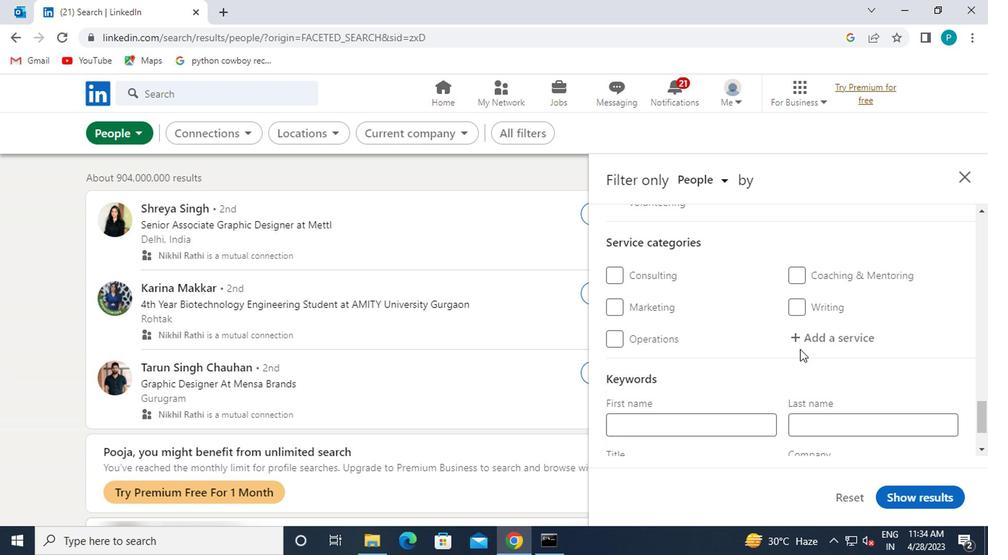 
Action: Mouse pressed left at (801, 345)
Screenshot: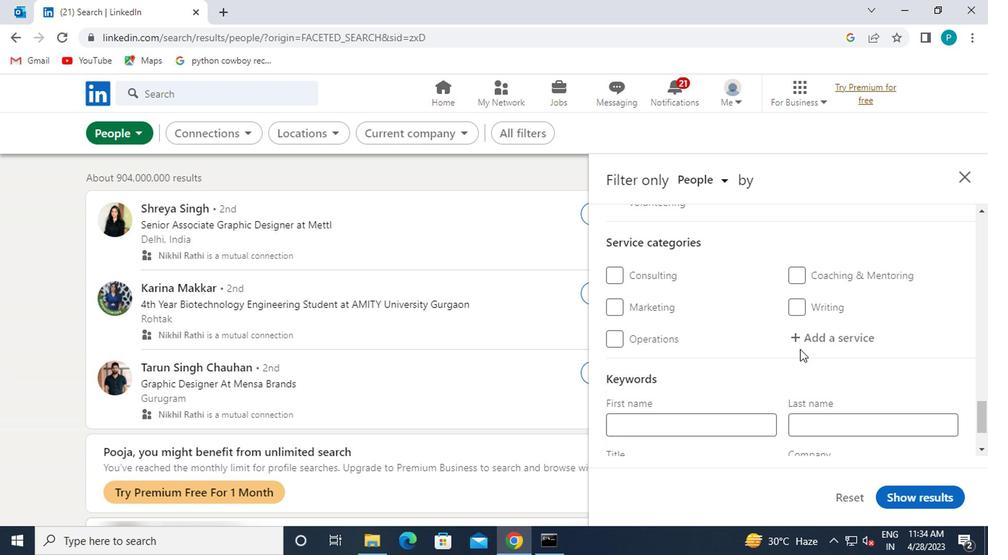 
Action: Mouse moved to (806, 349)
Screenshot: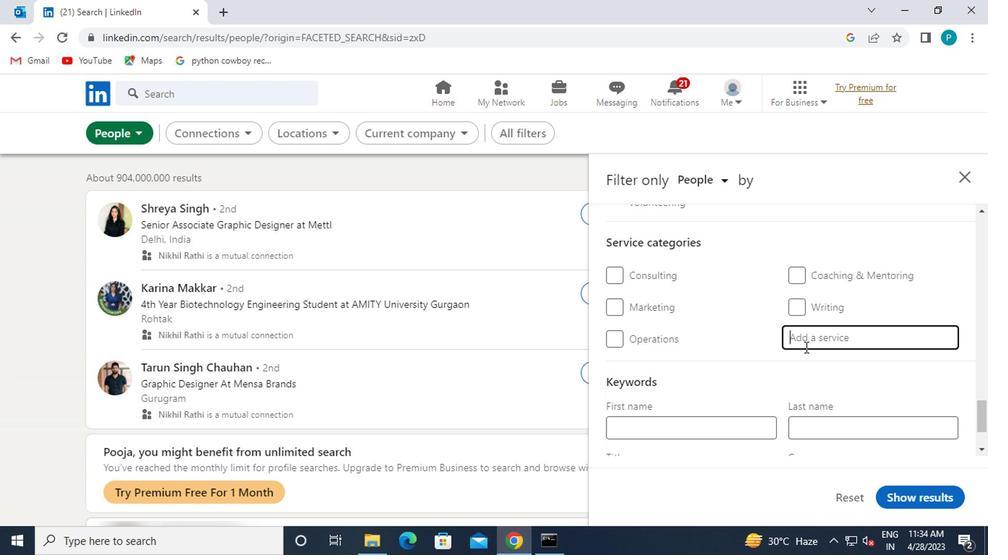 
Action: Key pressed <Key.caps_lock>B<Key.caps_lock>LOGG
Screenshot: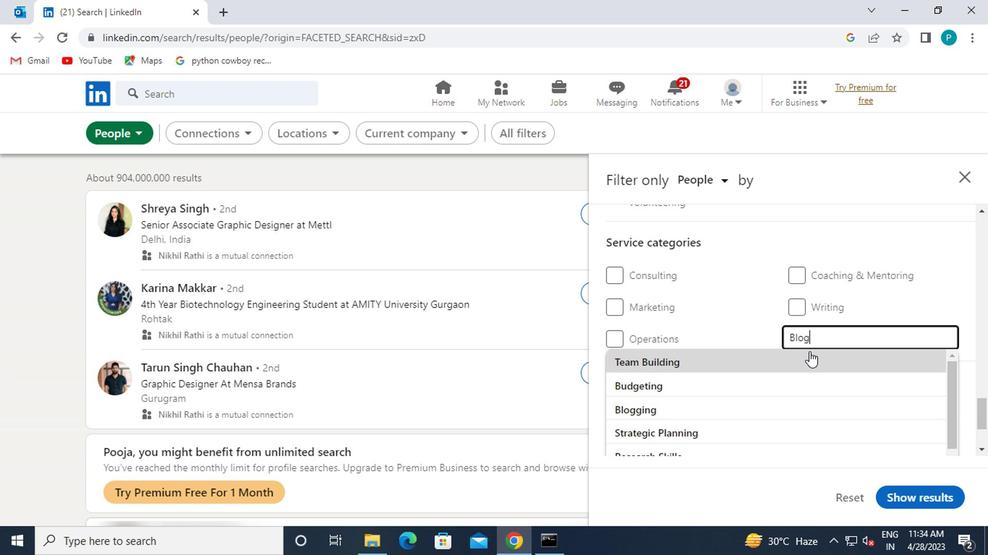 
Action: Mouse moved to (813, 349)
Screenshot: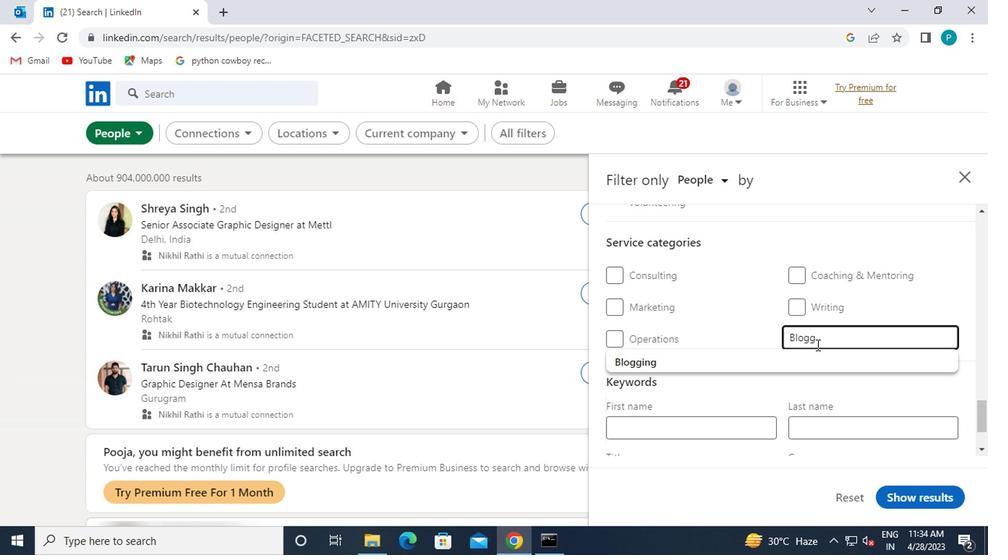 
Action: Mouse pressed left at (813, 349)
Screenshot: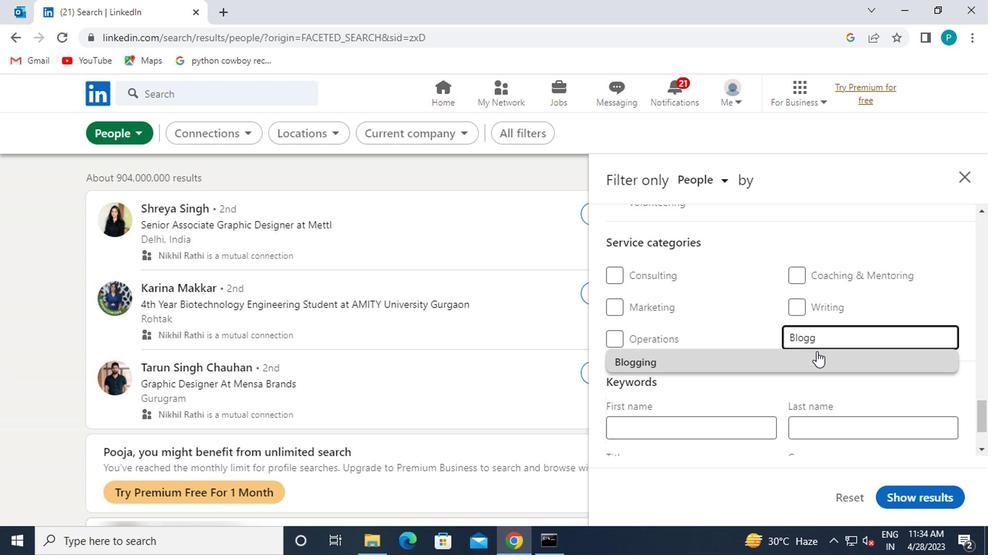 
Action: Mouse moved to (704, 350)
Screenshot: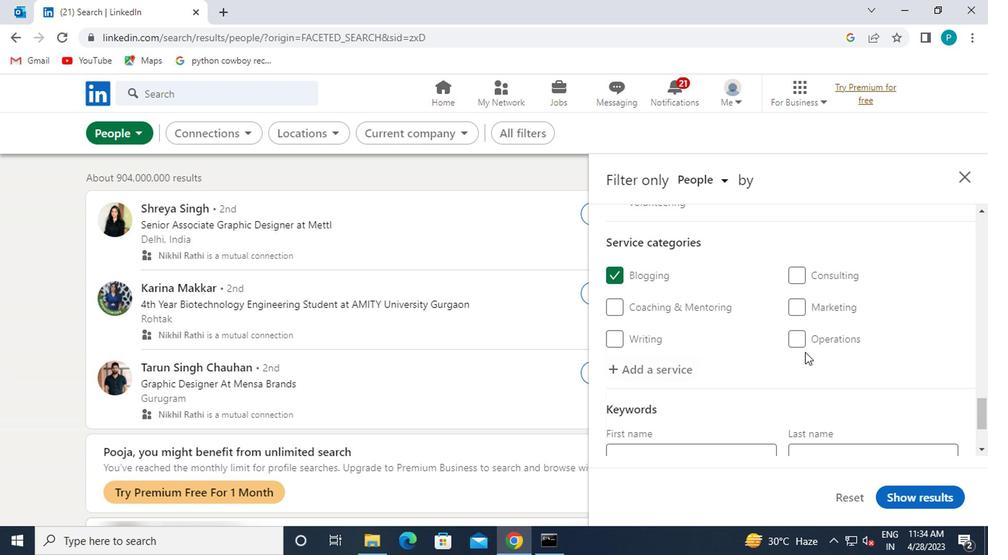 
Action: Mouse scrolled (704, 349) with delta (0, 0)
Screenshot: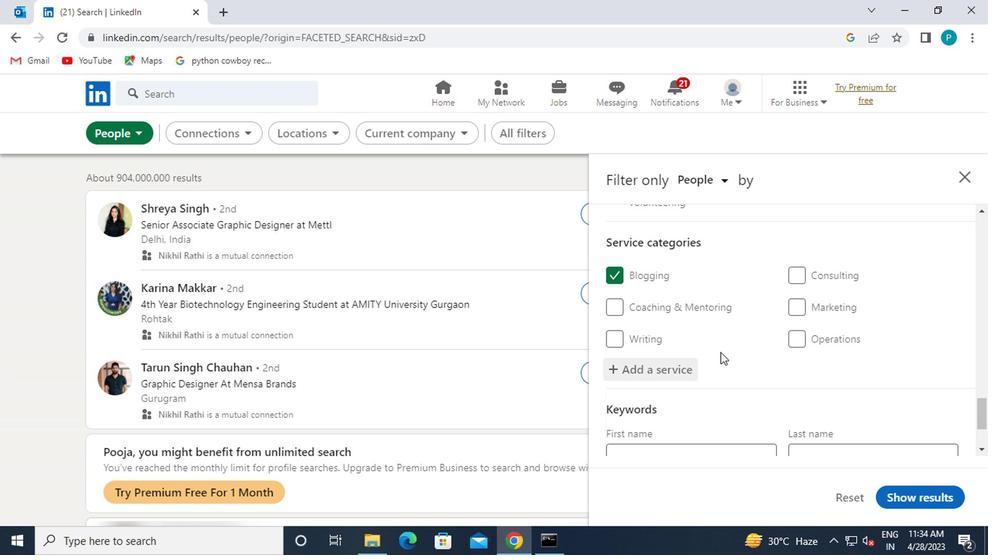 
Action: Mouse scrolled (704, 349) with delta (0, 0)
Screenshot: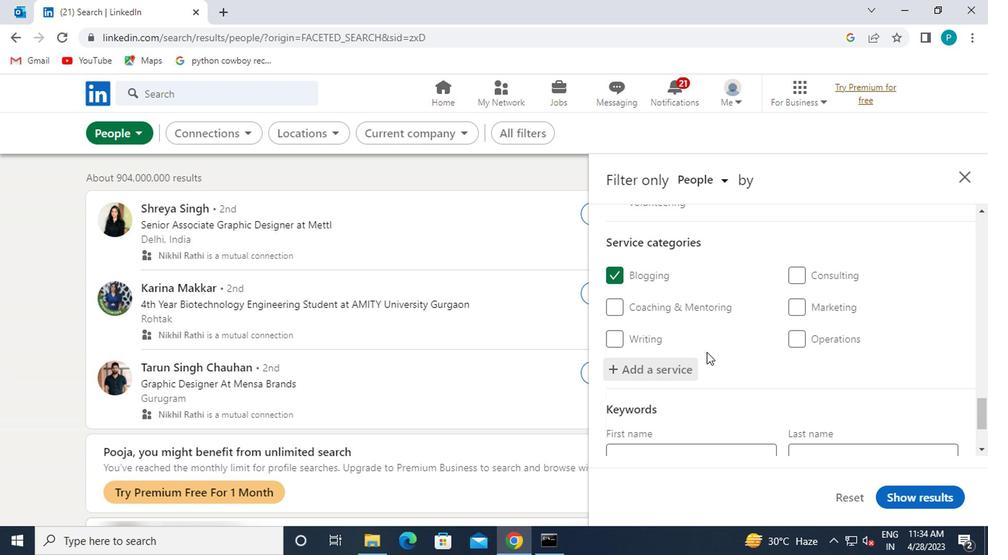 
Action: Mouse scrolled (704, 349) with delta (0, 0)
Screenshot: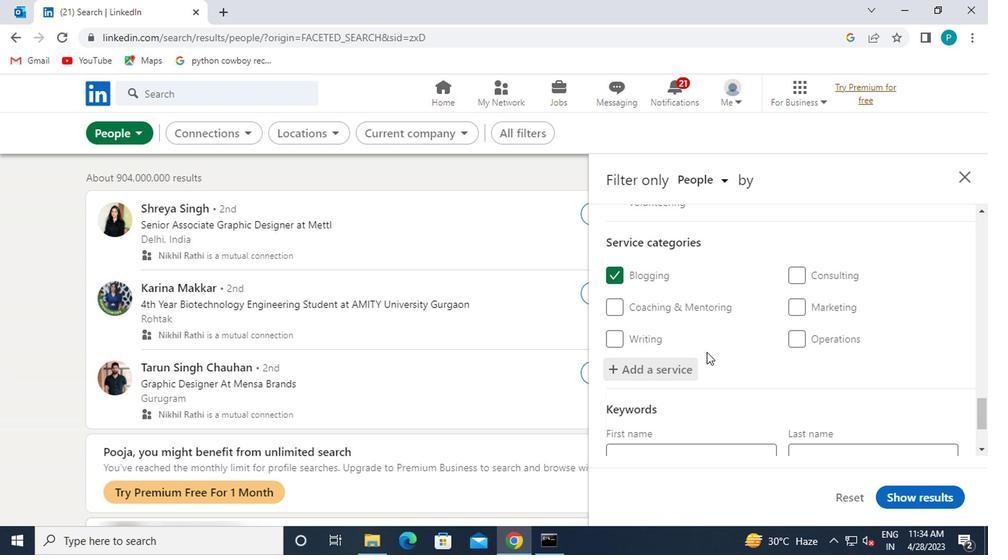
Action: Mouse moved to (681, 390)
Screenshot: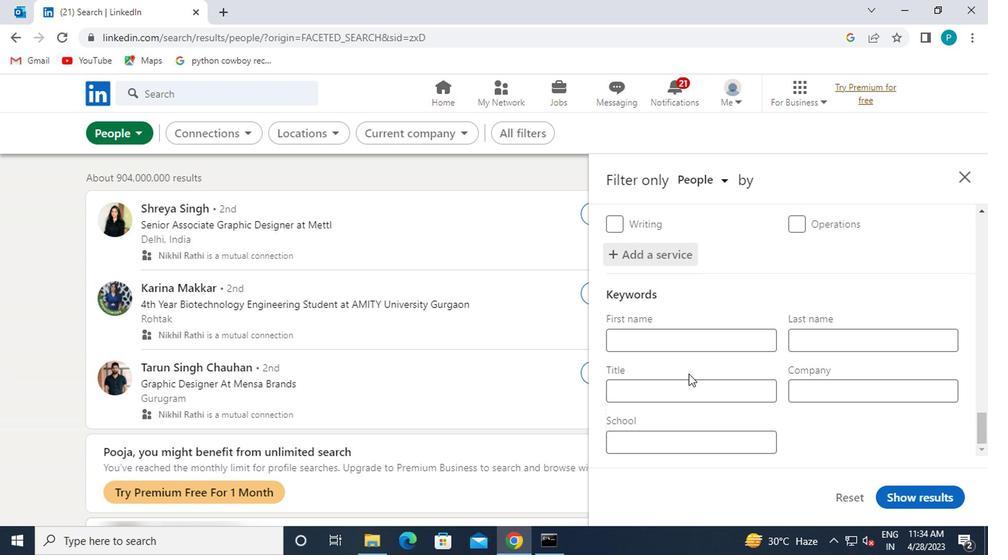 
Action: Mouse pressed left at (681, 390)
Screenshot: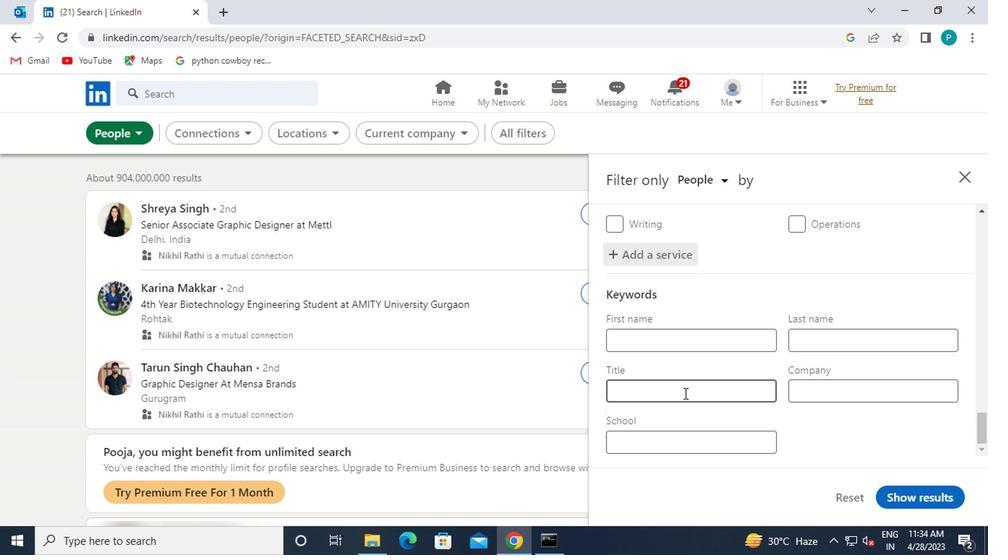 
Action: Mouse moved to (699, 379)
Screenshot: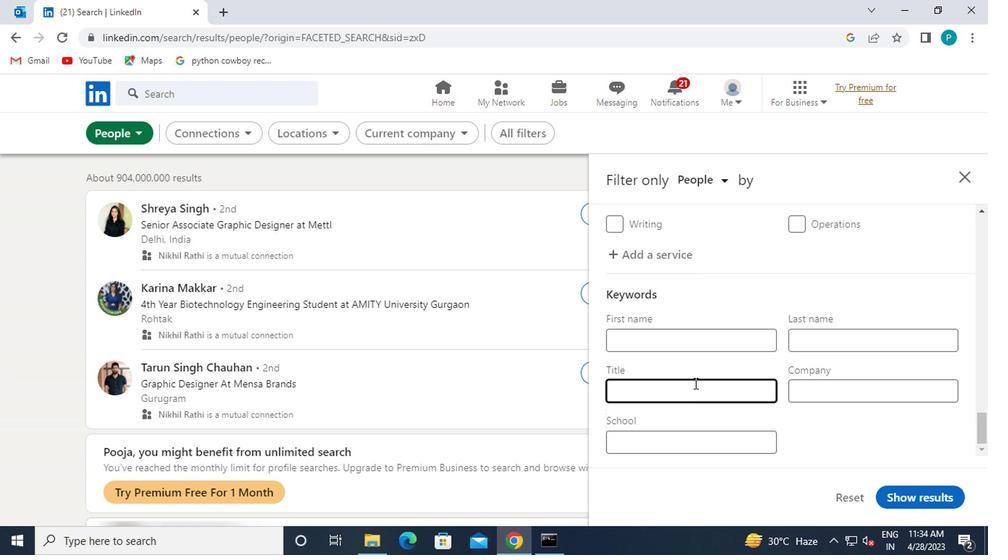 
Action: Key pressed <Key.caps_lock>D
Screenshot: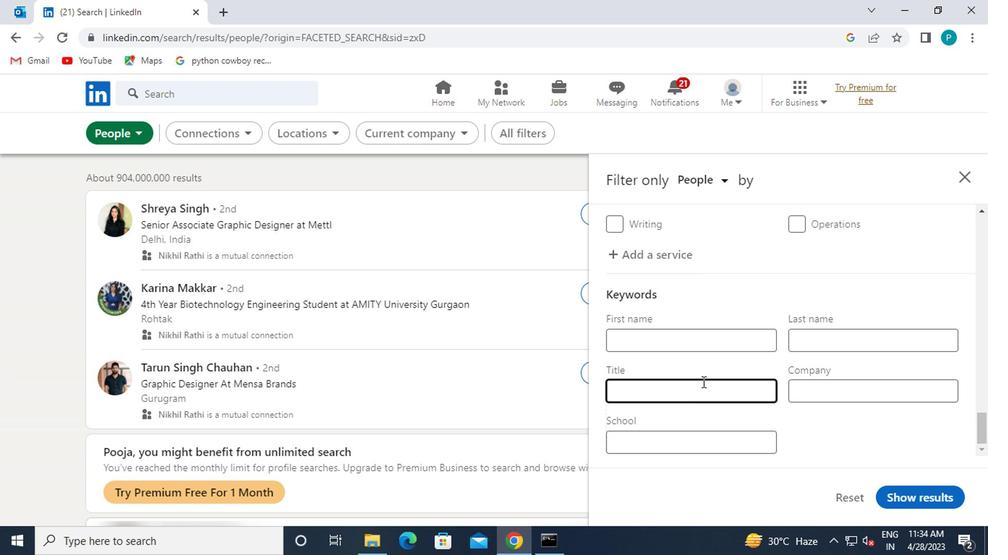 
Action: Mouse moved to (698, 379)
Screenshot: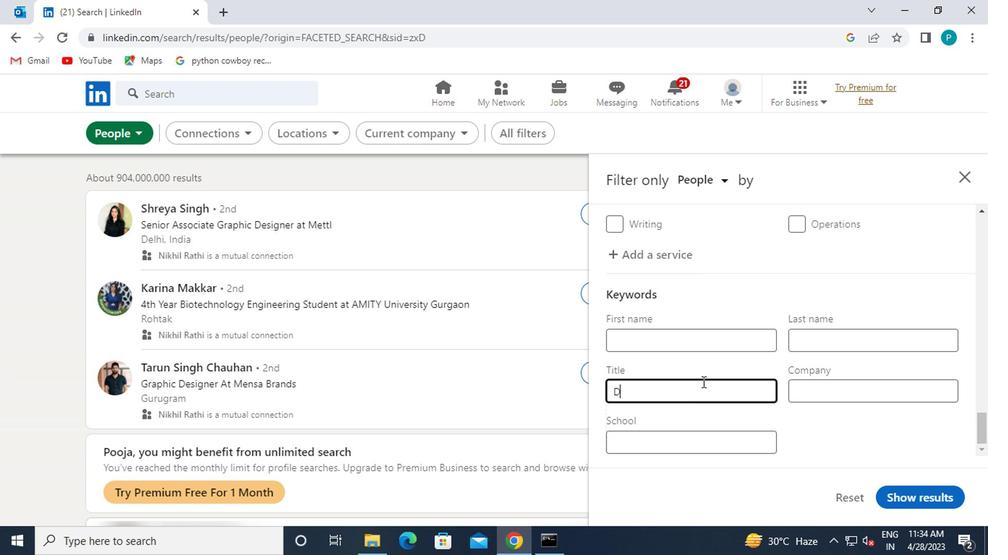 
Action: Key pressed <Key.caps_lock>IGITAL<Key.space>
Screenshot: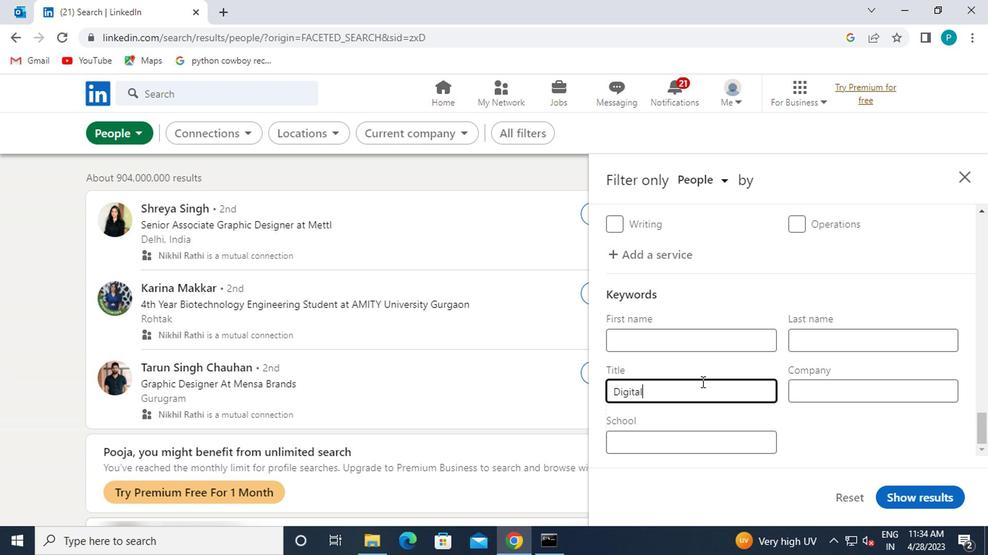 
Action: Mouse moved to (698, 379)
Screenshot: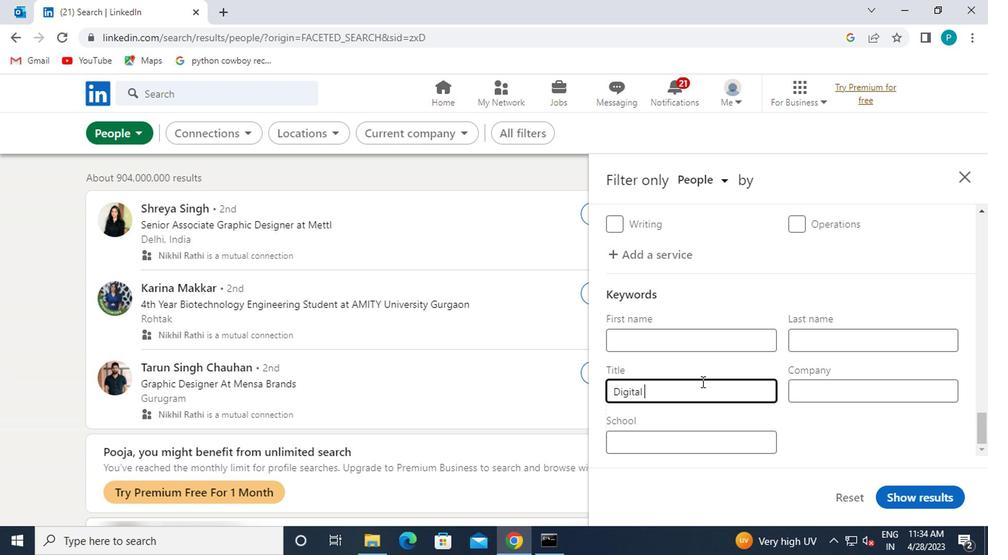 
Action: Key pressed <Key.caps_lock>M<Key.caps_lock>ARKETING<Key.space><Key.caps_lock>M<Key.caps_lock>ANAGER
Screenshot: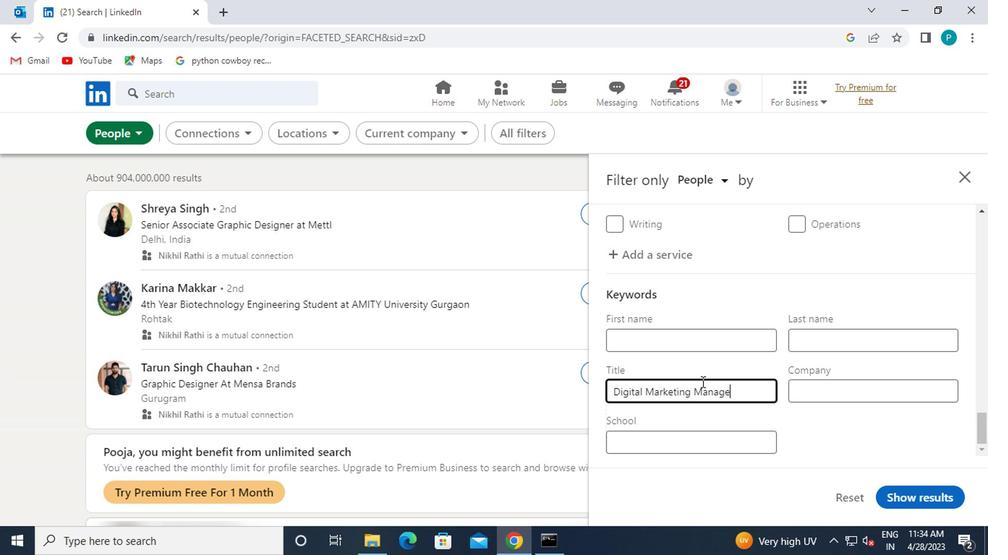 
Action: Mouse moved to (929, 494)
Screenshot: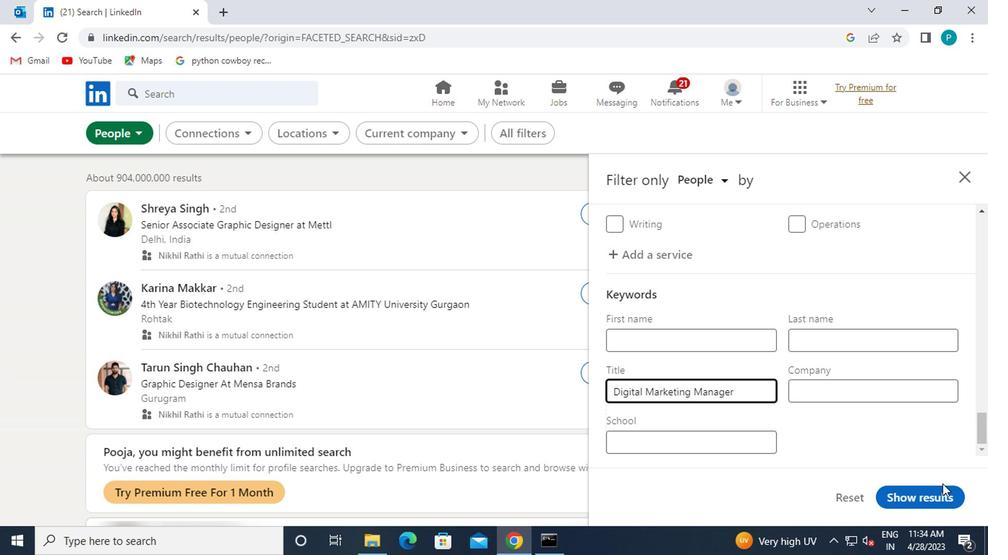 
Action: Mouse pressed left at (929, 494)
Screenshot: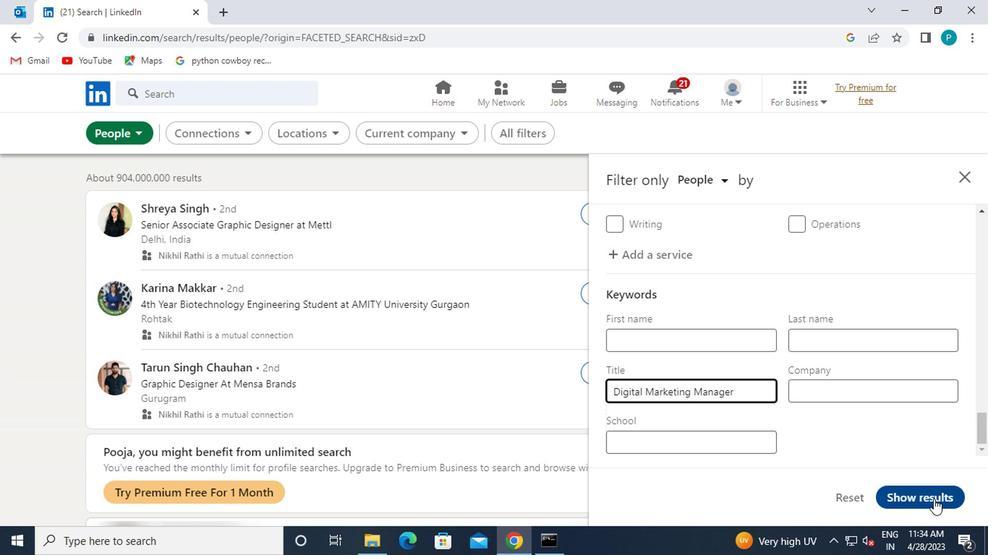 
